 Task: Find a one-way flight from Roanoke to Springfield on June 2nd with 2 carry-on bags, a price limit of ₹280,000, departing between 11:00 PM and 12:00 AM, and with 2 stops or fewer.
Action: Mouse moved to (361, 327)
Screenshot: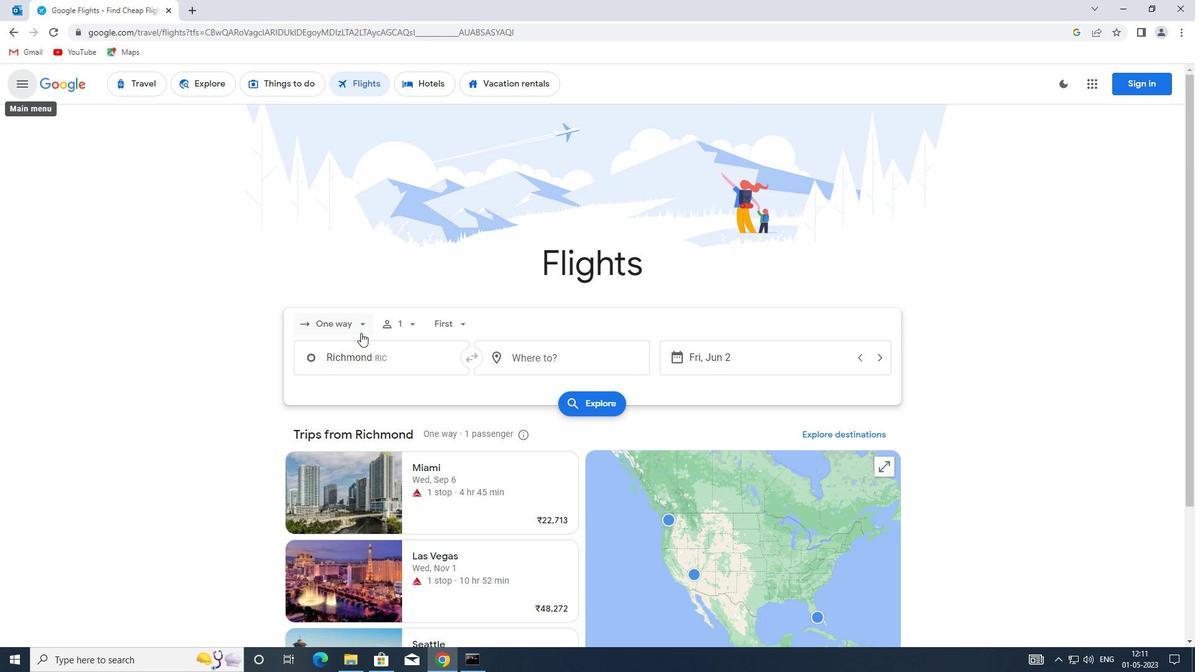 
Action: Mouse pressed left at (361, 327)
Screenshot: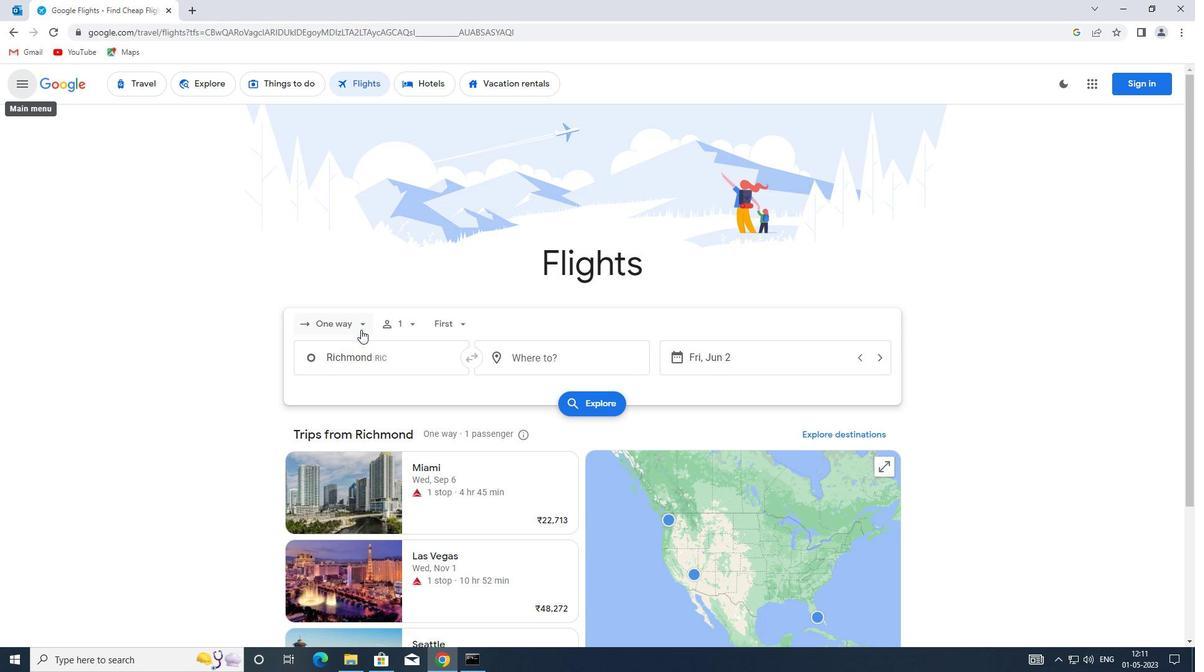 
Action: Mouse moved to (366, 382)
Screenshot: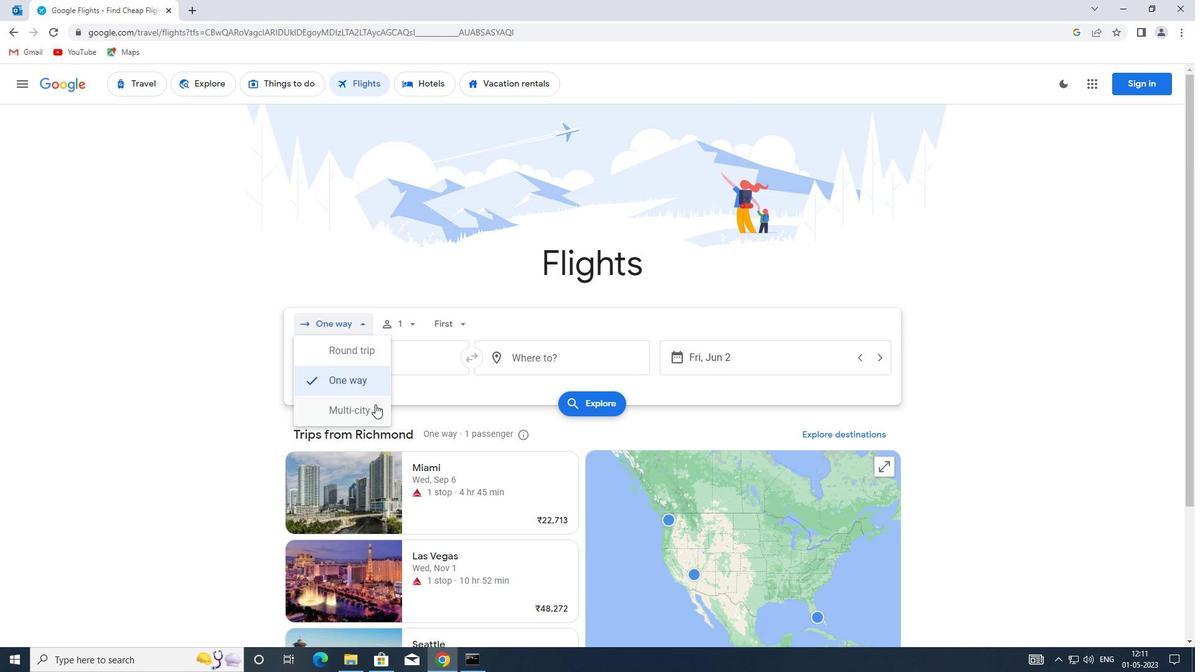 
Action: Mouse pressed left at (366, 382)
Screenshot: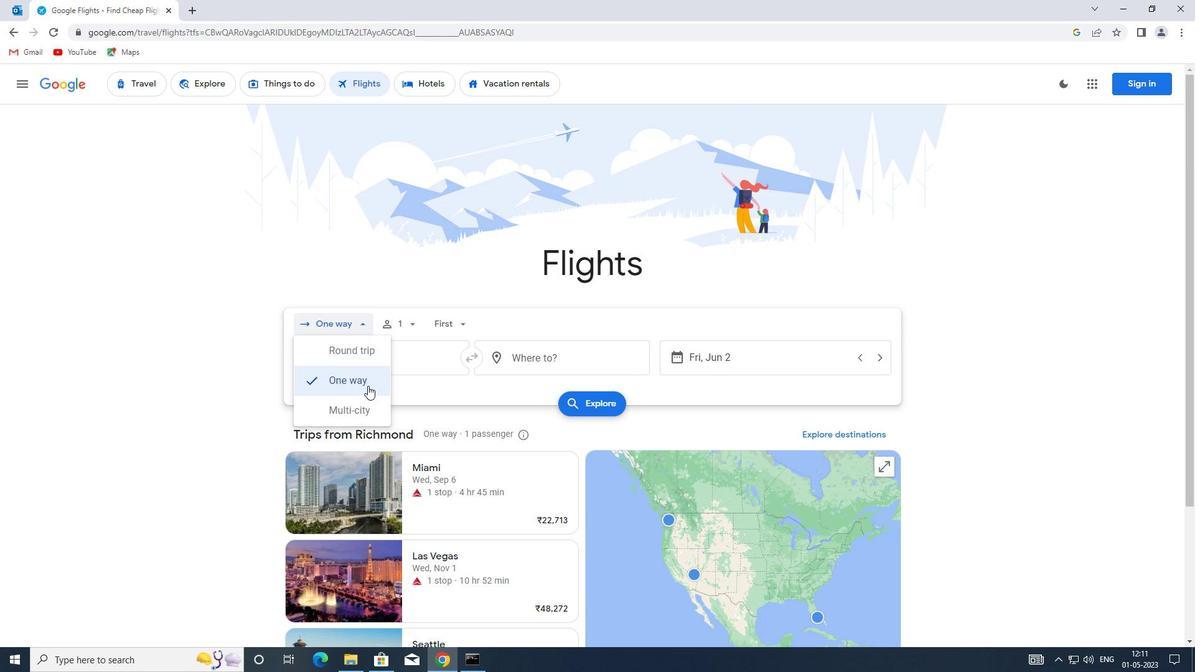 
Action: Mouse moved to (411, 327)
Screenshot: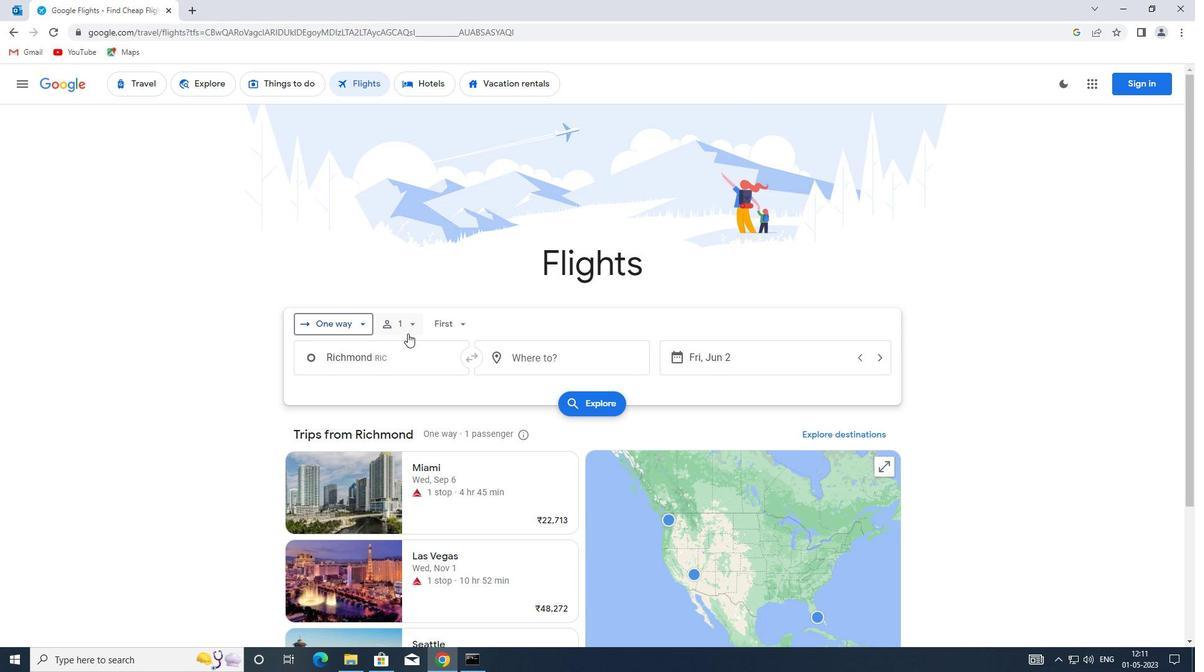 
Action: Mouse pressed left at (411, 327)
Screenshot: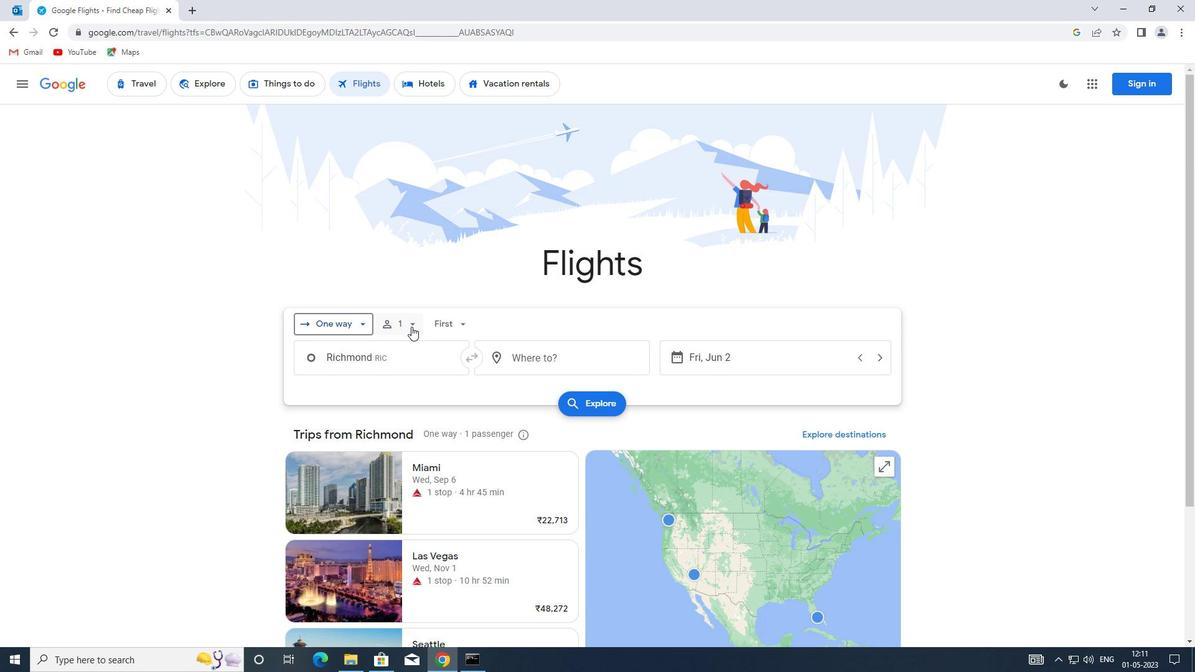 
Action: Mouse moved to (507, 358)
Screenshot: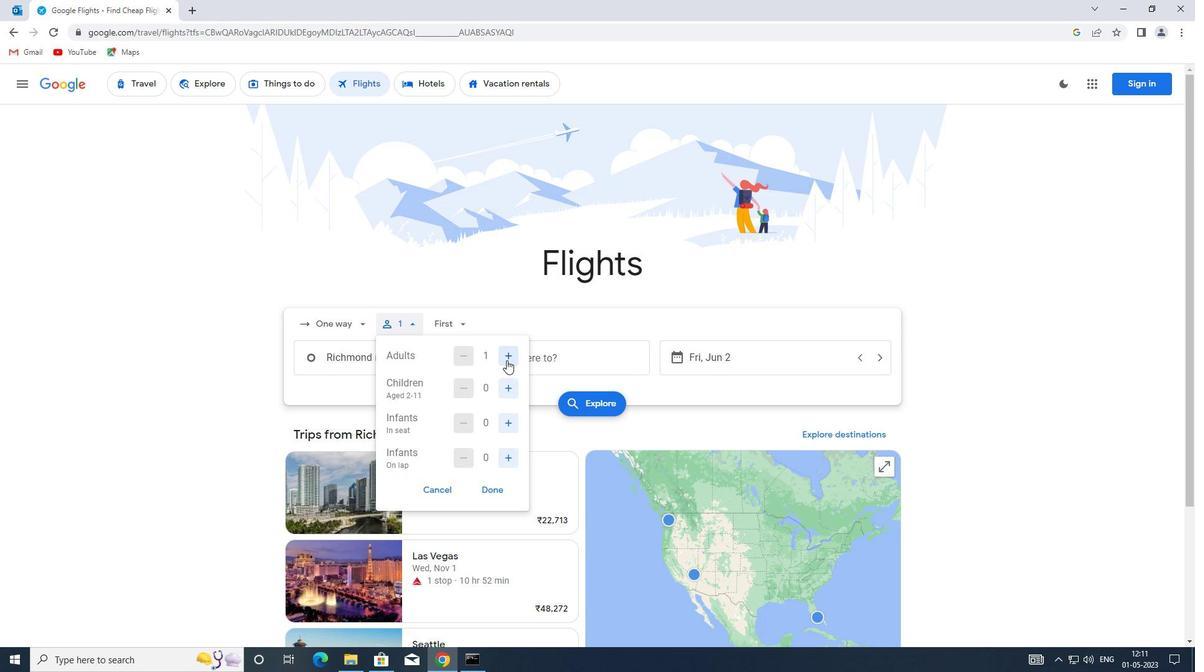 
Action: Mouse pressed left at (507, 358)
Screenshot: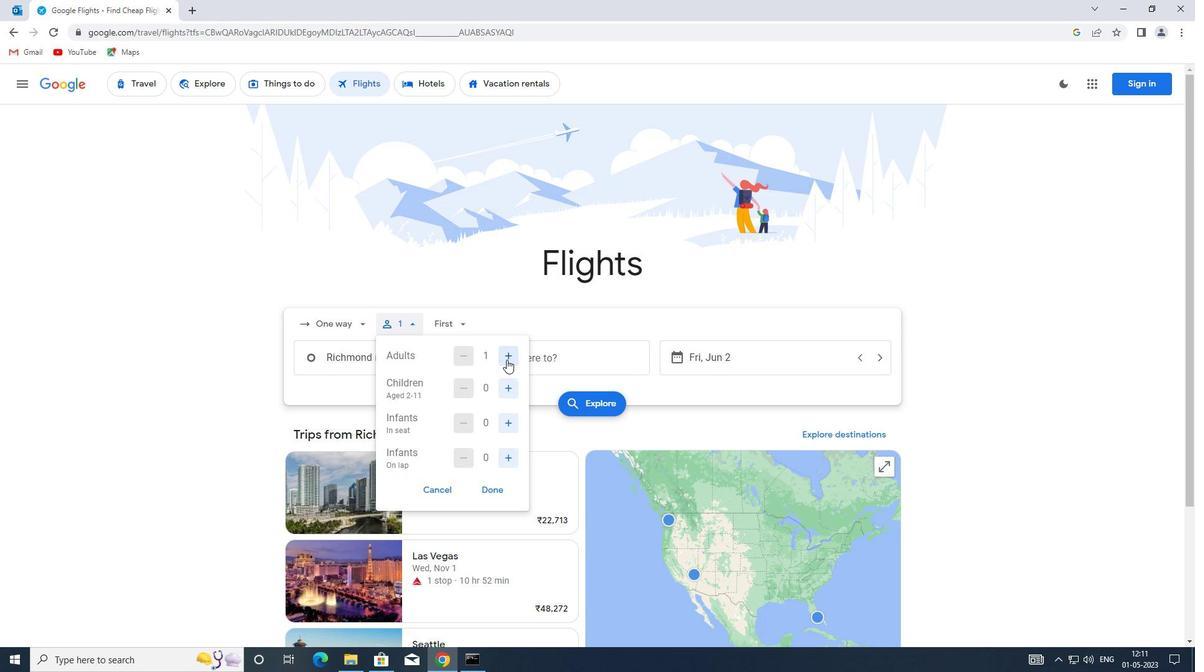 
Action: Mouse pressed left at (507, 358)
Screenshot: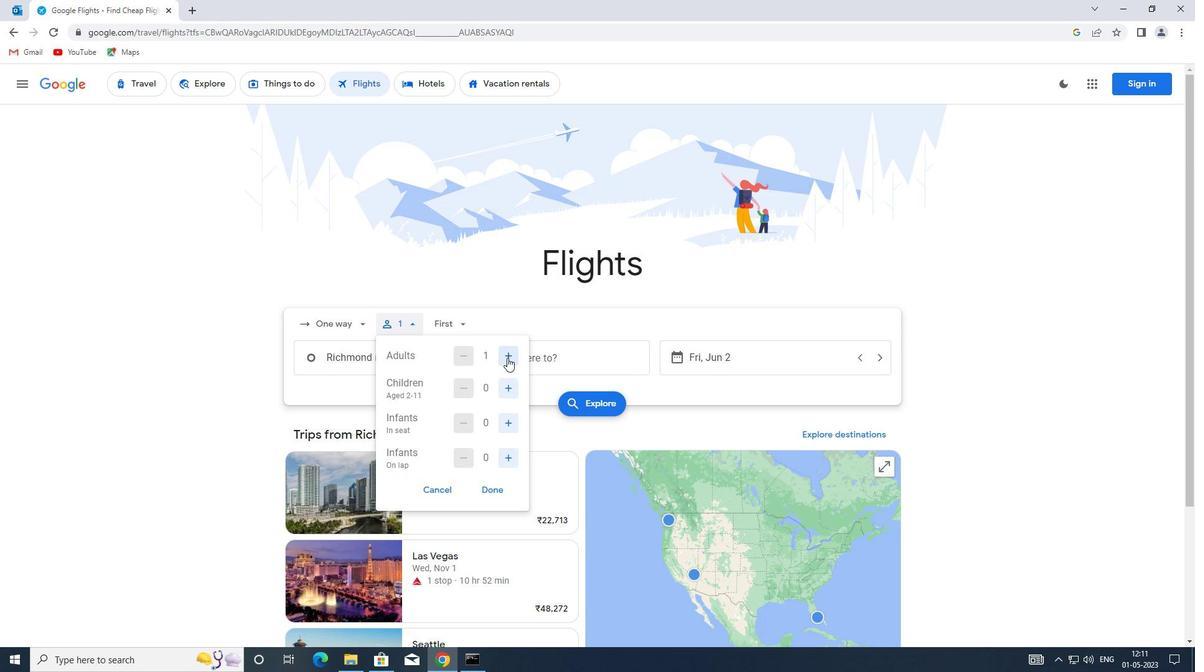 
Action: Mouse pressed left at (507, 358)
Screenshot: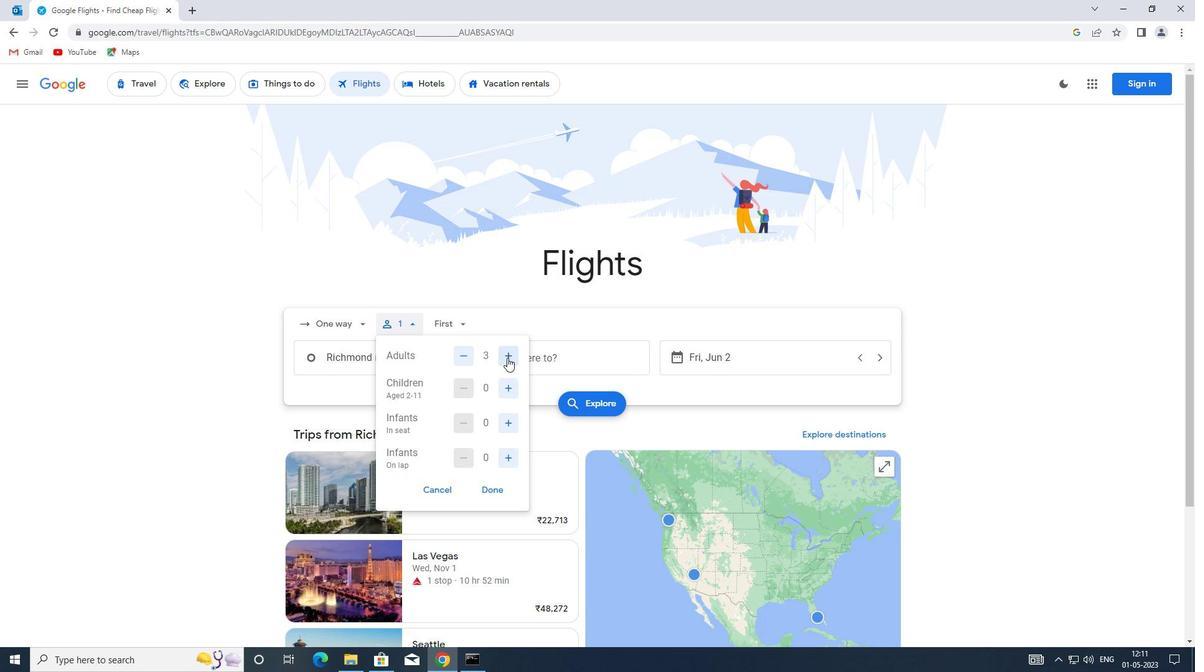 
Action: Mouse pressed left at (507, 358)
Screenshot: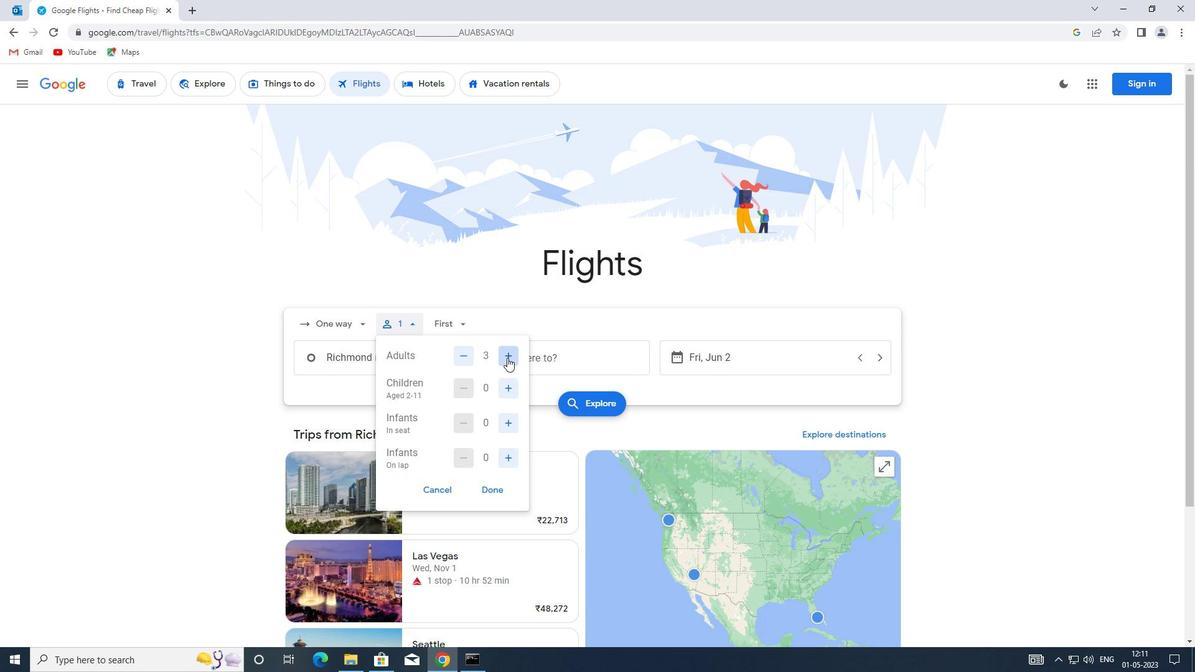 
Action: Mouse moved to (510, 393)
Screenshot: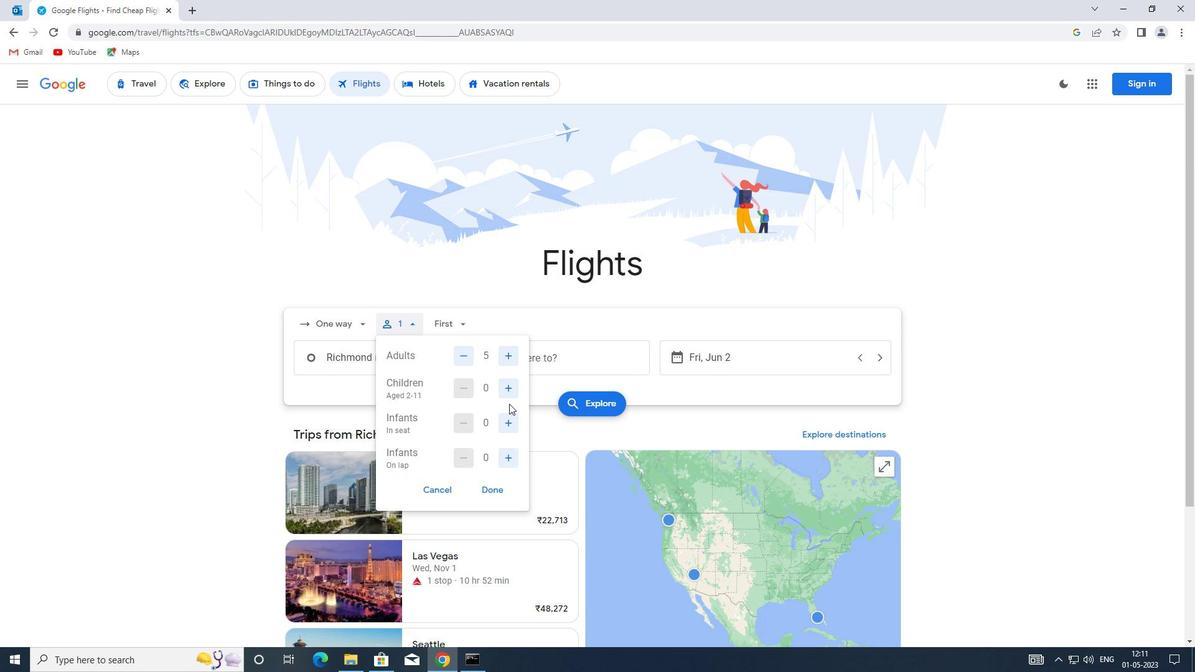 
Action: Mouse pressed left at (510, 393)
Screenshot: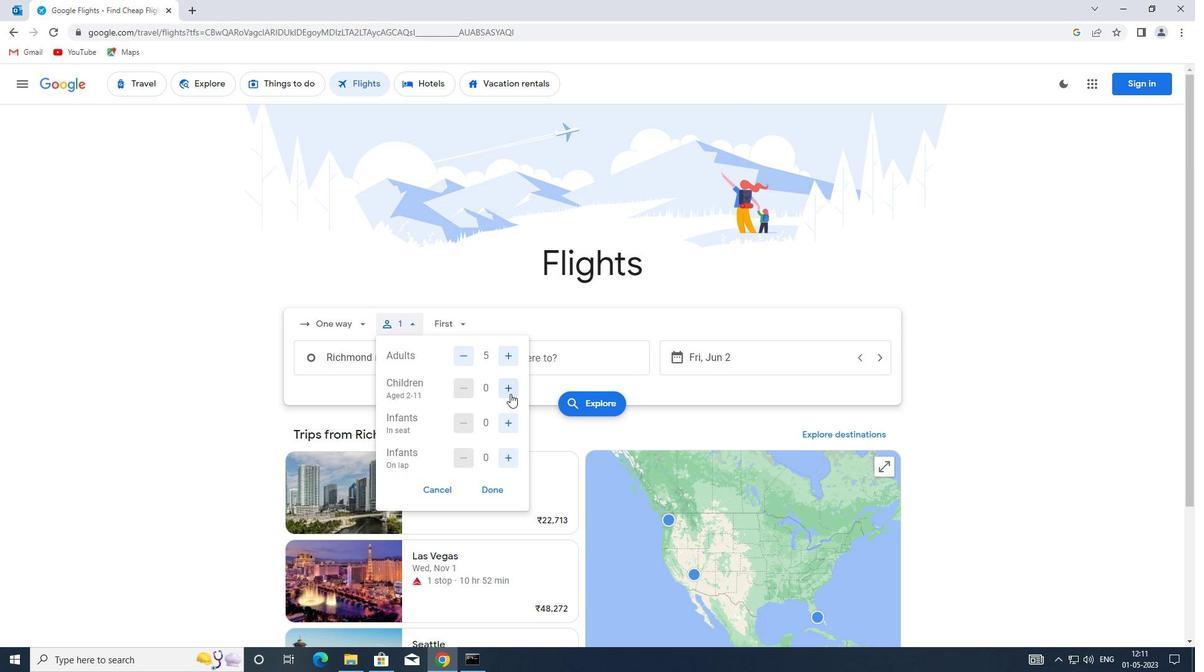 
Action: Mouse pressed left at (510, 393)
Screenshot: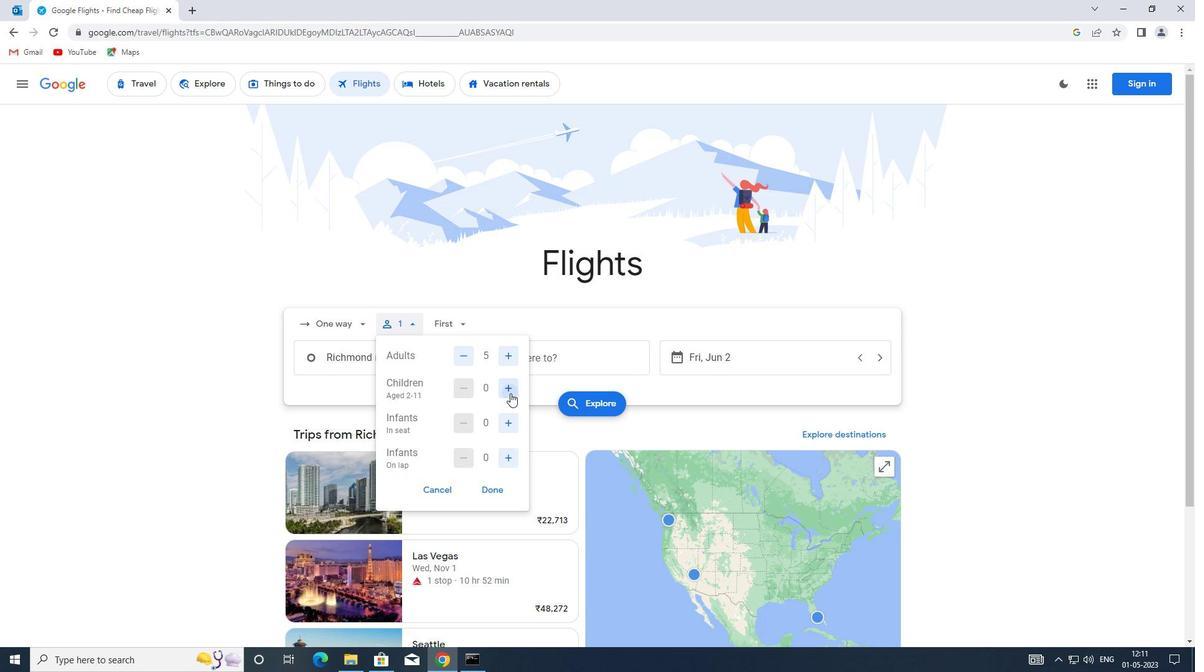 
Action: Mouse moved to (509, 424)
Screenshot: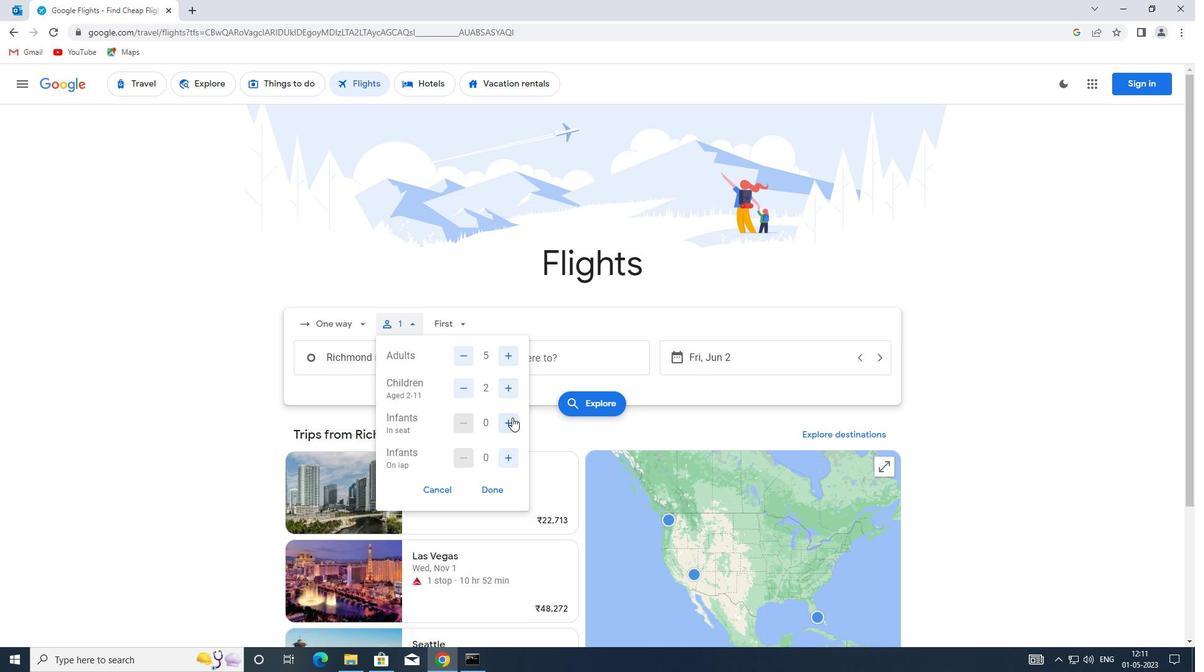 
Action: Mouse pressed left at (509, 424)
Screenshot: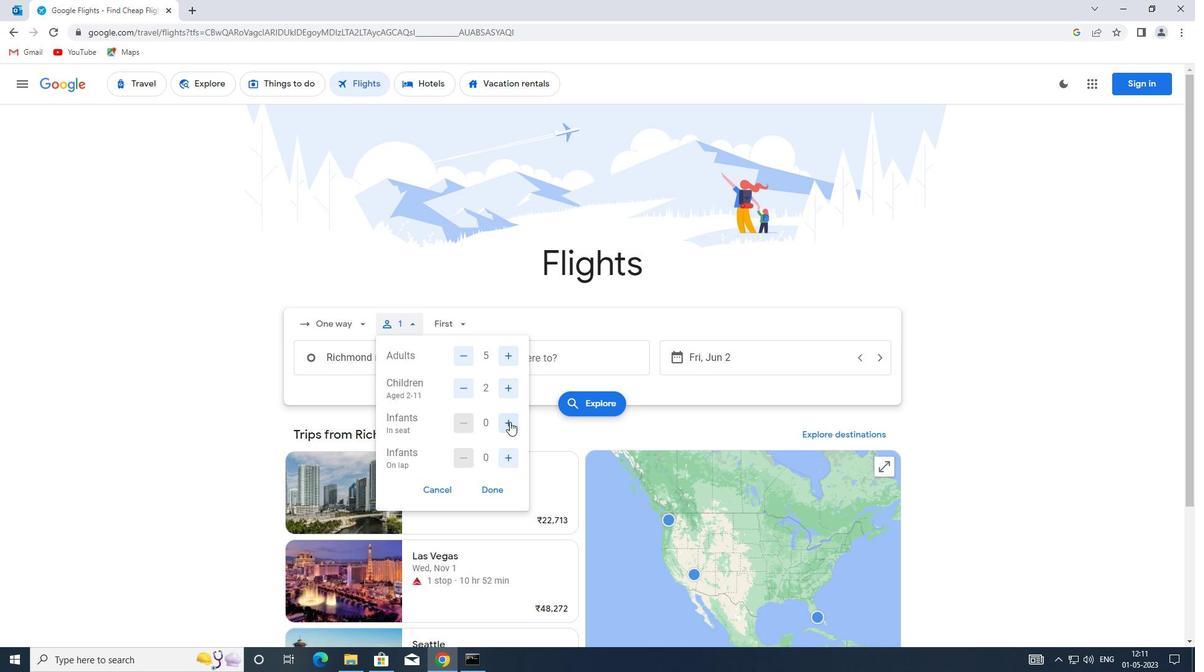 
Action: Mouse moved to (511, 457)
Screenshot: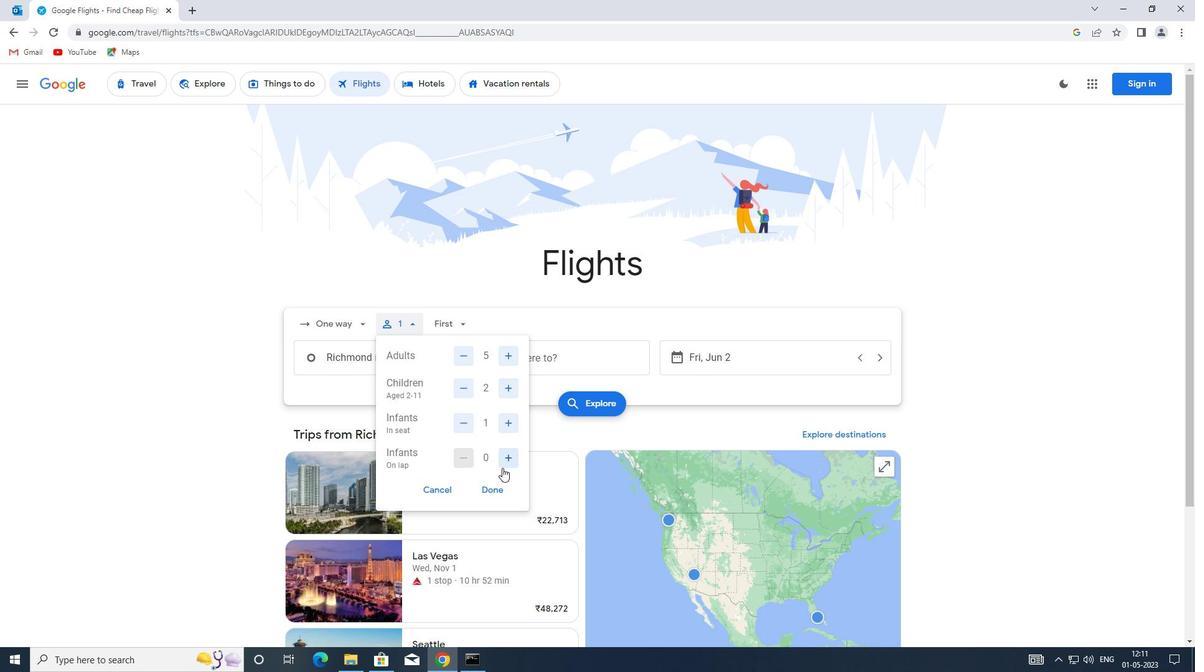 
Action: Mouse pressed left at (511, 457)
Screenshot: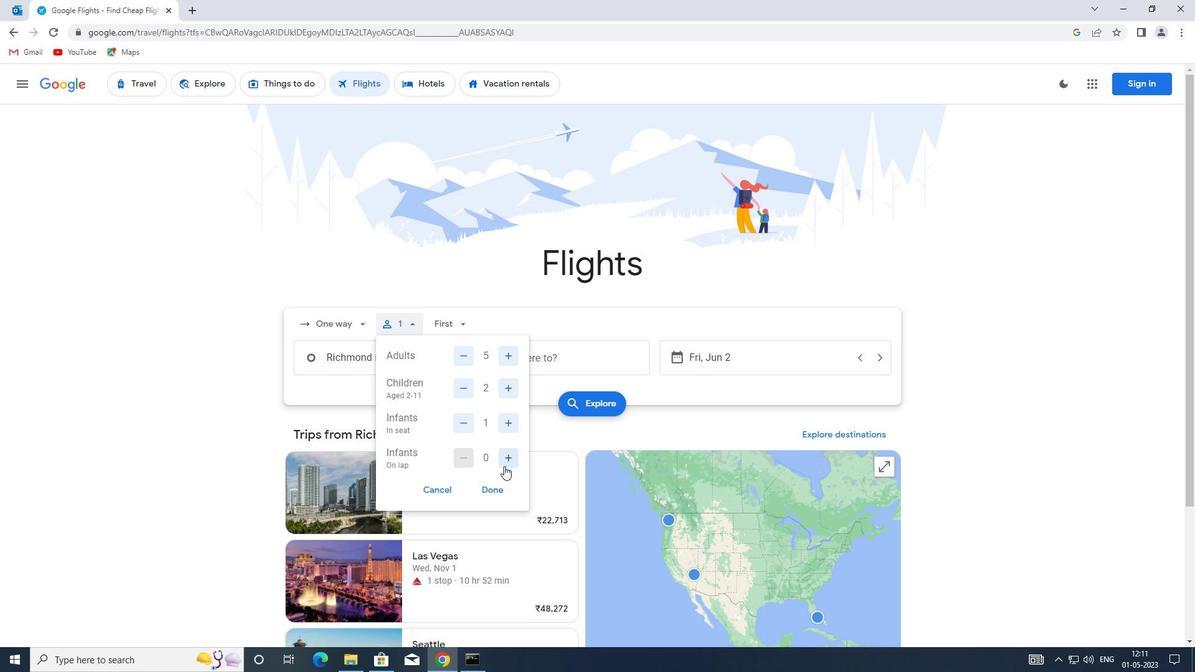 
Action: Mouse pressed left at (511, 457)
Screenshot: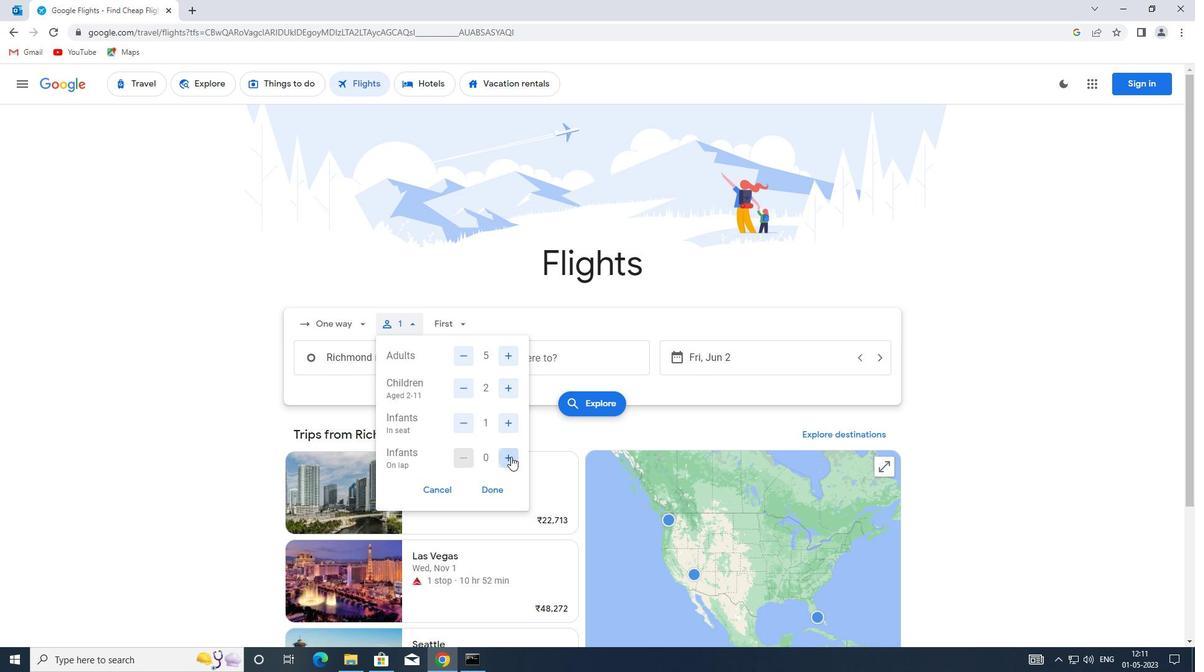 
Action: Mouse moved to (461, 461)
Screenshot: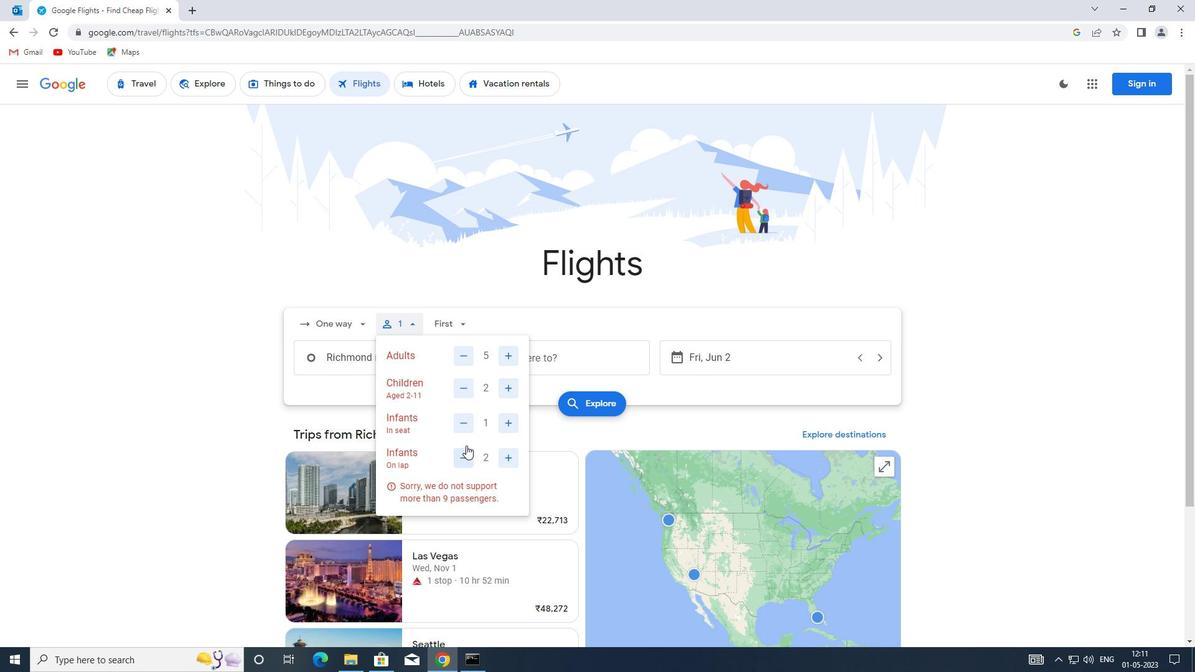 
Action: Mouse pressed left at (461, 461)
Screenshot: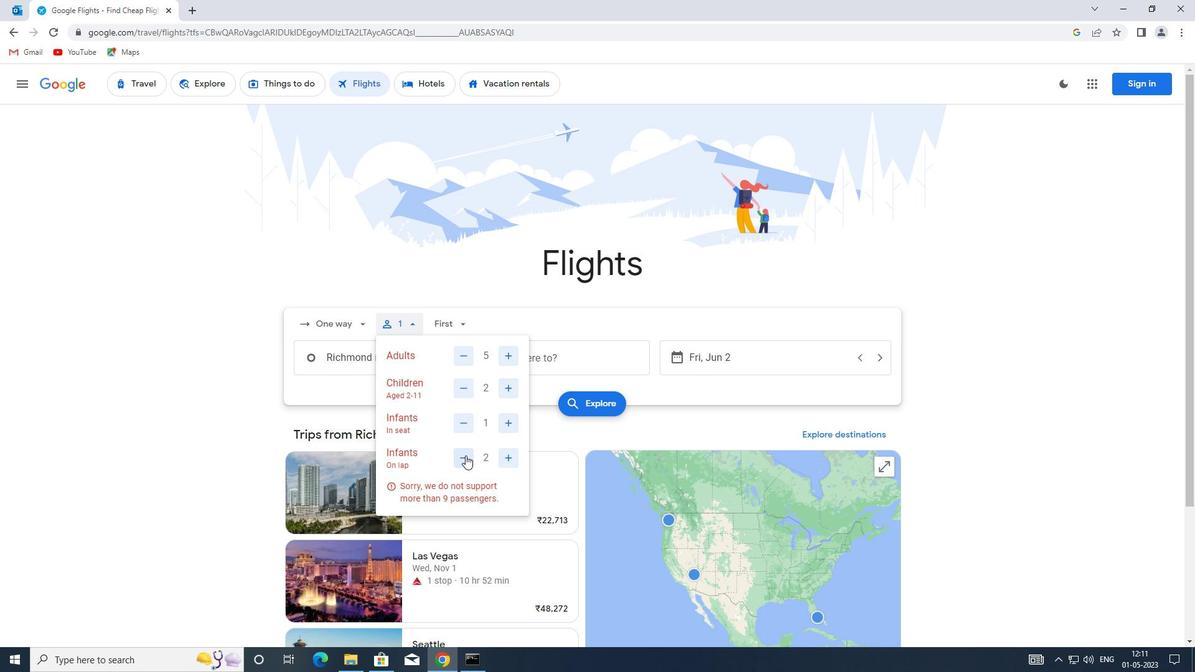 
Action: Mouse moved to (497, 490)
Screenshot: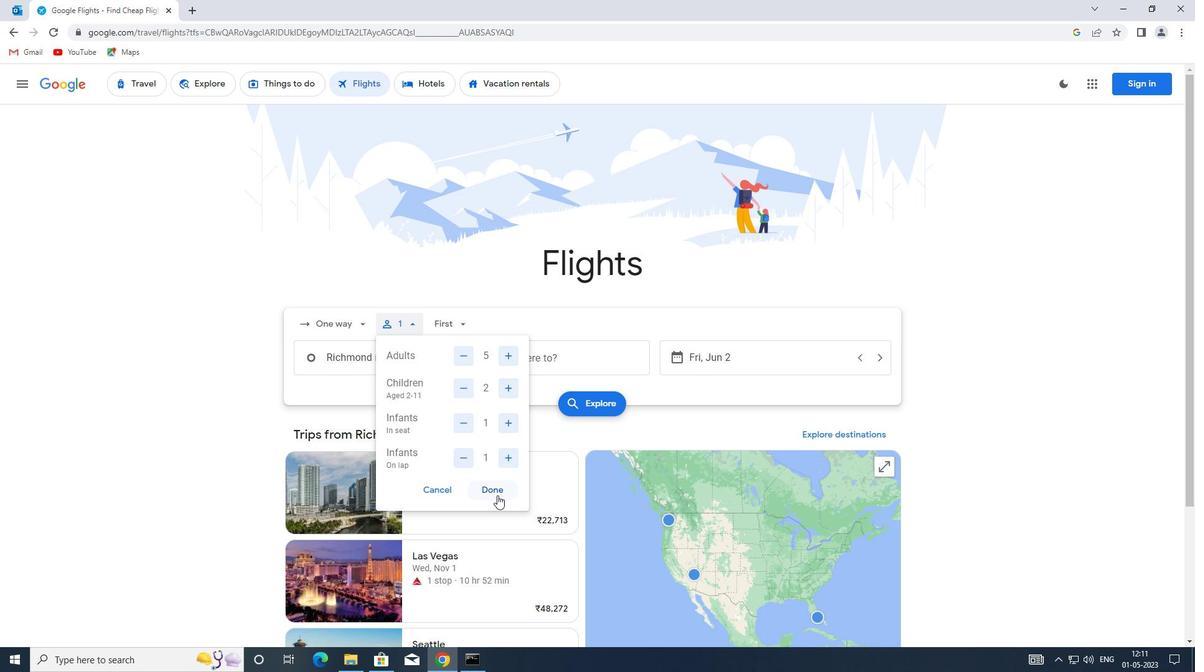 
Action: Mouse pressed left at (497, 490)
Screenshot: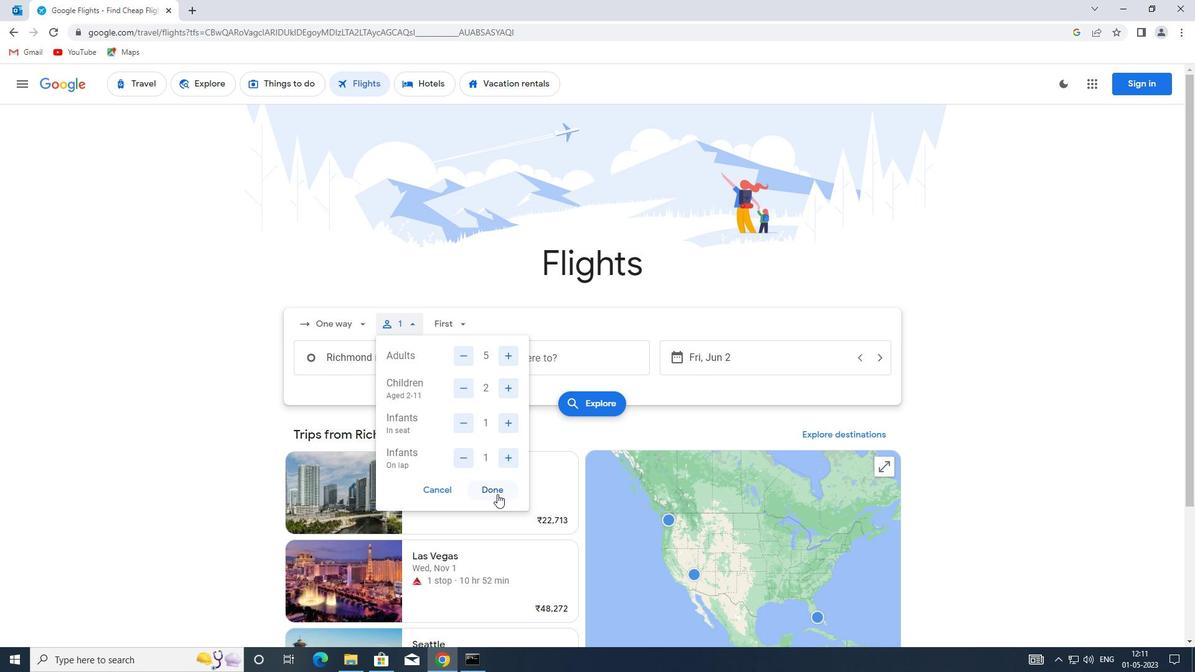 
Action: Mouse moved to (455, 326)
Screenshot: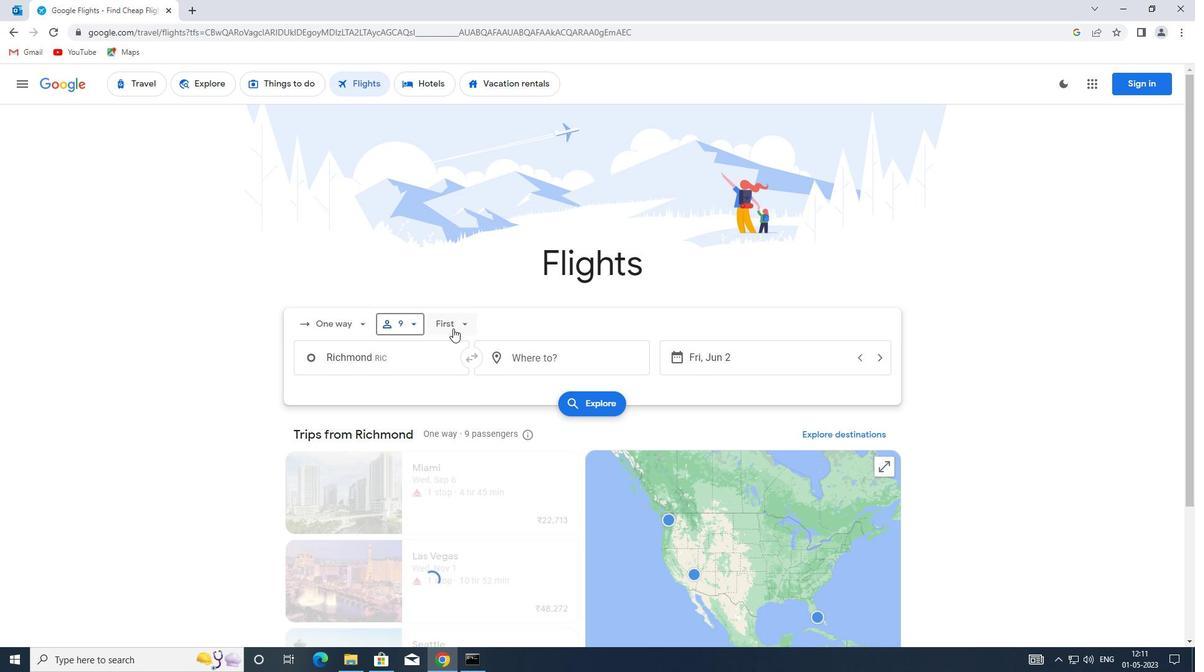 
Action: Mouse pressed left at (455, 326)
Screenshot: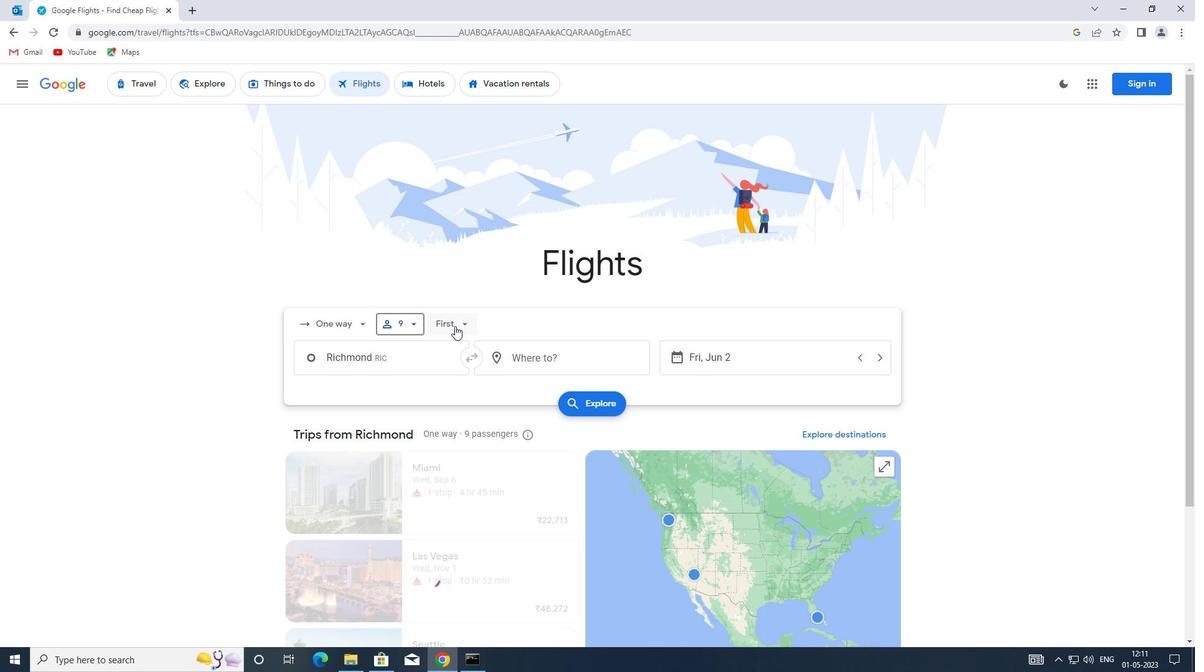 
Action: Mouse moved to (478, 353)
Screenshot: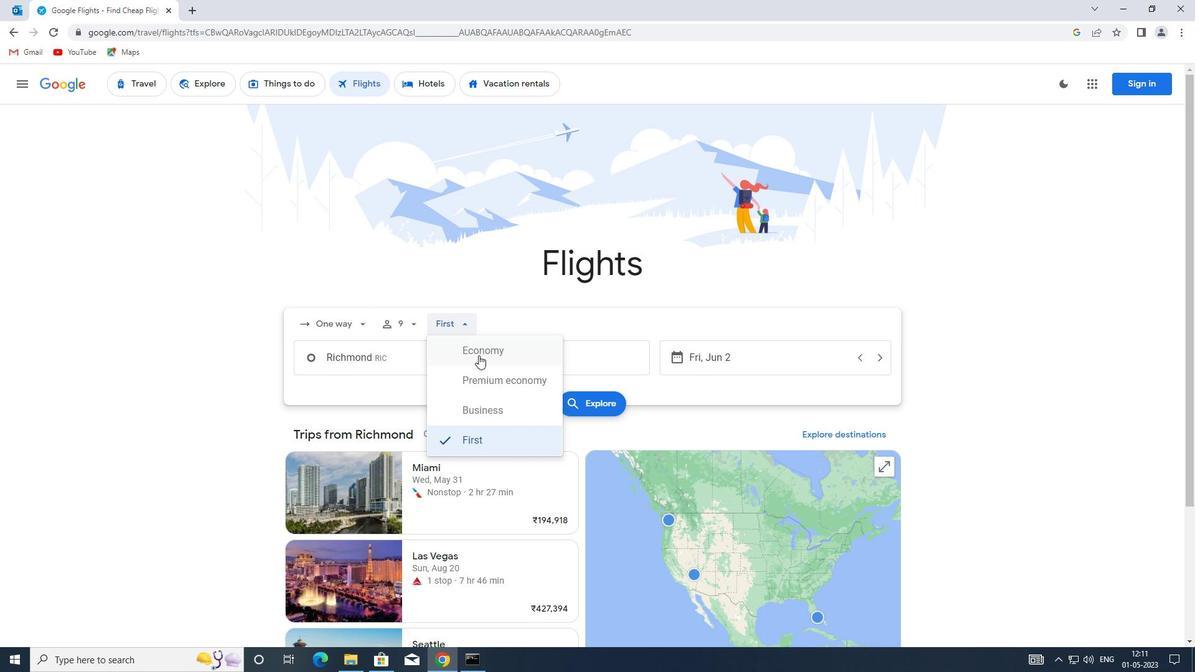 
Action: Mouse pressed left at (478, 353)
Screenshot: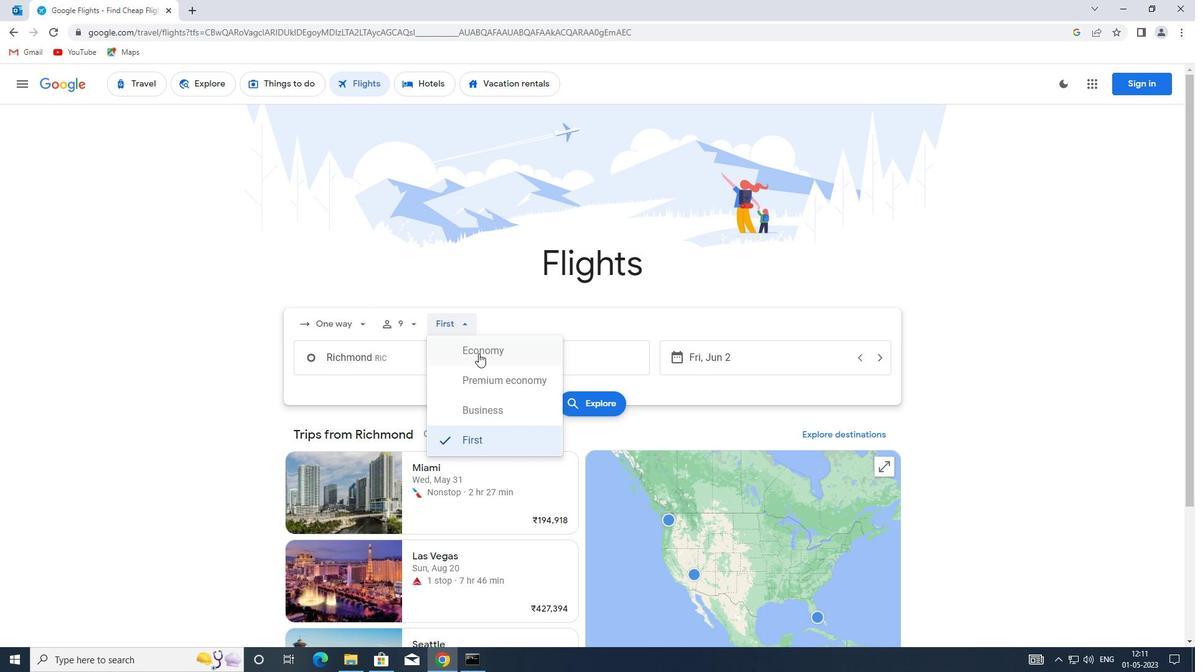 
Action: Mouse moved to (372, 365)
Screenshot: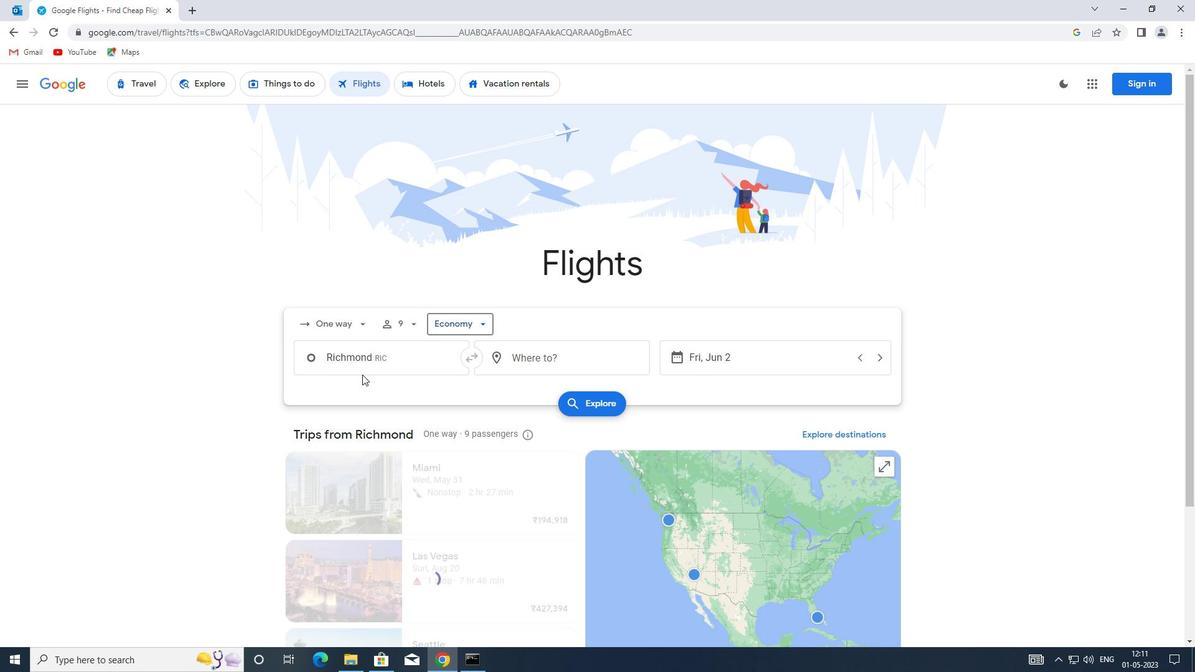 
Action: Mouse pressed left at (372, 365)
Screenshot: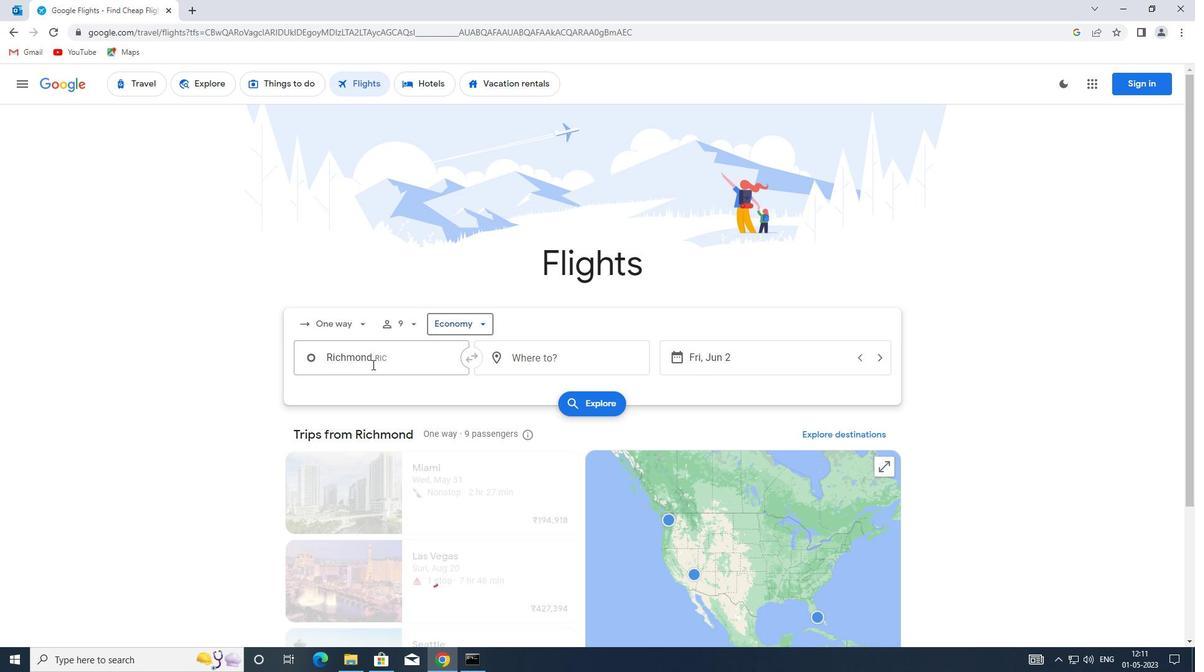 
Action: Key pressed roa
Screenshot: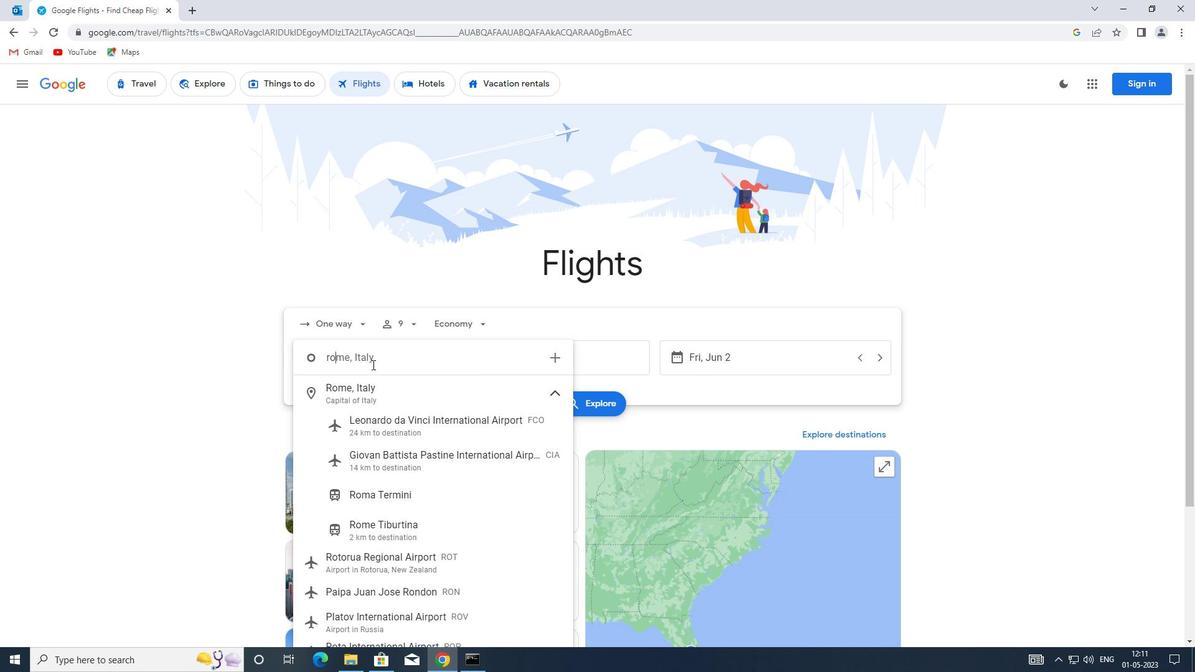 
Action: Mouse moved to (417, 394)
Screenshot: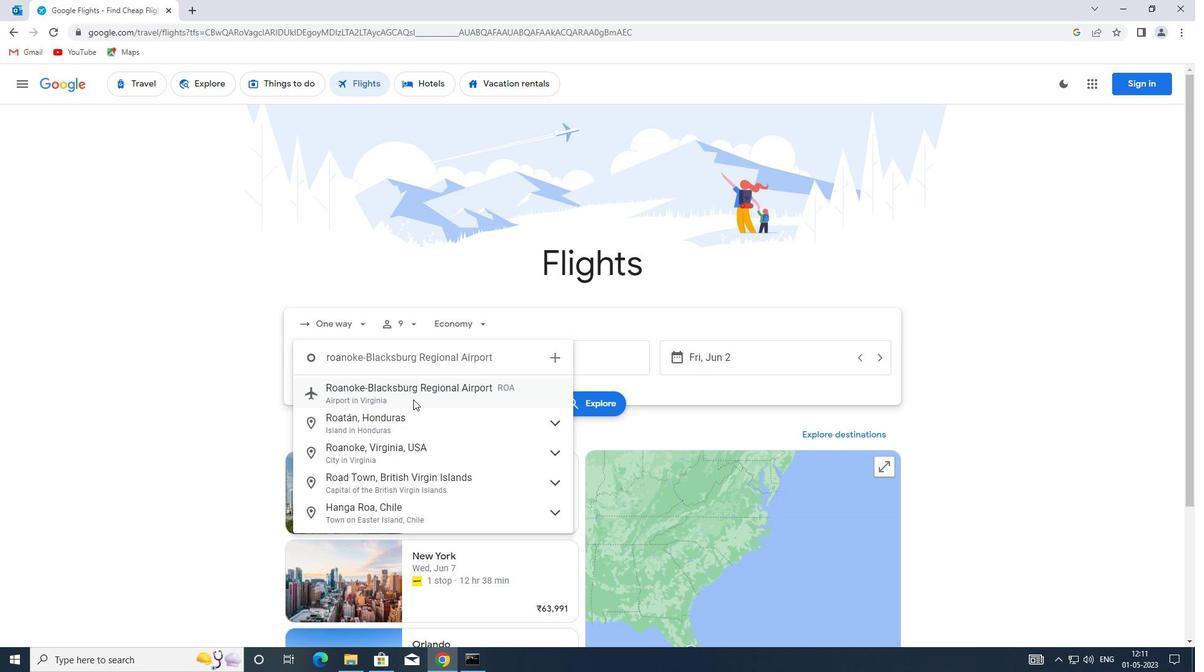 
Action: Mouse pressed left at (417, 394)
Screenshot: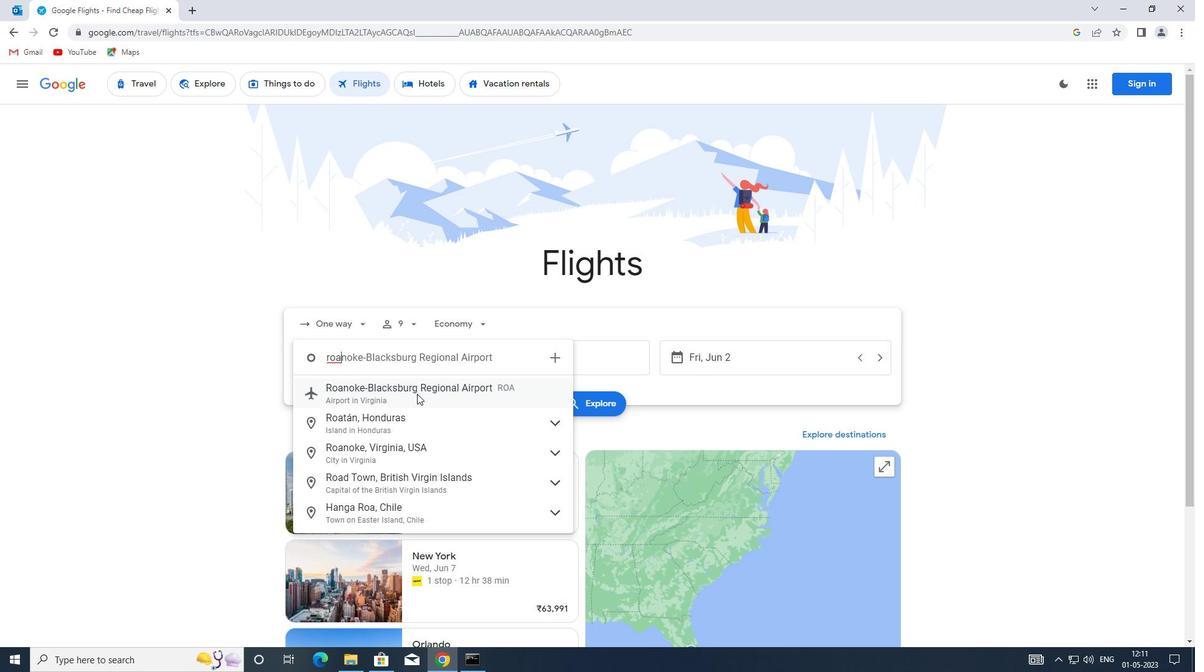 
Action: Mouse moved to (536, 362)
Screenshot: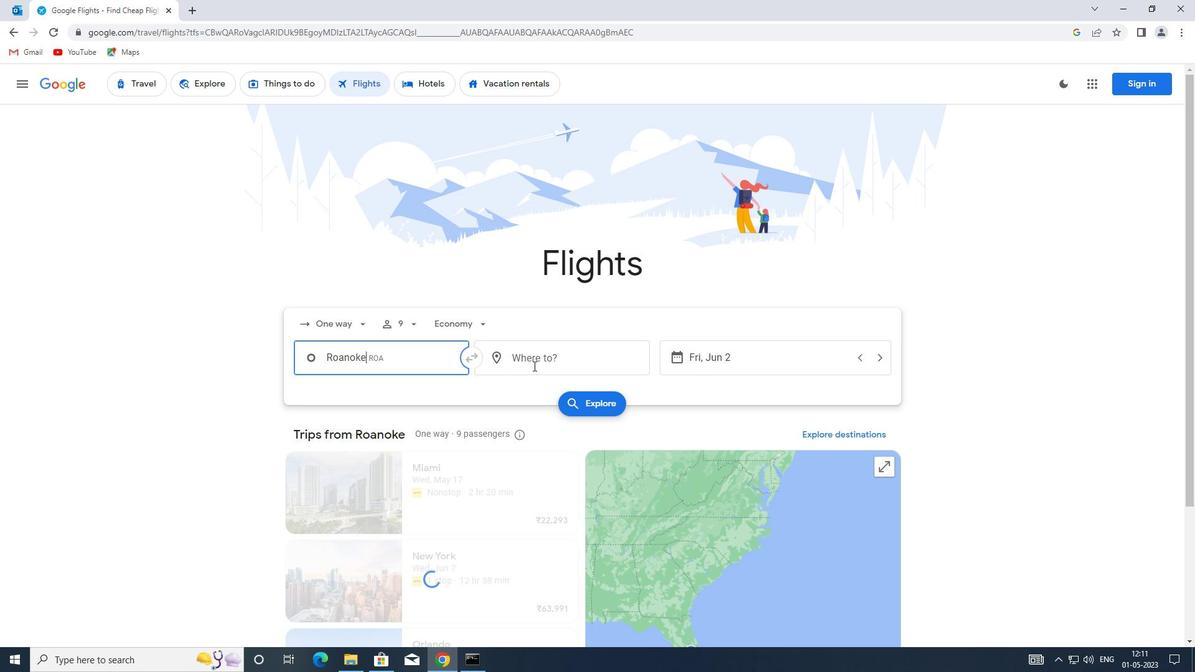 
Action: Mouse pressed left at (536, 362)
Screenshot: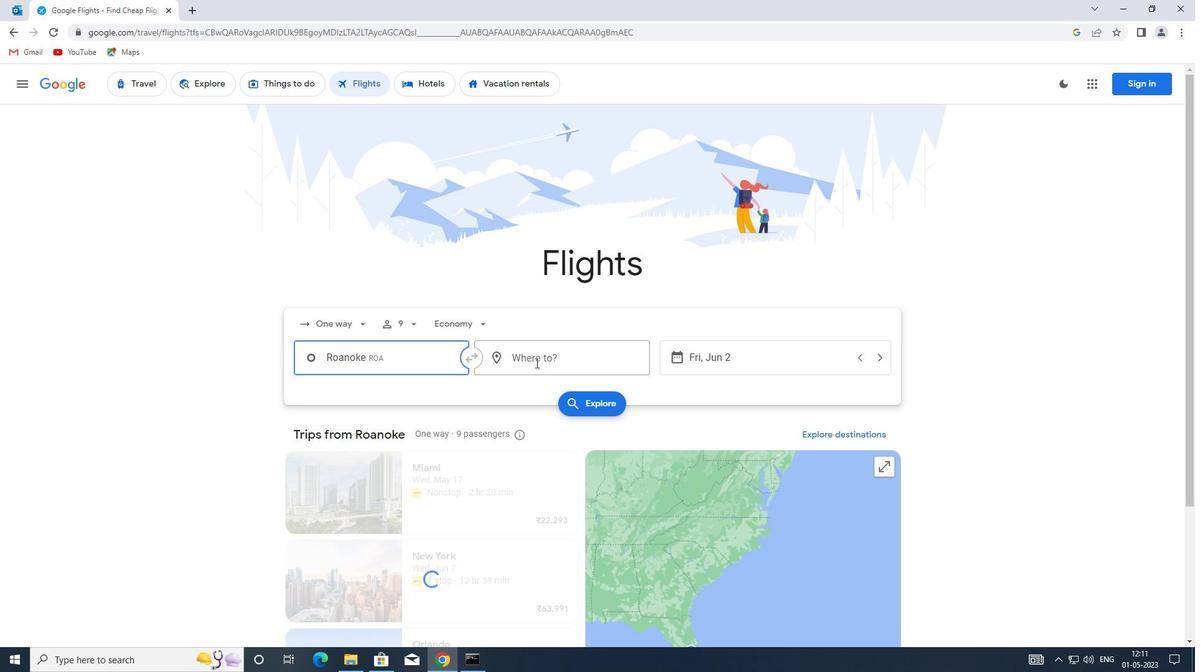 
Action: Key pressed spi<Key.enter>
Screenshot: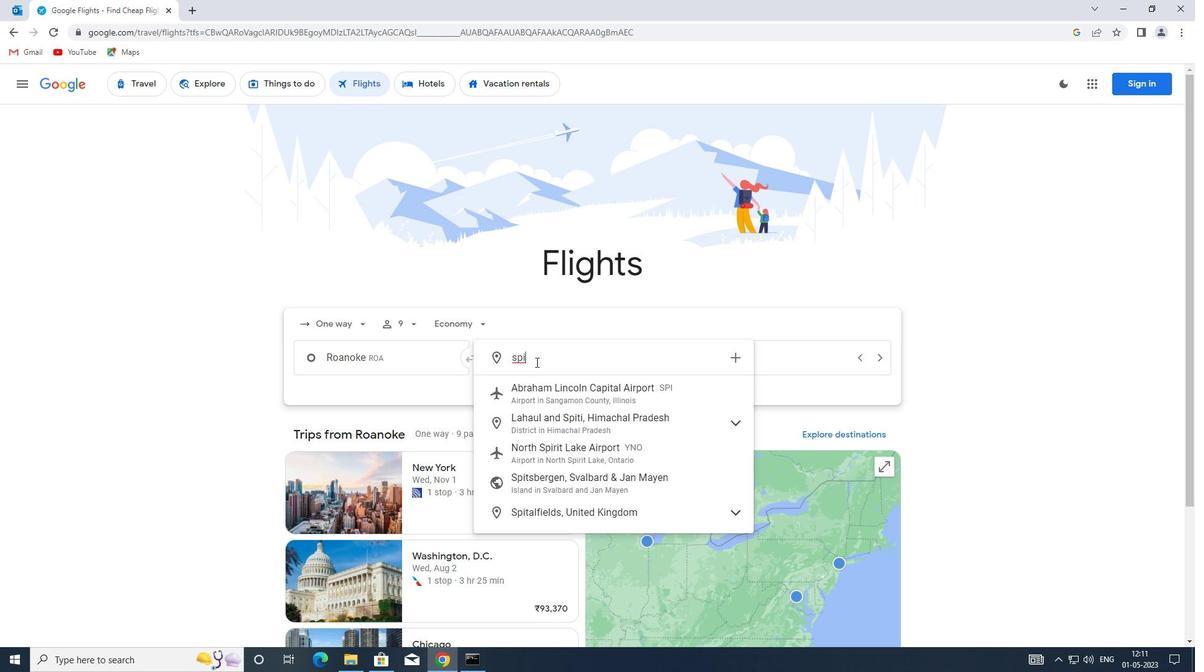 
Action: Mouse moved to (693, 348)
Screenshot: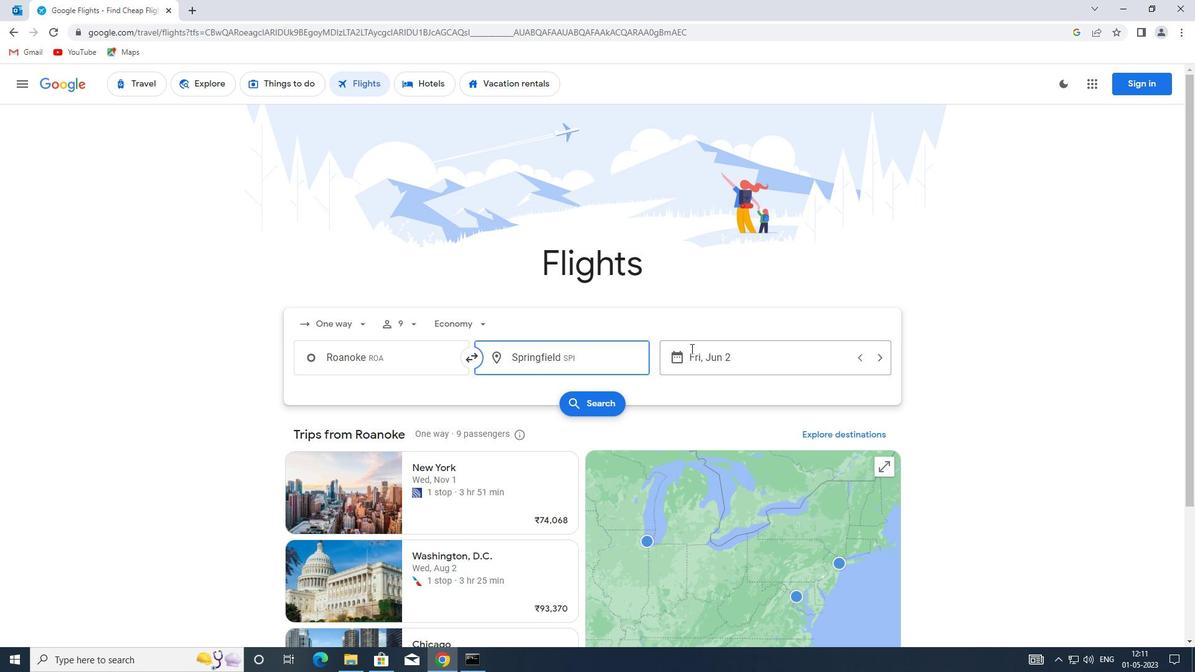 
Action: Mouse pressed left at (693, 348)
Screenshot: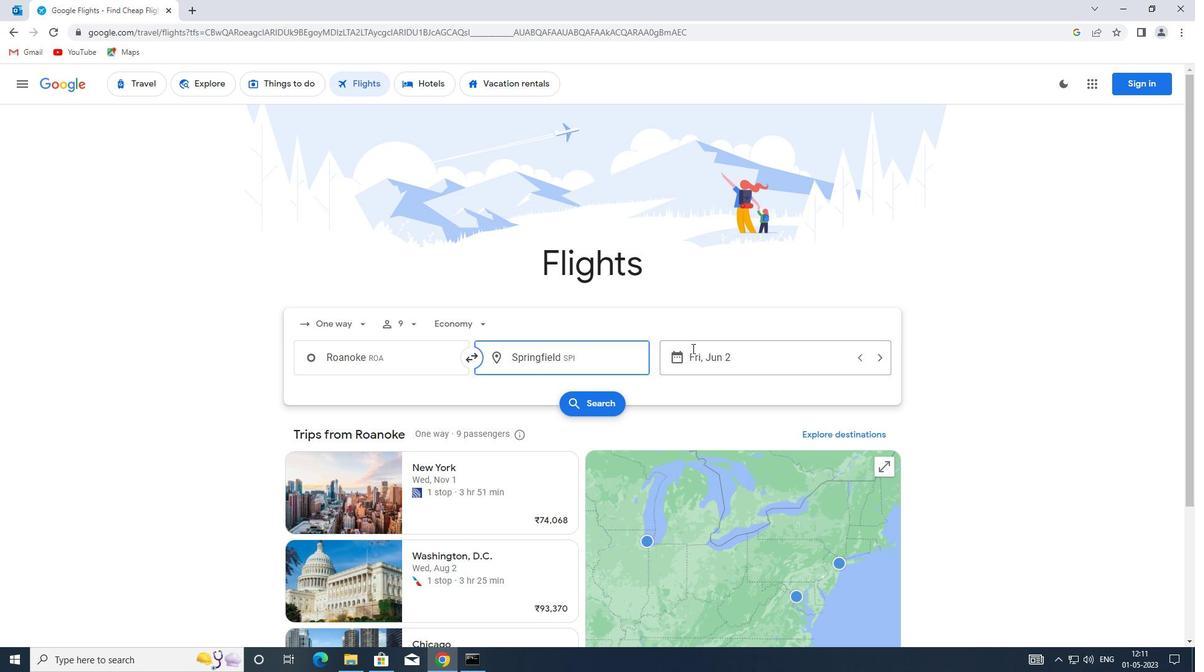 
Action: Mouse moved to (845, 427)
Screenshot: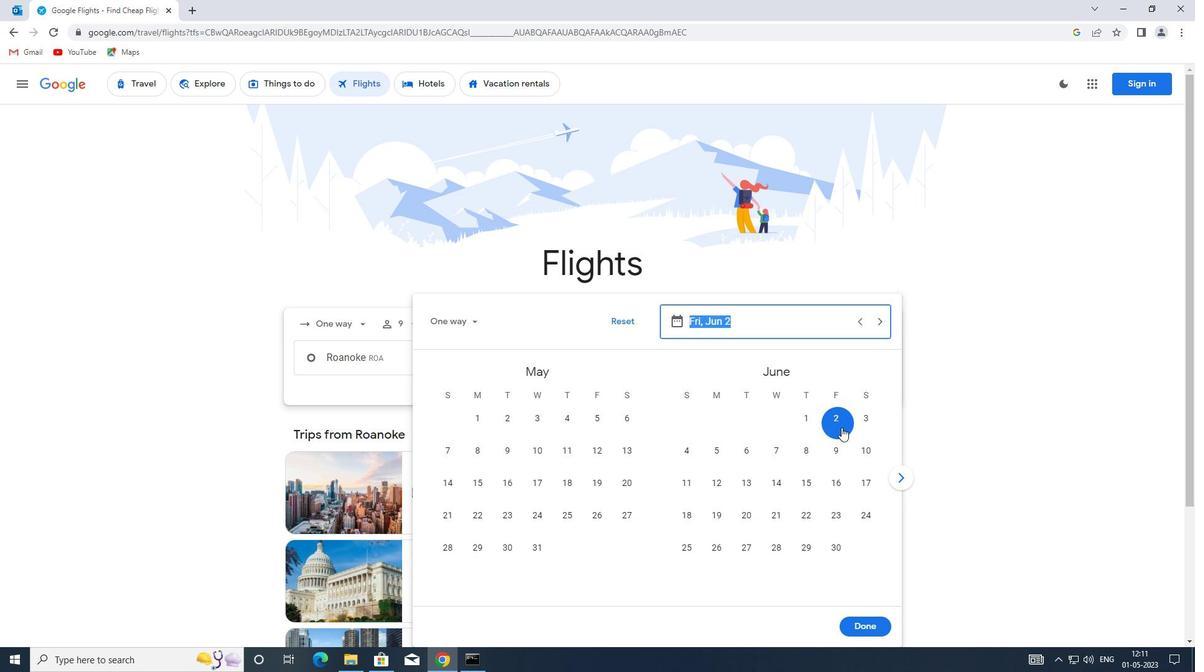 
Action: Mouse pressed left at (845, 427)
Screenshot: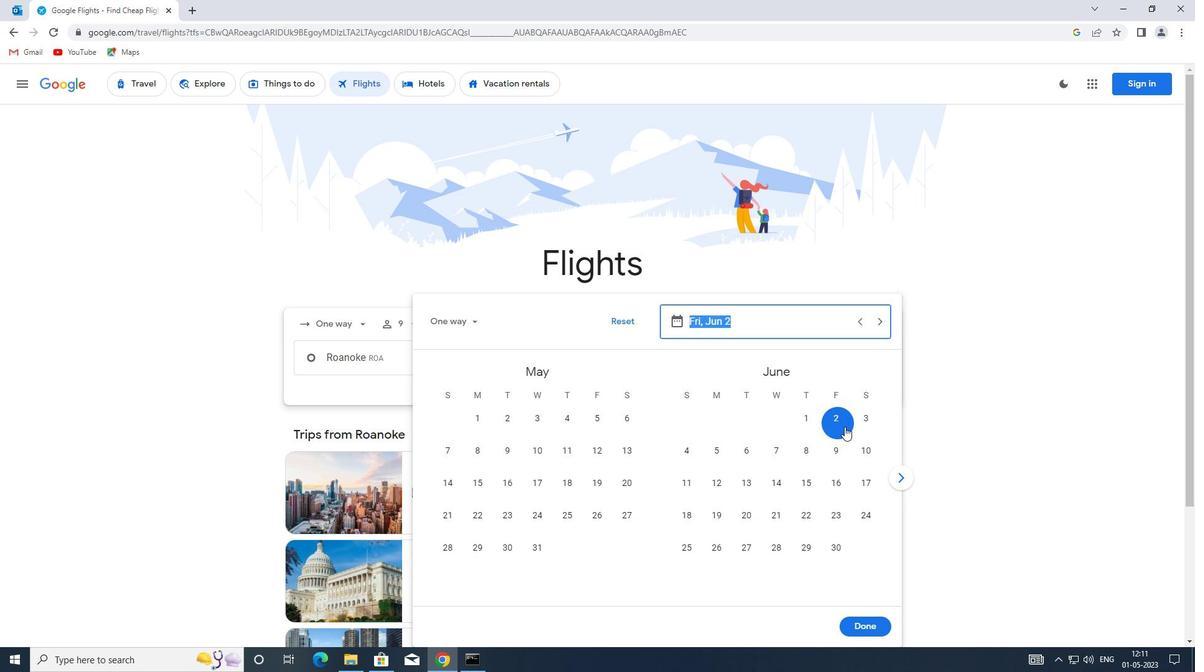 
Action: Mouse moved to (858, 622)
Screenshot: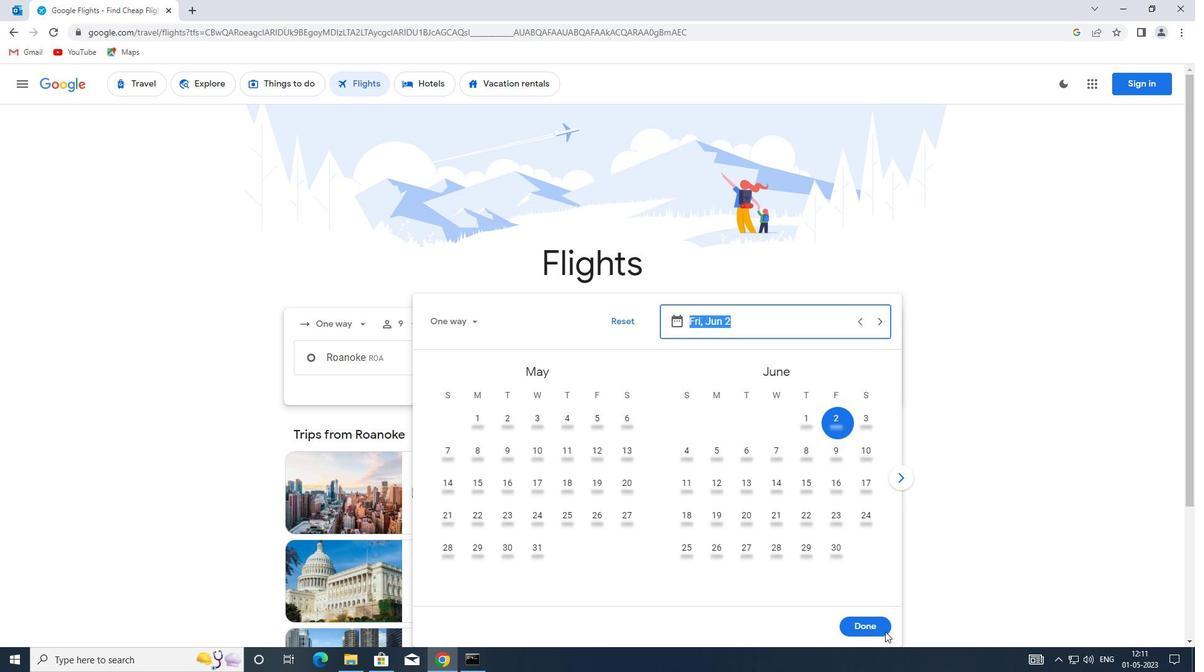 
Action: Mouse pressed left at (858, 622)
Screenshot: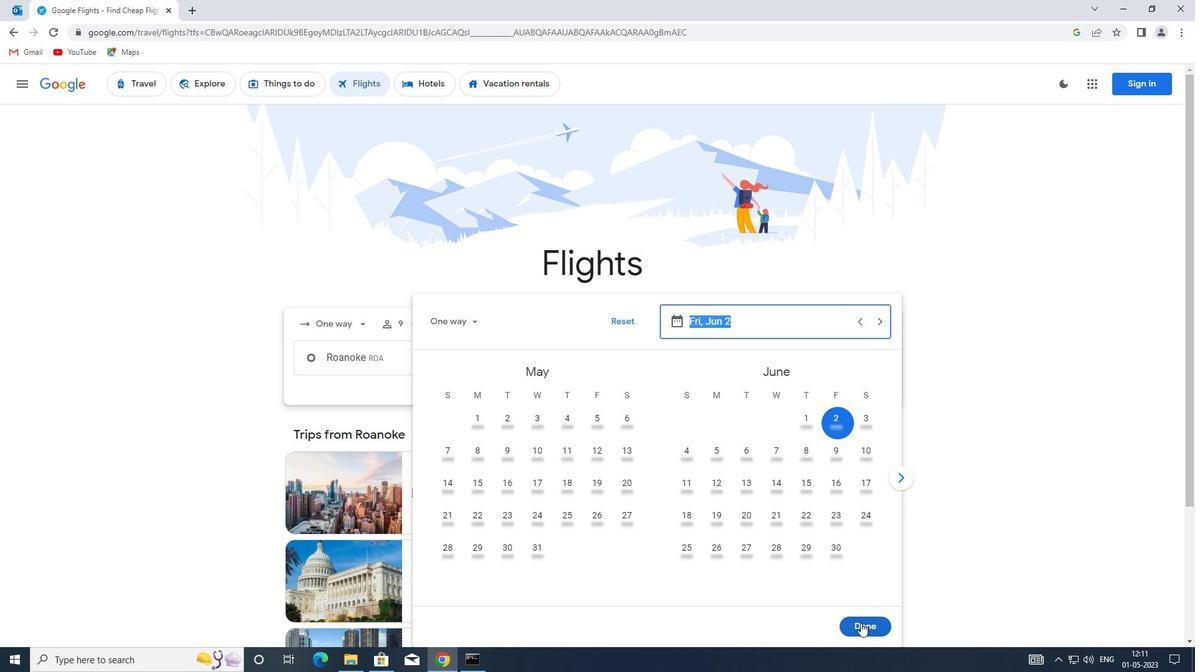 
Action: Mouse moved to (601, 406)
Screenshot: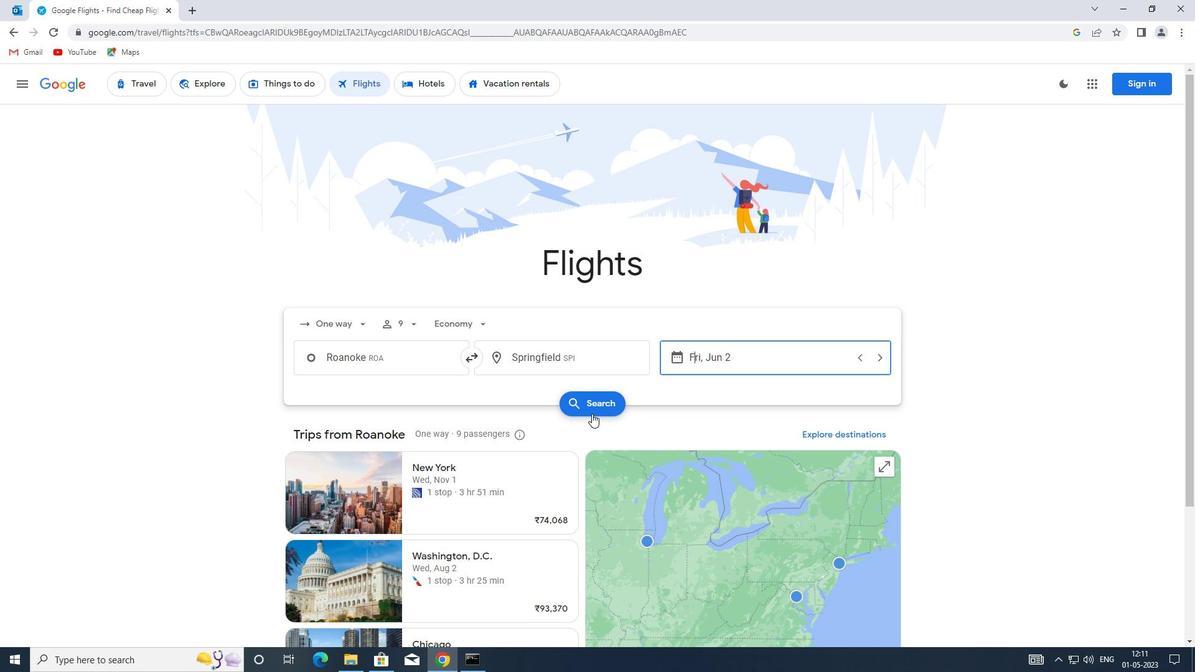
Action: Mouse pressed left at (601, 406)
Screenshot: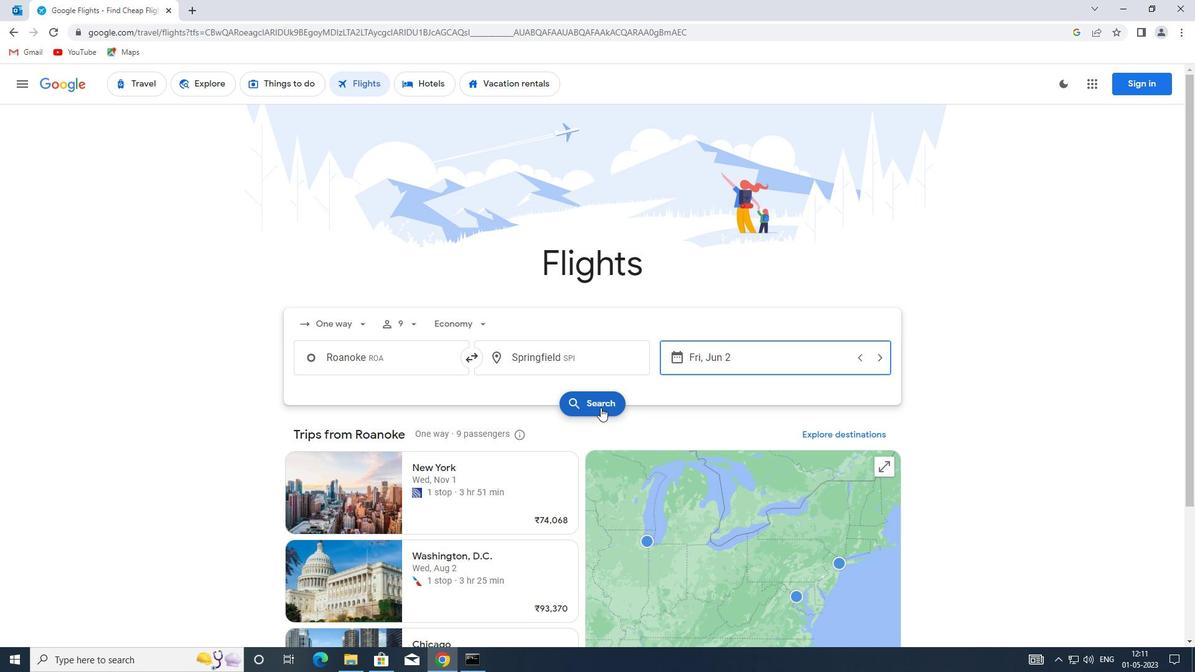 
Action: Mouse moved to (323, 199)
Screenshot: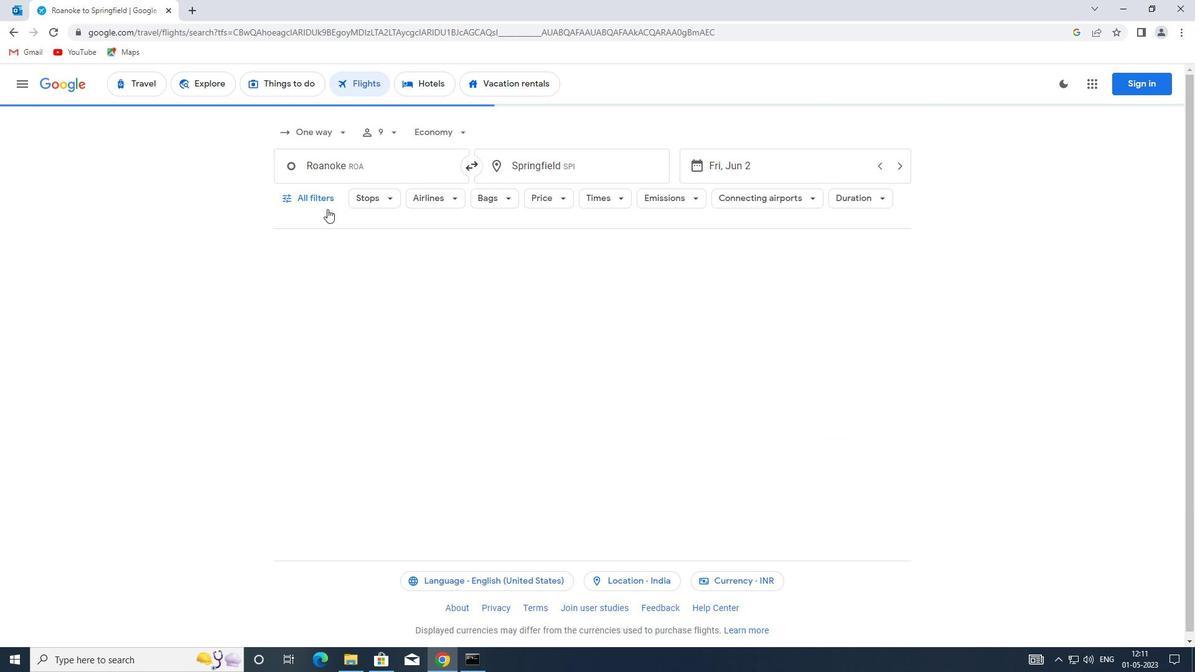 
Action: Mouse pressed left at (323, 199)
Screenshot: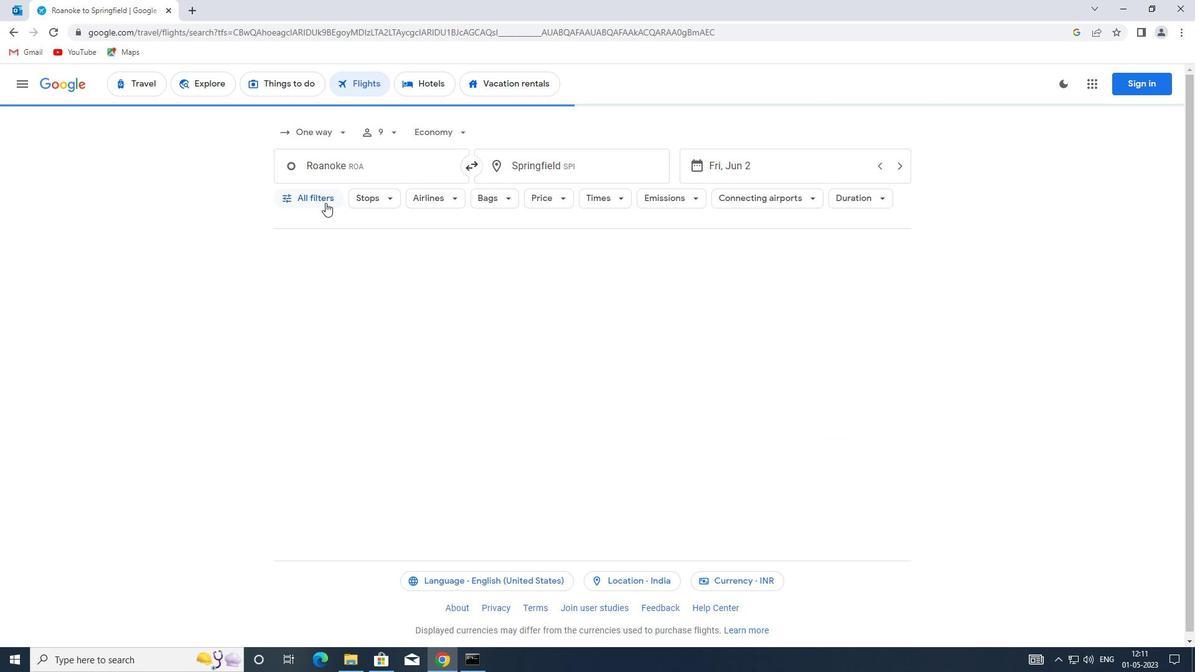 
Action: Mouse moved to (404, 345)
Screenshot: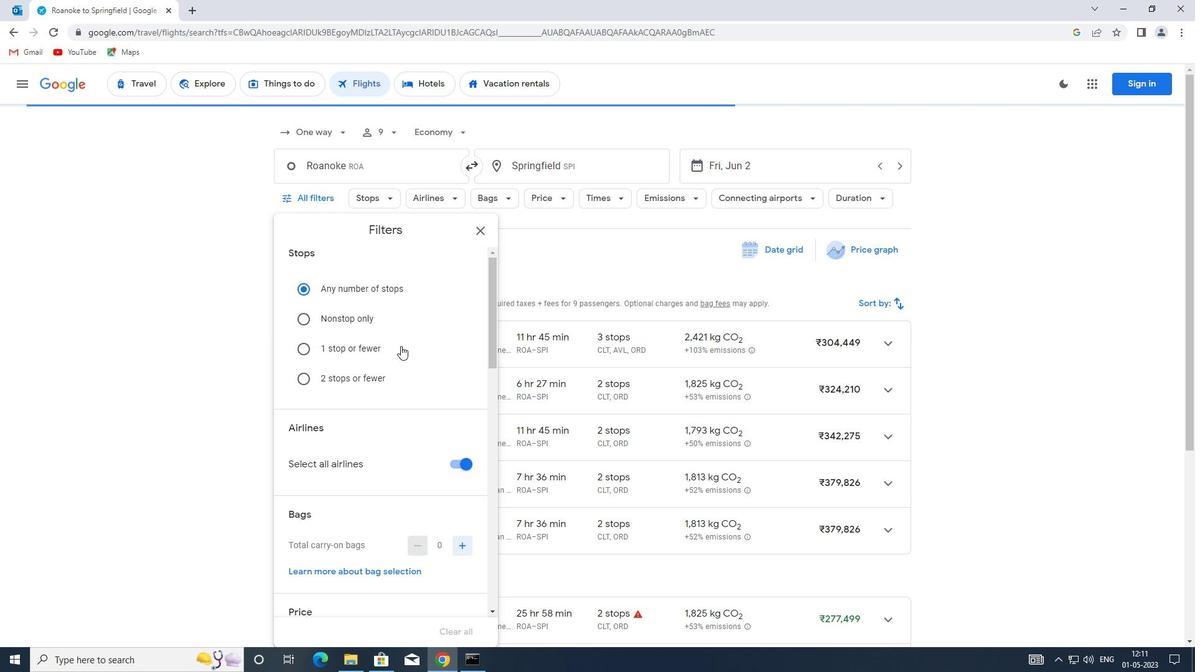 
Action: Mouse scrolled (404, 344) with delta (0, 0)
Screenshot: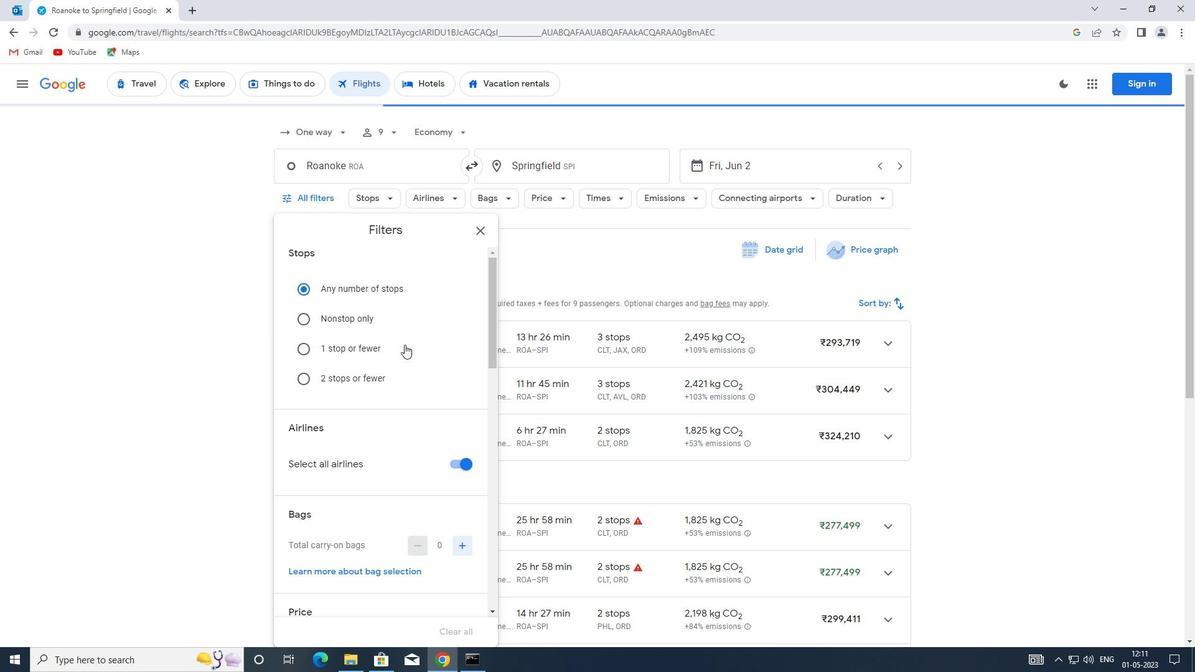 
Action: Mouse moved to (424, 336)
Screenshot: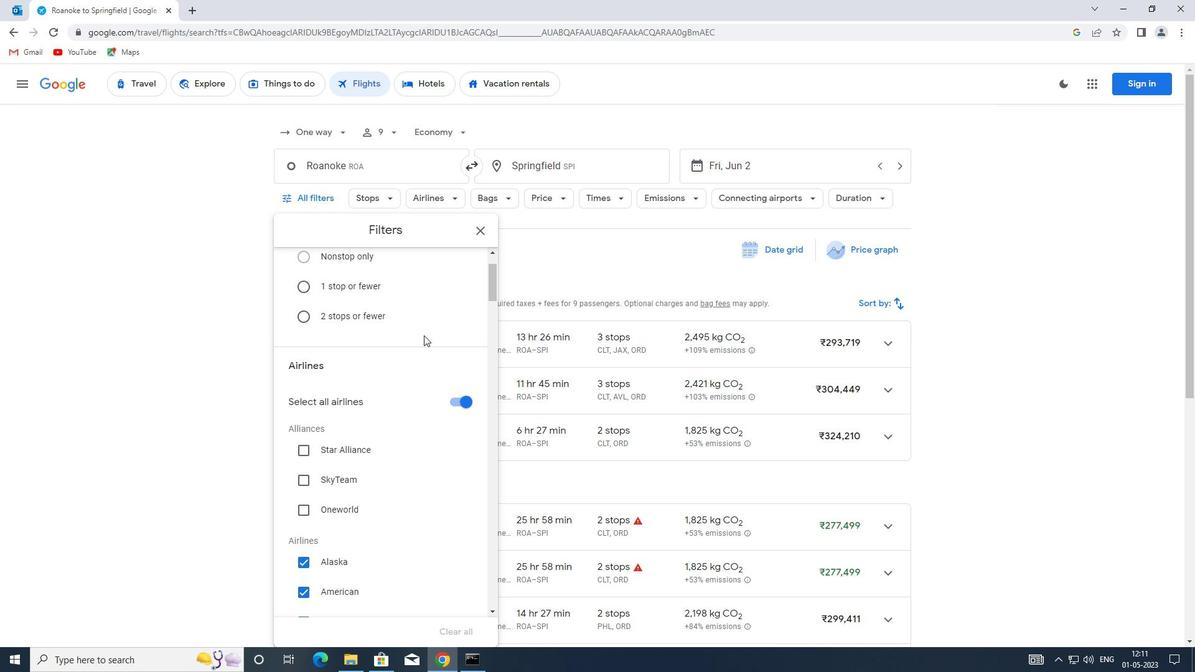 
Action: Mouse scrolled (424, 335) with delta (0, 0)
Screenshot: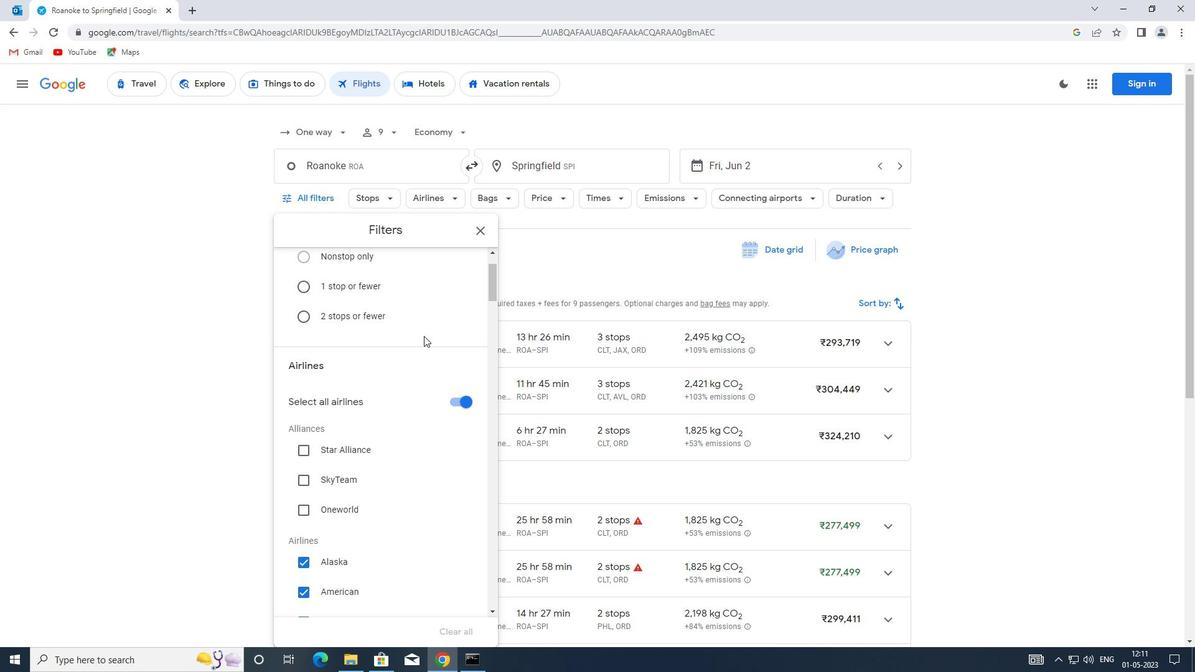 
Action: Mouse moved to (460, 339)
Screenshot: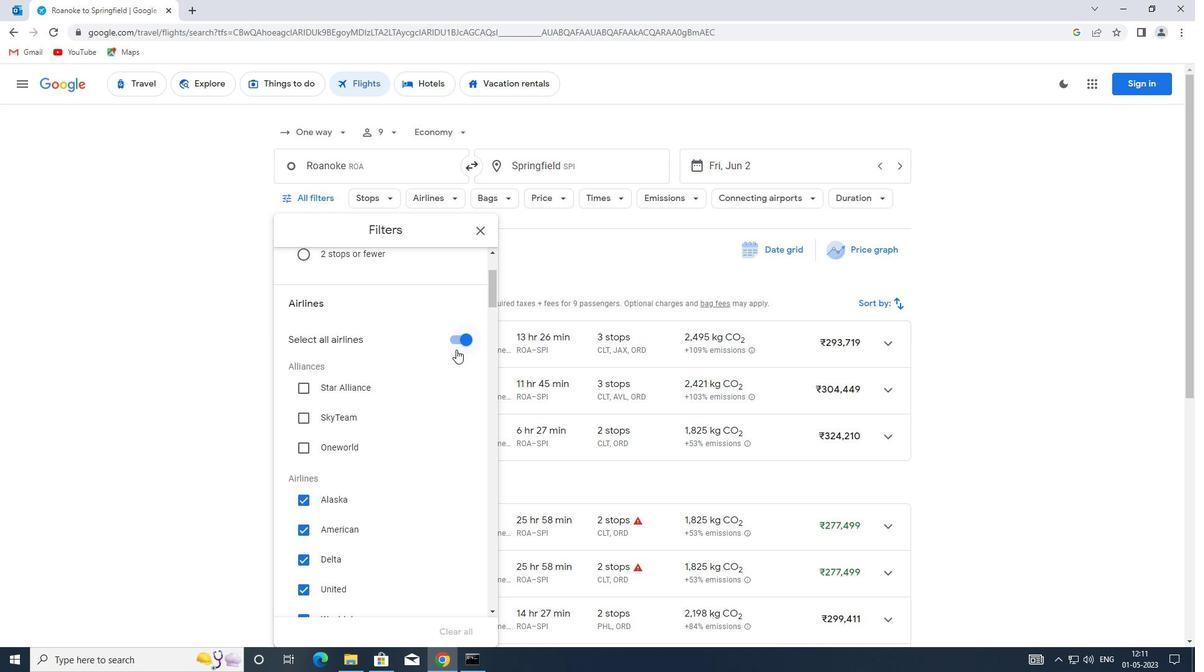 
Action: Mouse pressed left at (460, 339)
Screenshot: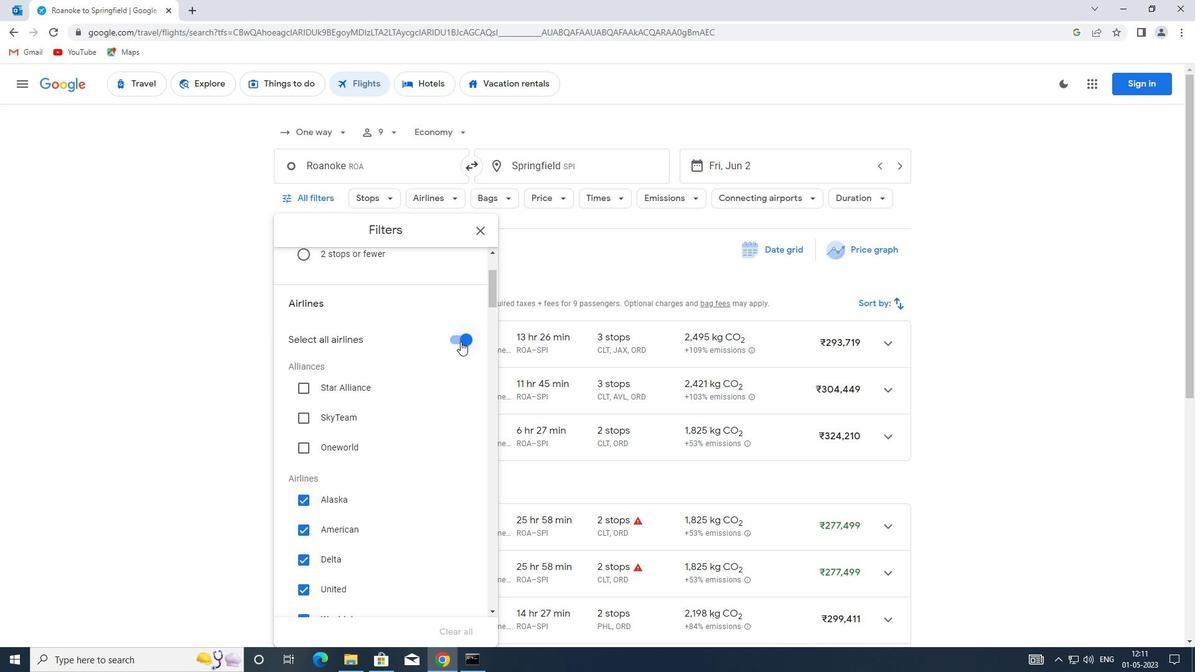 
Action: Mouse moved to (385, 371)
Screenshot: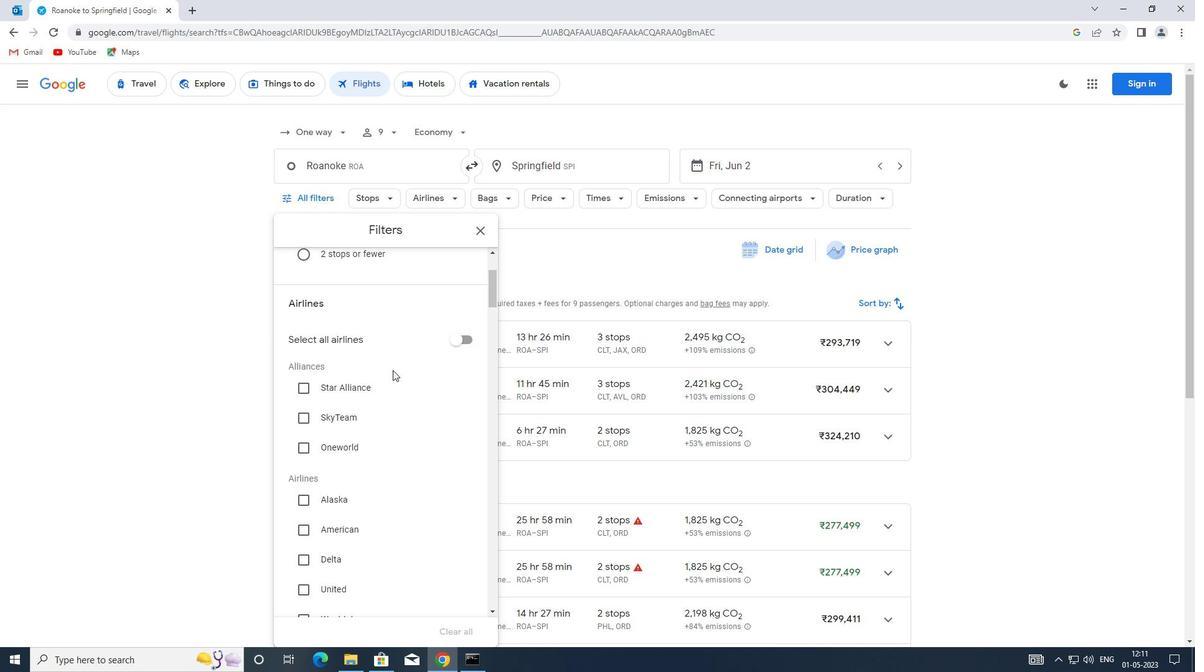 
Action: Mouse scrolled (385, 370) with delta (0, 0)
Screenshot: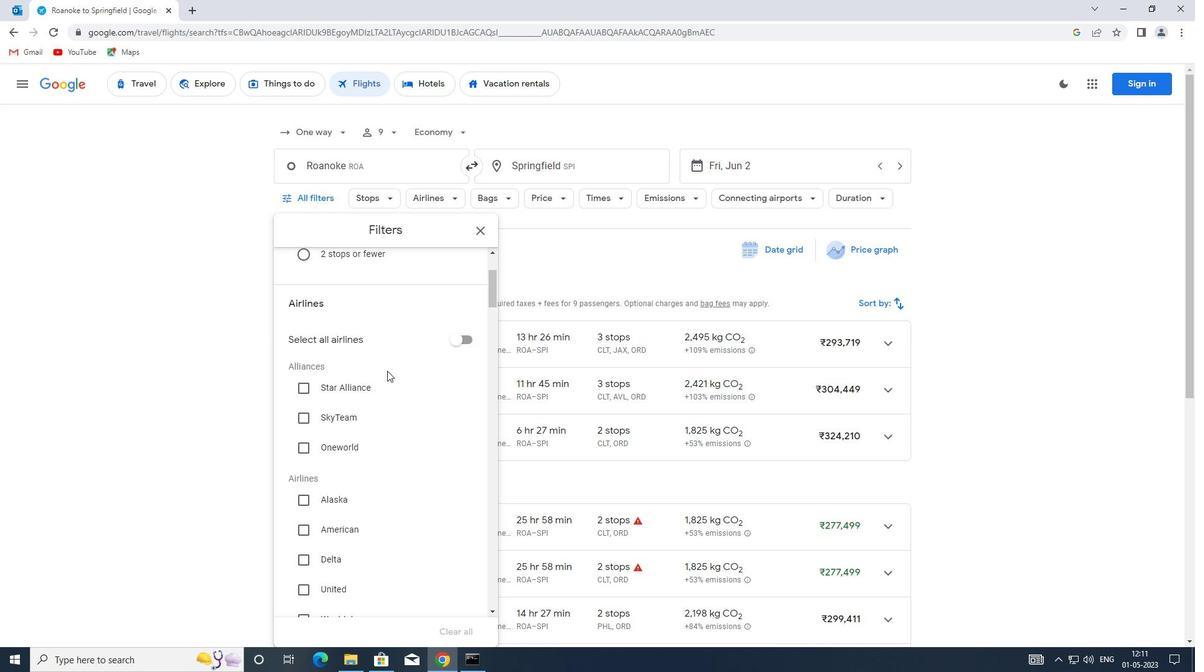 
Action: Mouse scrolled (385, 370) with delta (0, 0)
Screenshot: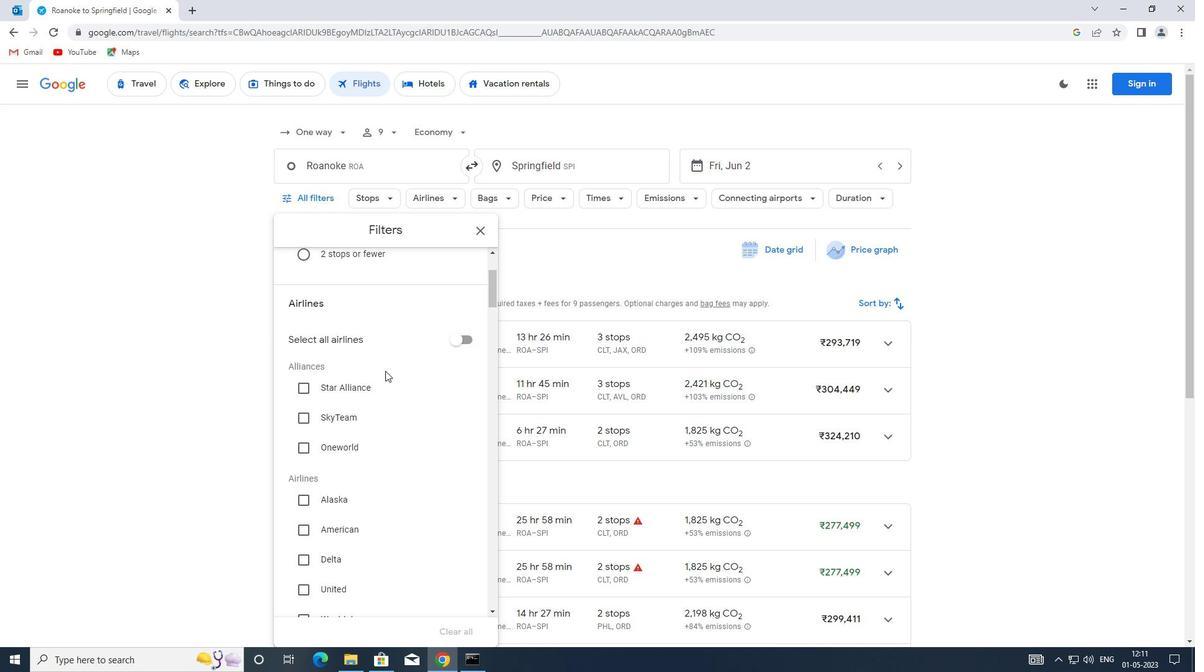 
Action: Mouse moved to (359, 384)
Screenshot: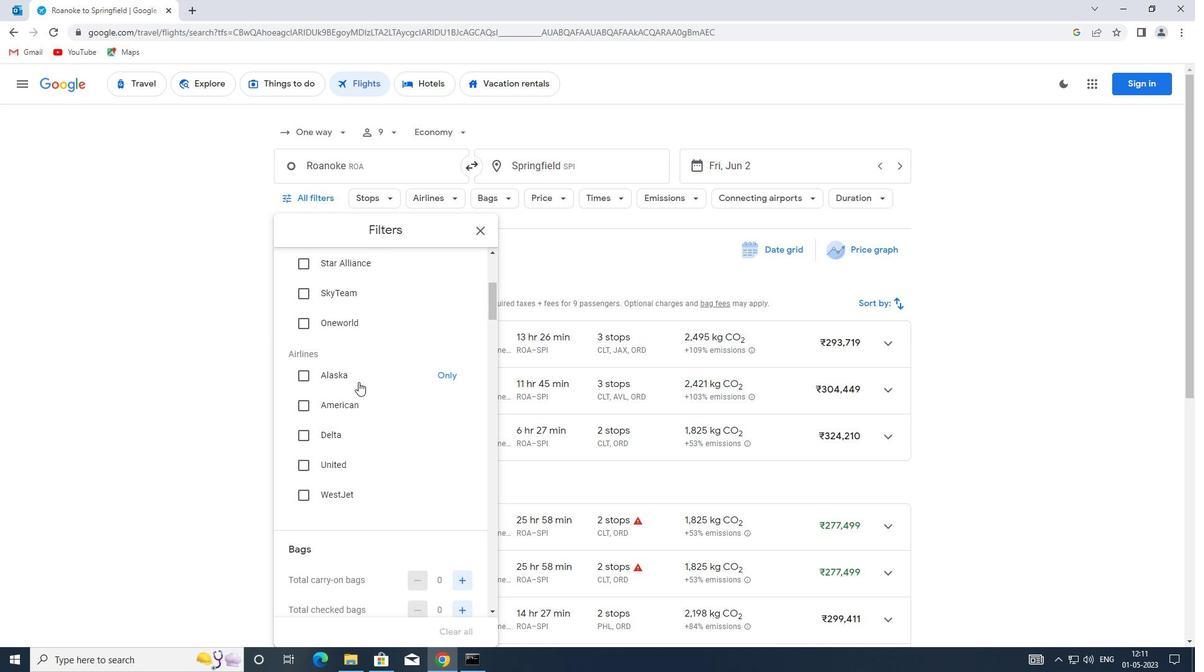 
Action: Mouse scrolled (359, 384) with delta (0, 0)
Screenshot: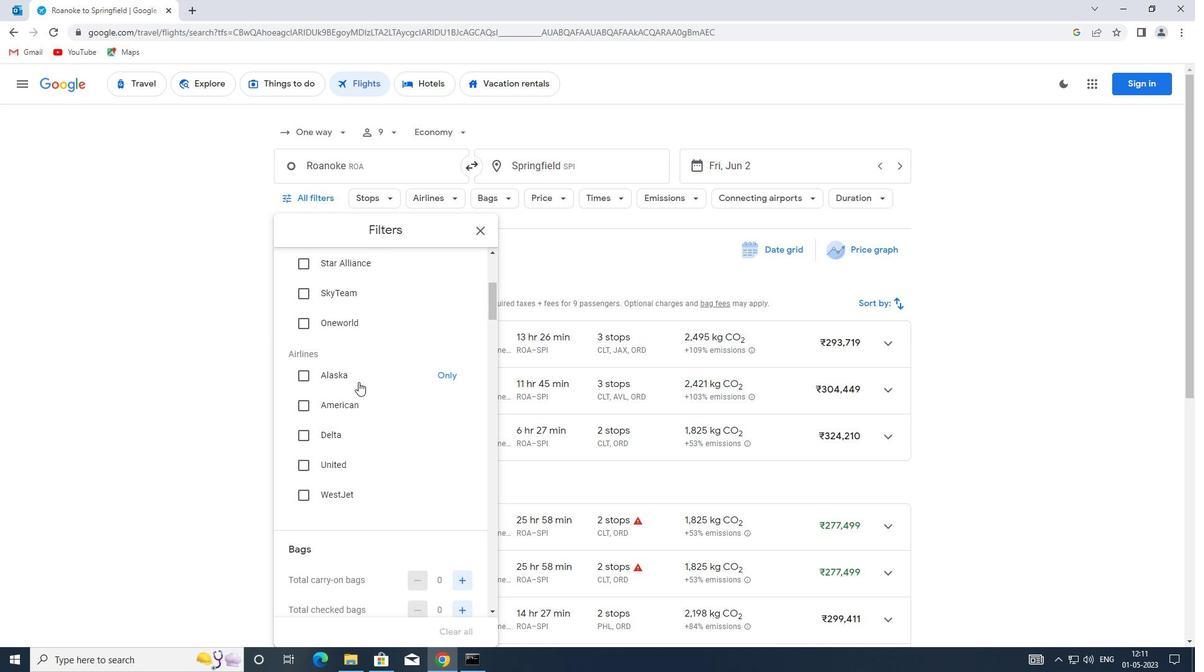 
Action: Mouse moved to (359, 385)
Screenshot: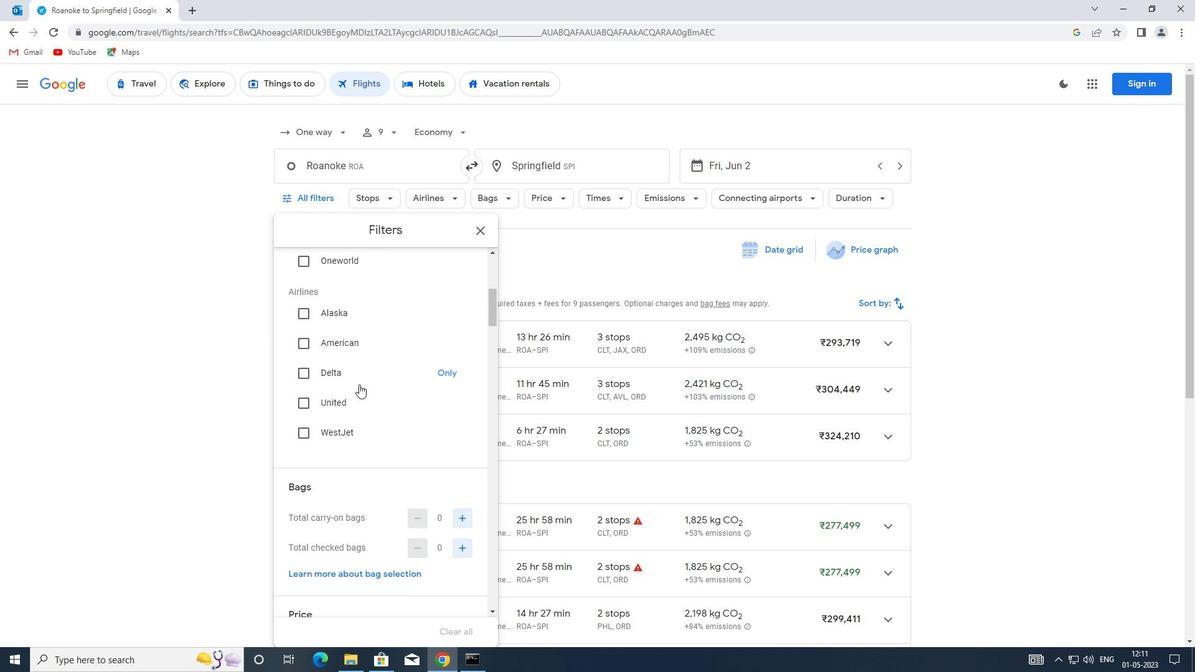 
Action: Mouse scrolled (359, 384) with delta (0, 0)
Screenshot: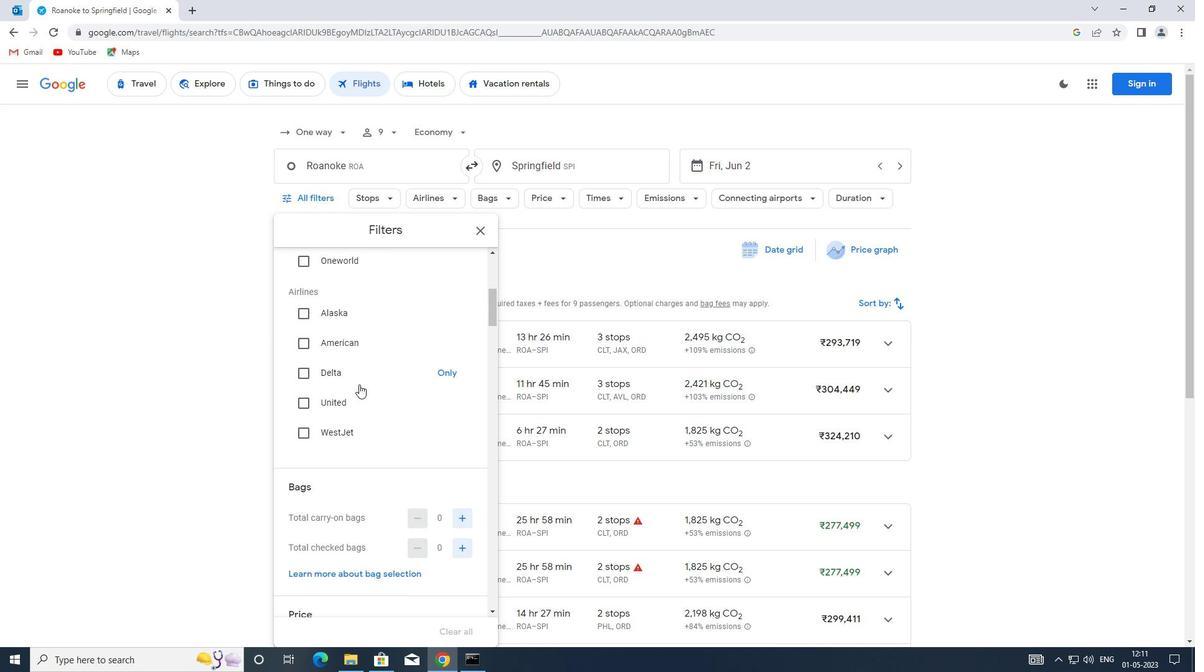 
Action: Mouse moved to (359, 386)
Screenshot: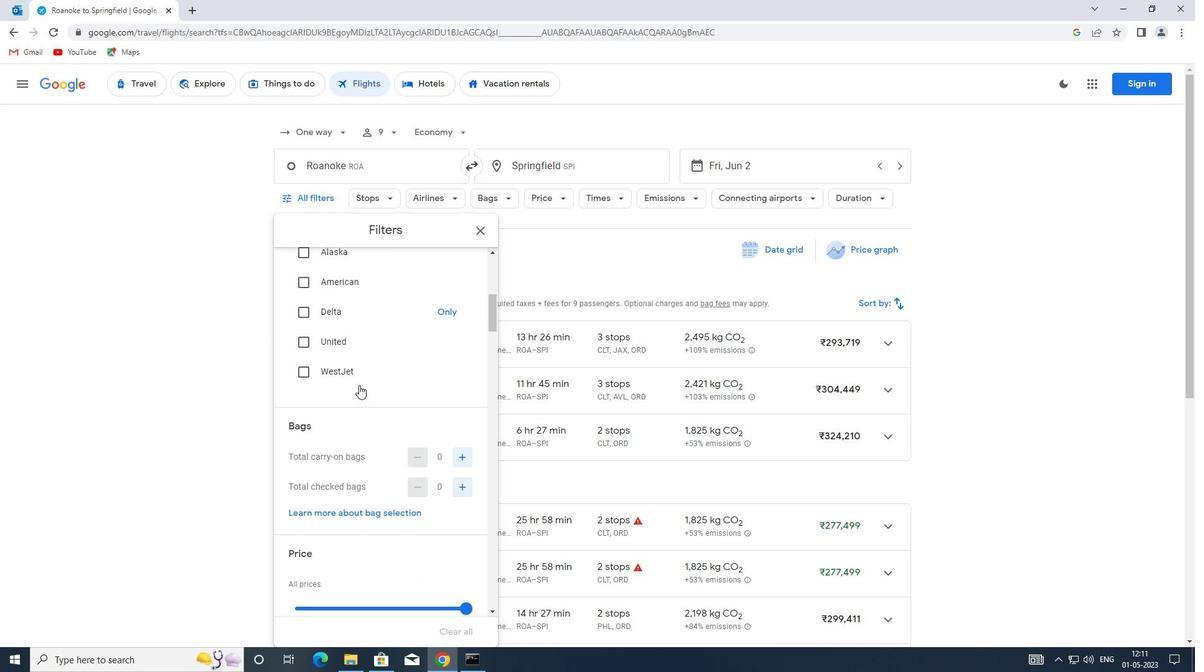 
Action: Mouse scrolled (359, 386) with delta (0, 0)
Screenshot: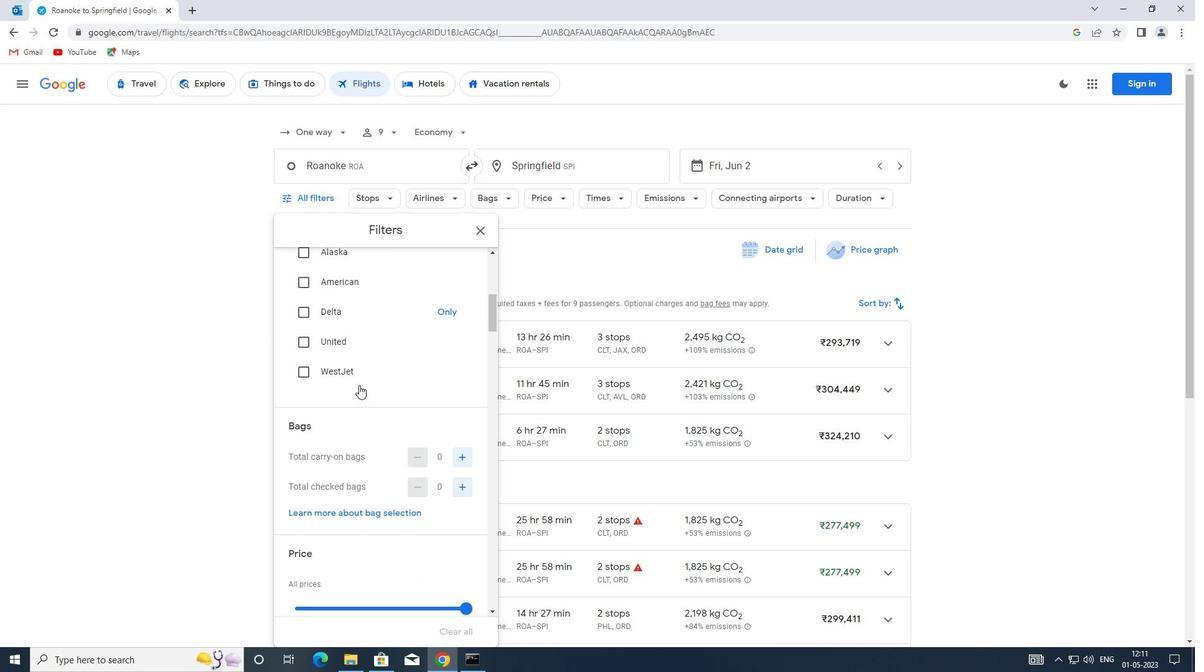 
Action: Mouse moved to (360, 388)
Screenshot: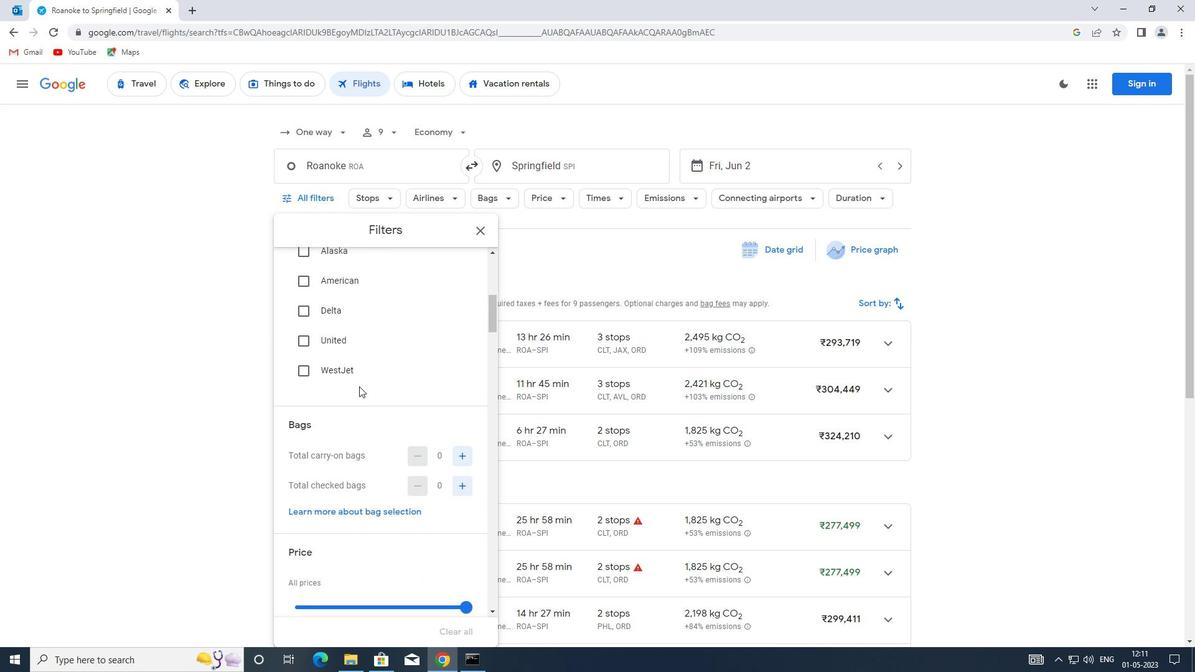 
Action: Mouse scrolled (360, 388) with delta (0, 0)
Screenshot: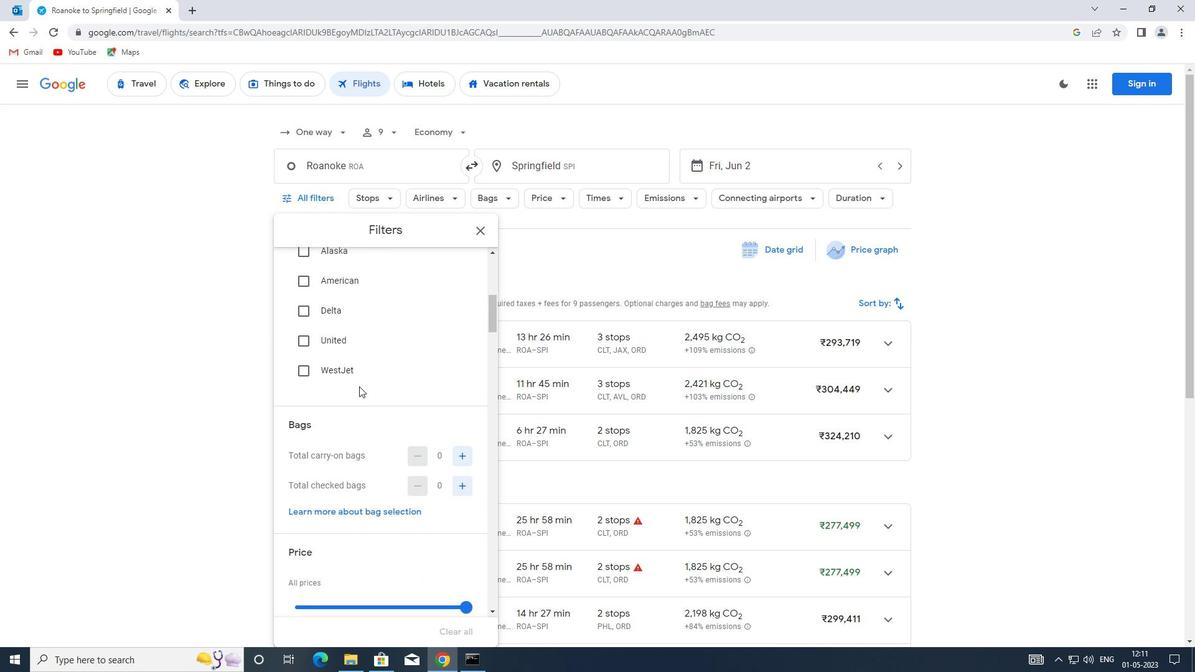 
Action: Mouse moved to (464, 335)
Screenshot: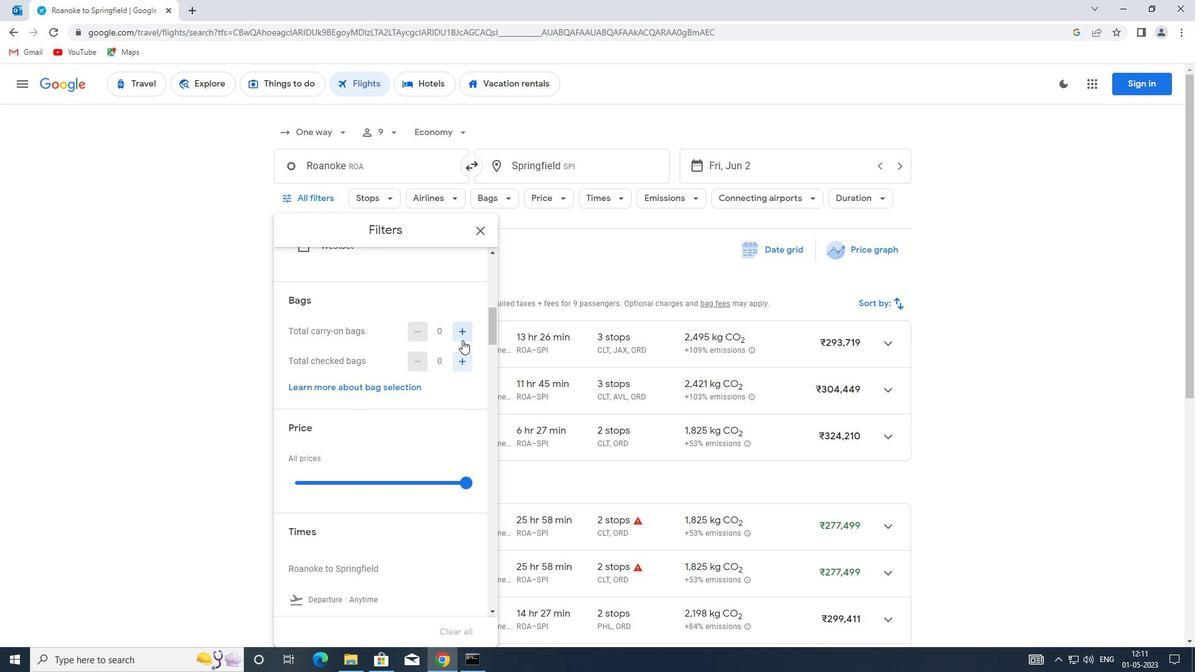 
Action: Mouse pressed left at (464, 335)
Screenshot: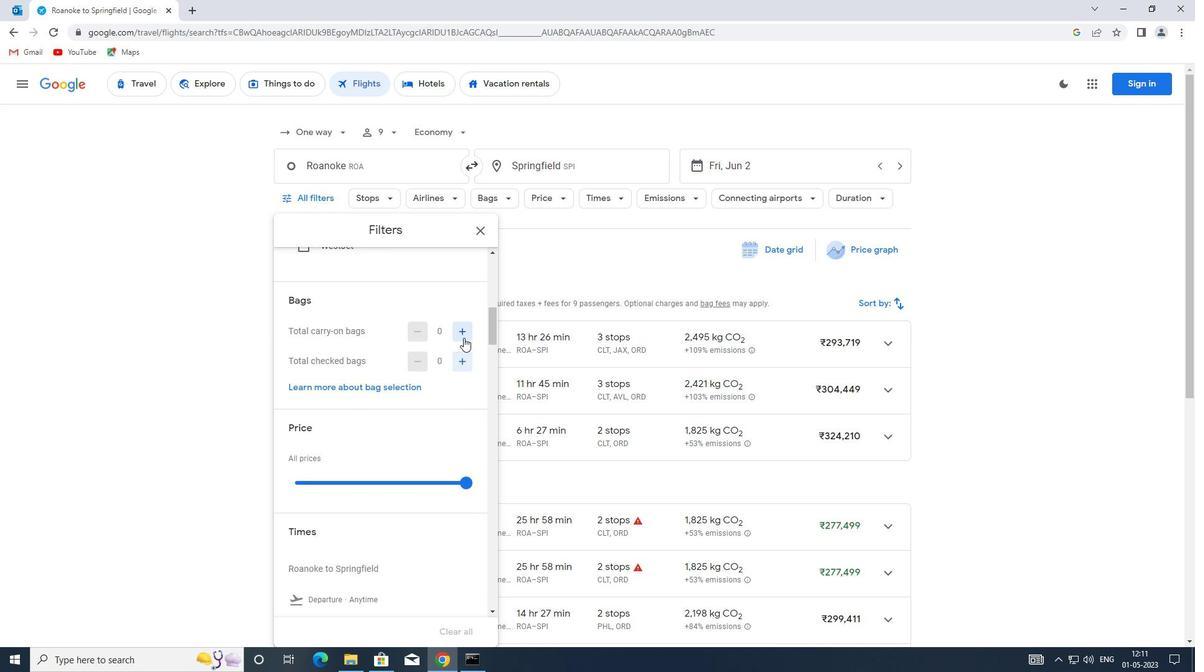 
Action: Mouse pressed left at (464, 335)
Screenshot: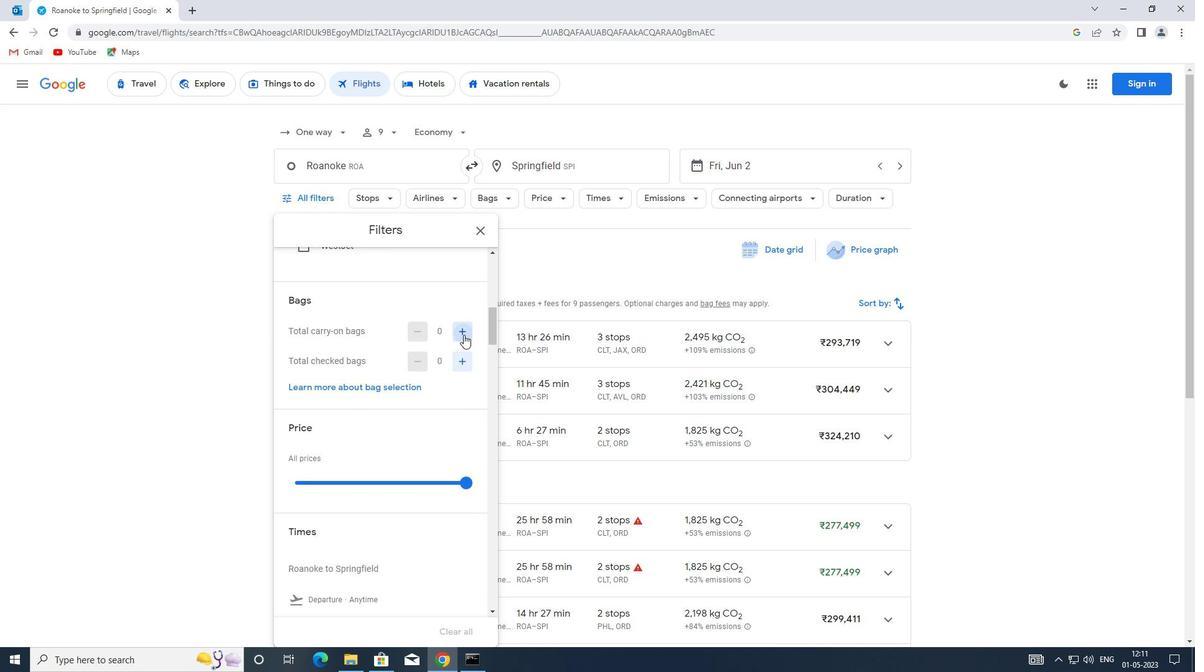 
Action: Mouse moved to (394, 375)
Screenshot: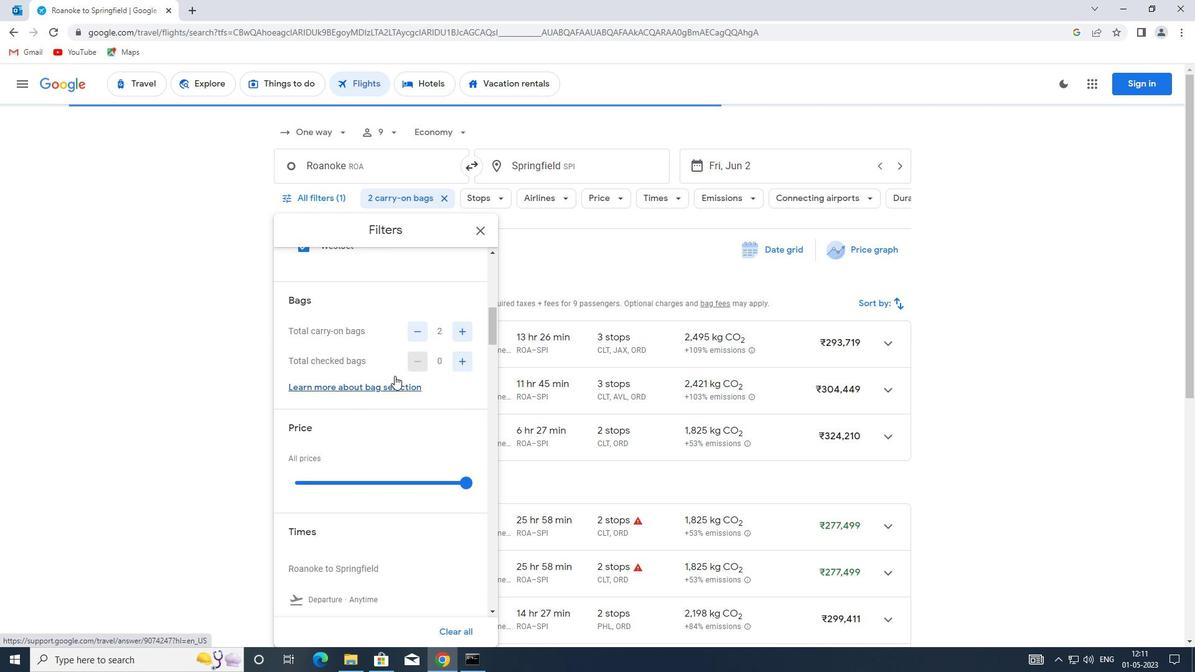 
Action: Mouse scrolled (394, 374) with delta (0, 0)
Screenshot: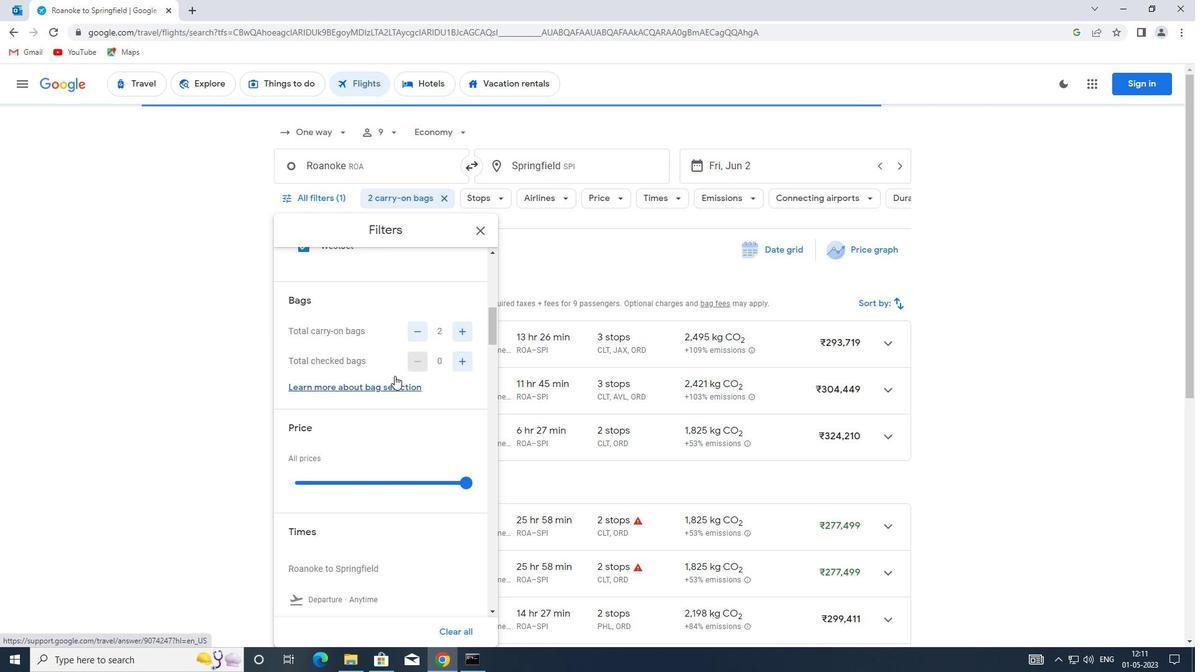 
Action: Mouse moved to (391, 371)
Screenshot: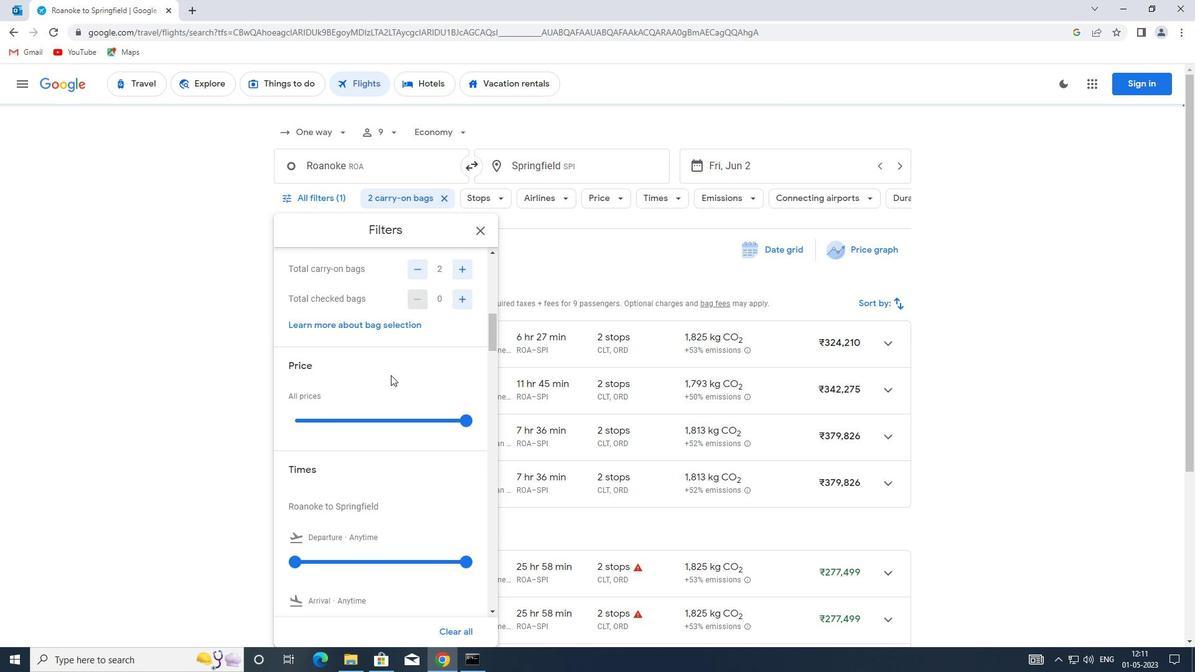 
Action: Mouse scrolled (391, 370) with delta (0, 0)
Screenshot: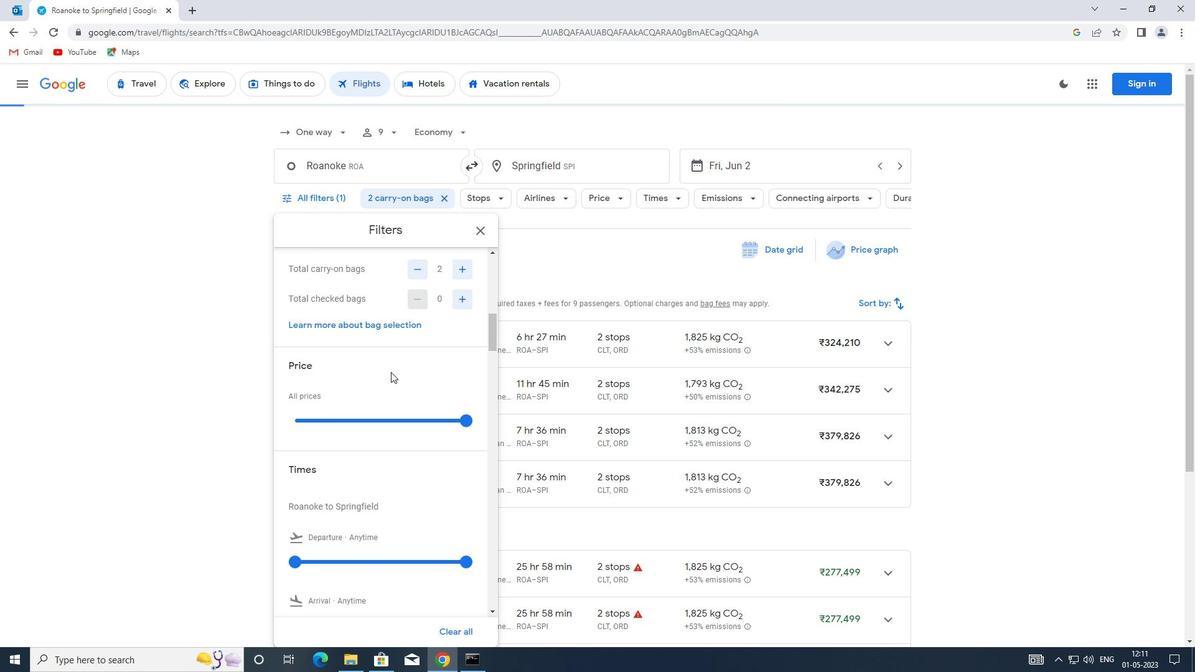 
Action: Mouse moved to (387, 353)
Screenshot: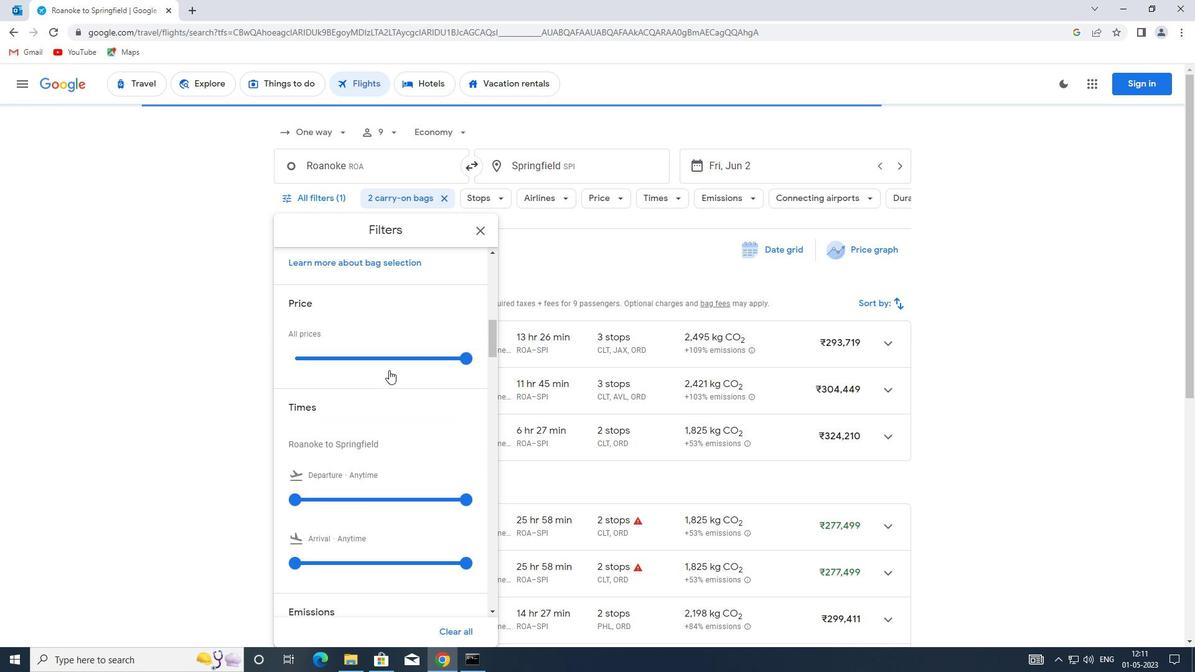 
Action: Mouse pressed left at (387, 353)
Screenshot: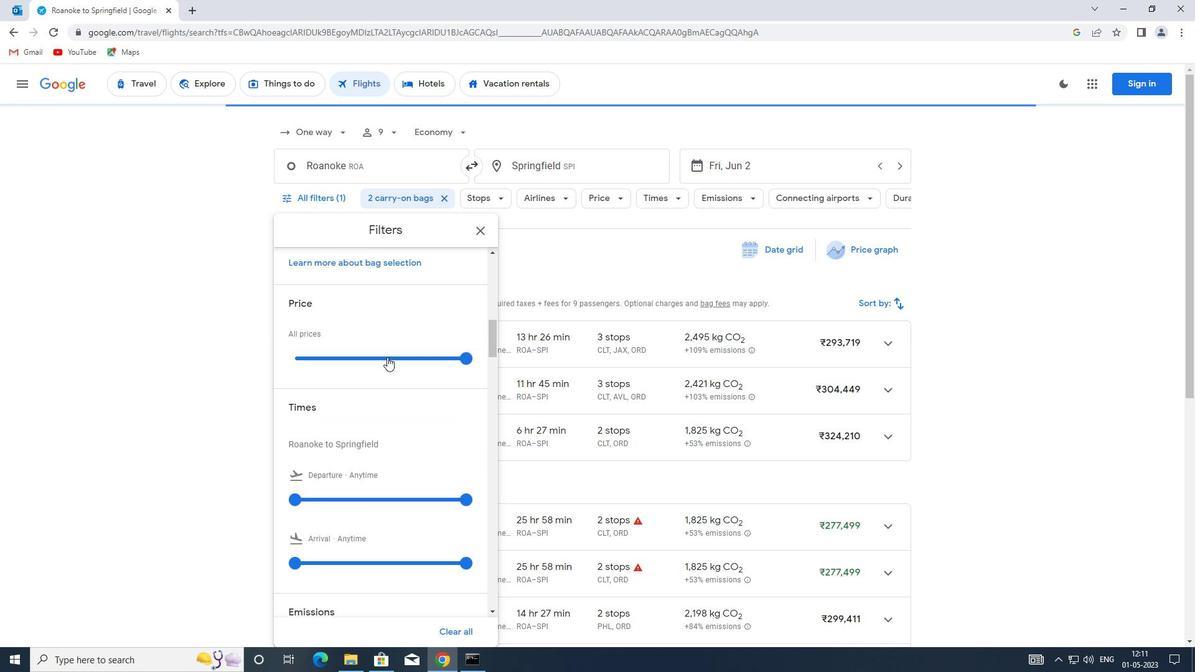 
Action: Mouse moved to (387, 353)
Screenshot: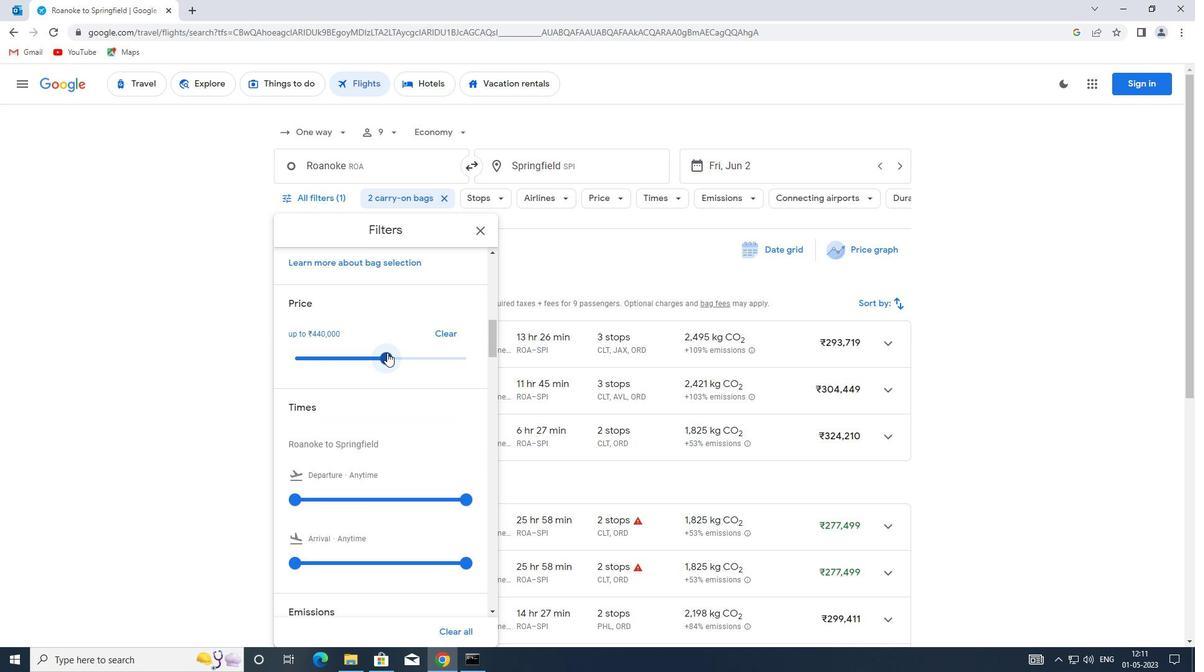 
Action: Mouse pressed left at (387, 353)
Screenshot: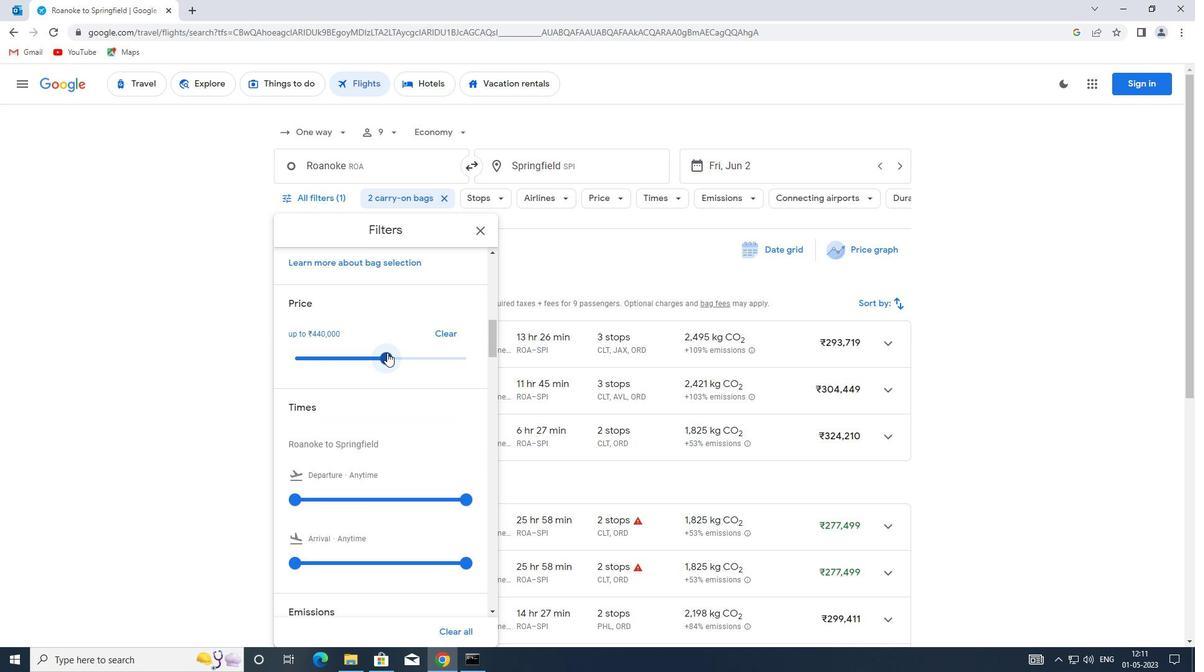 
Action: Mouse moved to (290, 356)
Screenshot: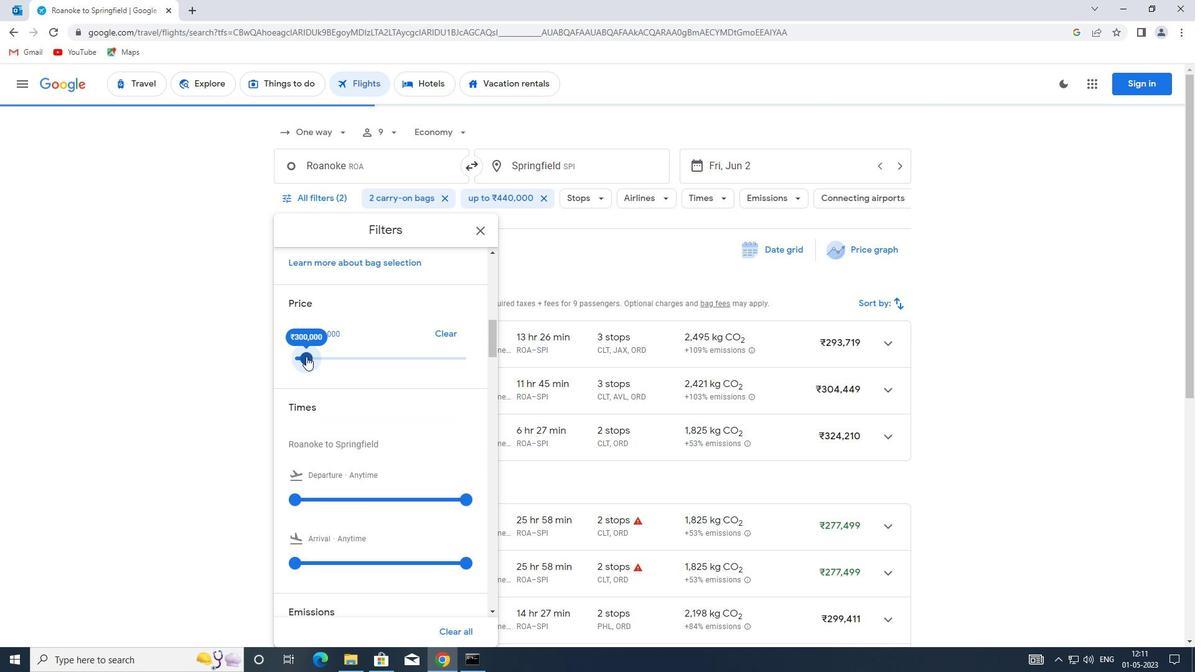 
Action: Mouse pressed left at (290, 356)
Screenshot: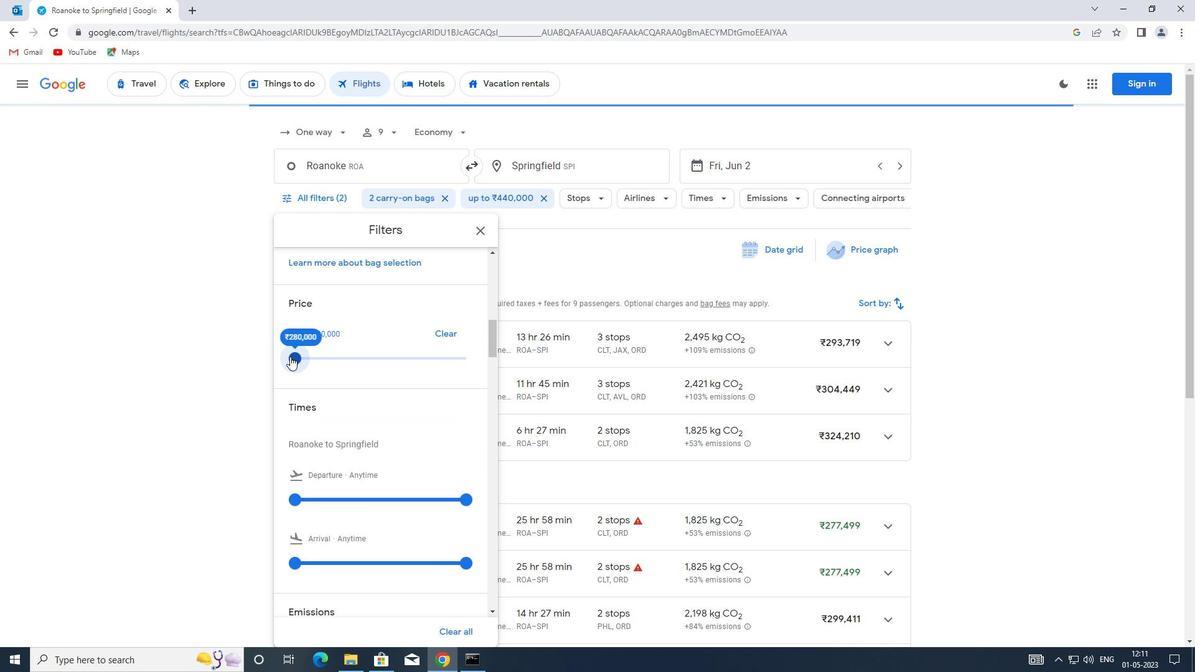 
Action: Mouse moved to (388, 348)
Screenshot: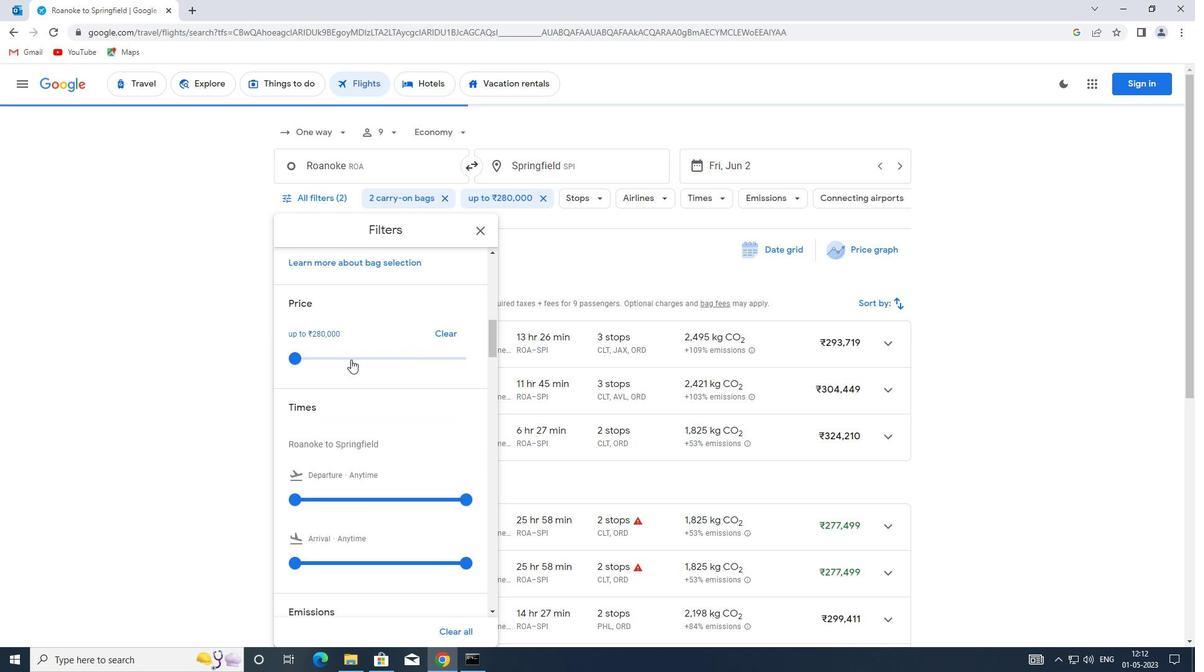 
Action: Mouse scrolled (388, 348) with delta (0, 0)
Screenshot: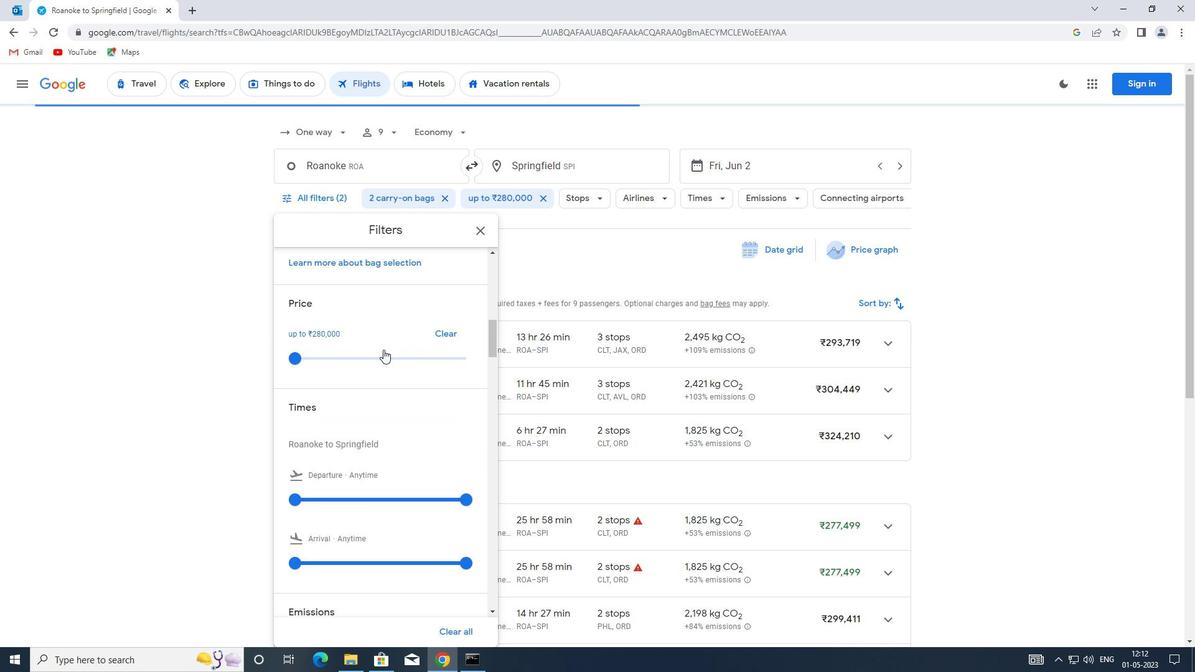 
Action: Mouse scrolled (388, 348) with delta (0, 0)
Screenshot: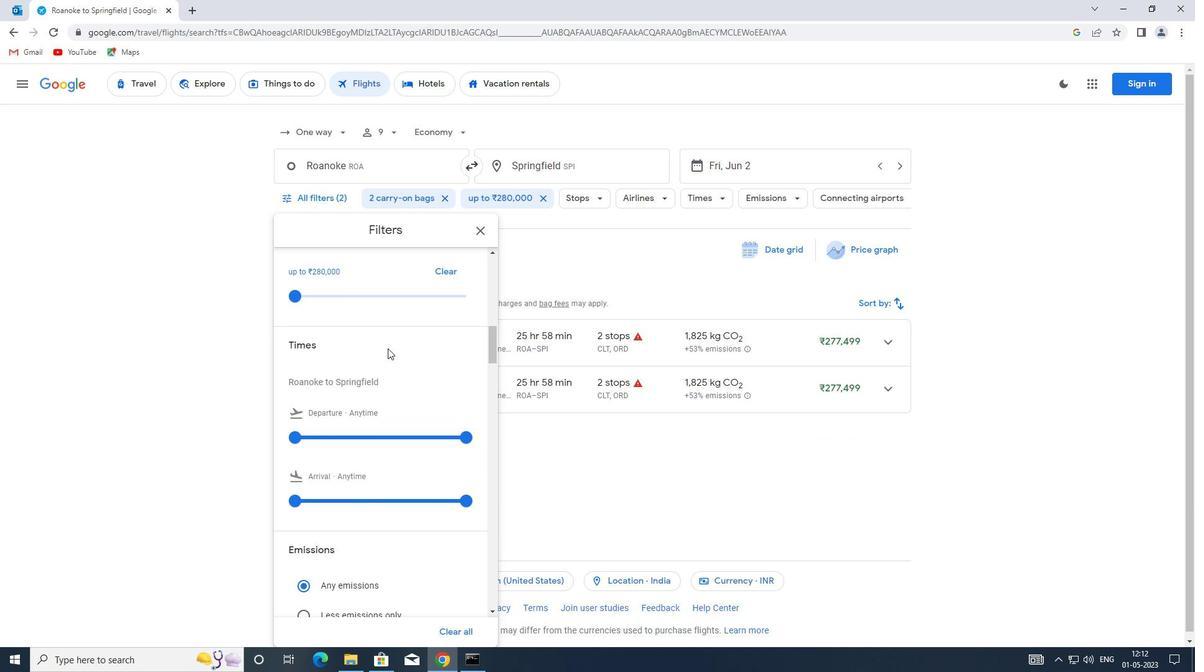
Action: Mouse moved to (300, 374)
Screenshot: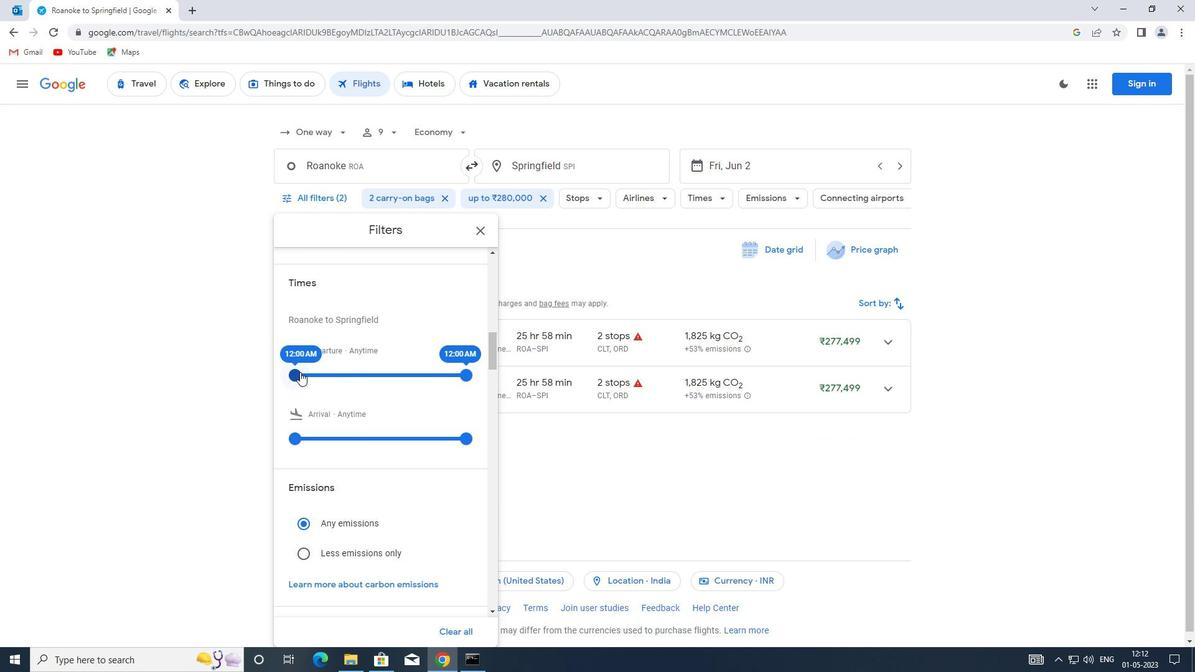 
Action: Mouse pressed left at (300, 374)
Screenshot: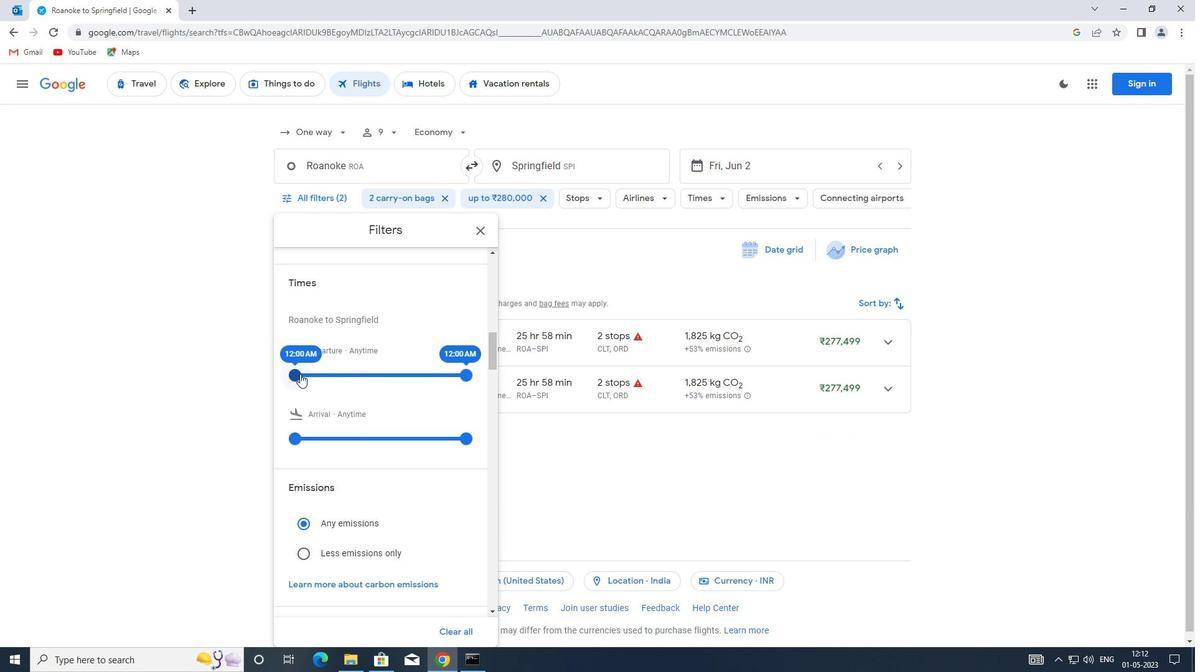 
Action: Mouse moved to (464, 371)
Screenshot: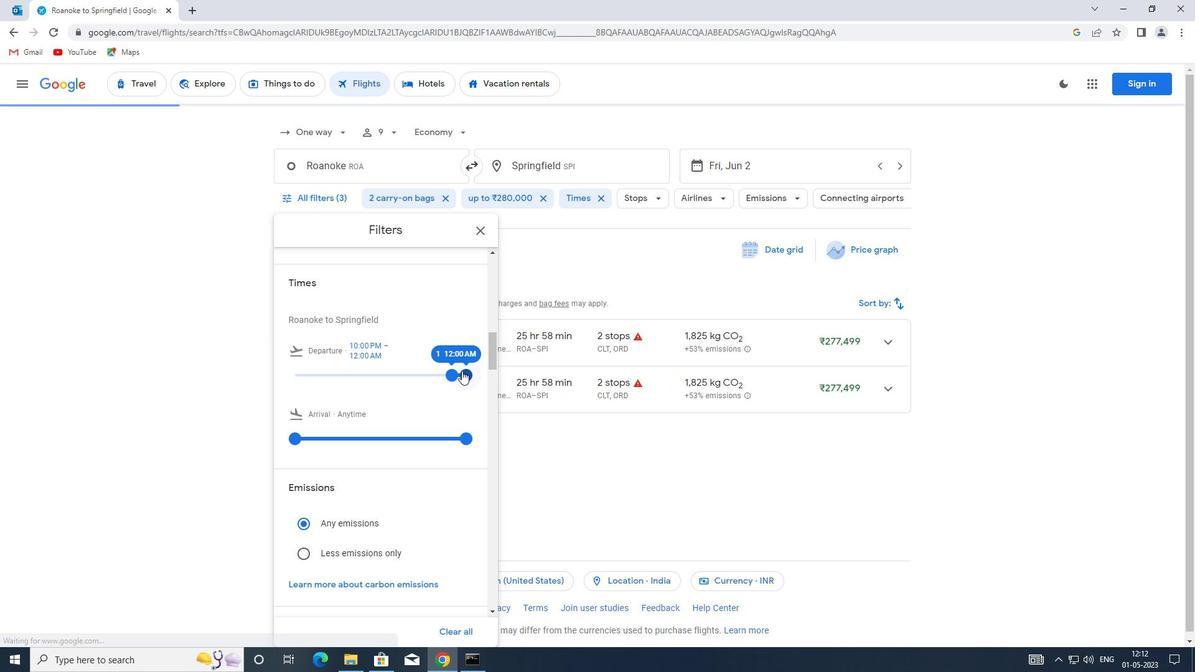 
Action: Mouse pressed left at (464, 371)
Screenshot: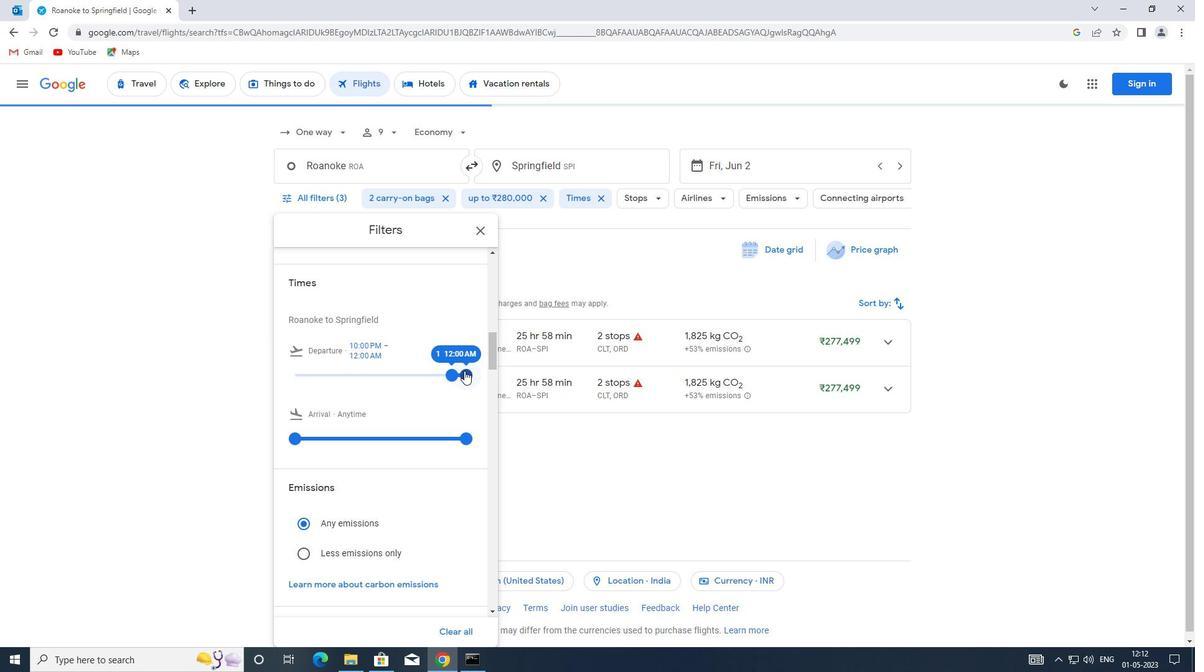 
Action: Mouse moved to (465, 374)
Screenshot: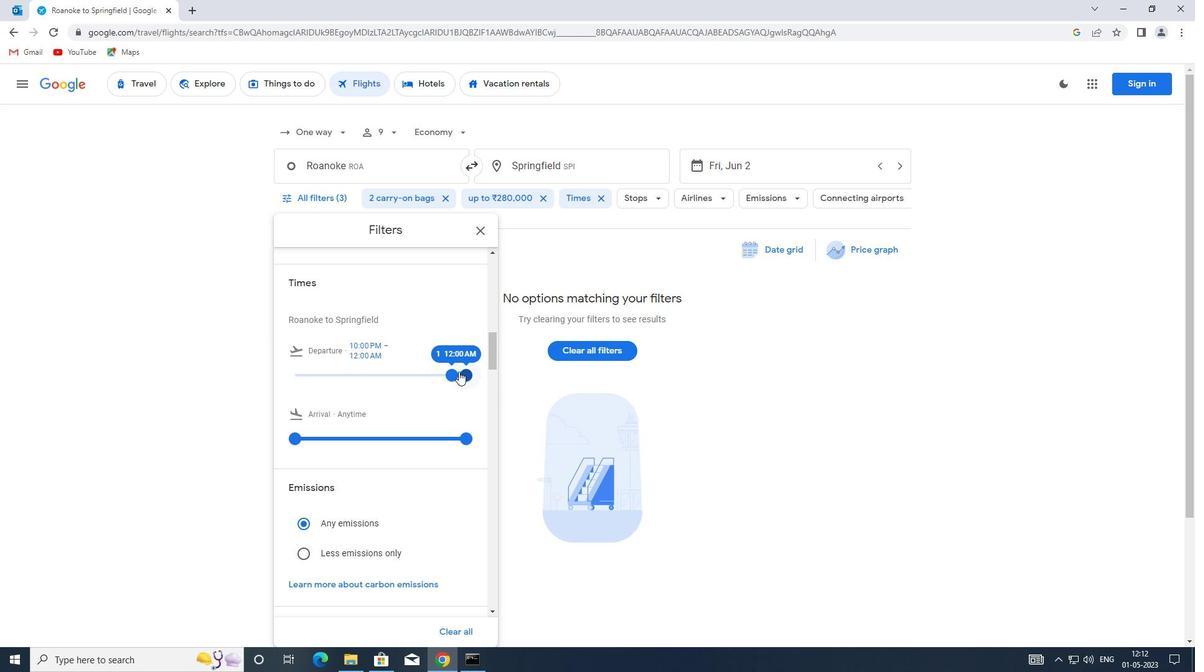 
Action: Mouse pressed left at (465, 374)
Screenshot: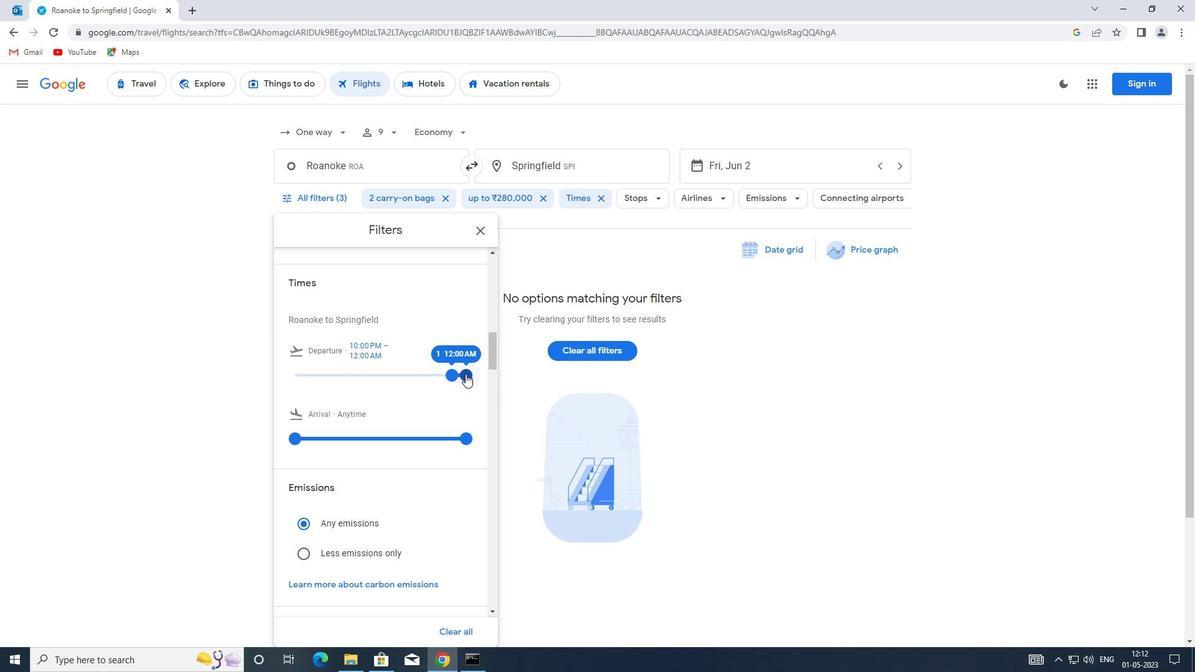 
Action: Mouse moved to (458, 373)
Screenshot: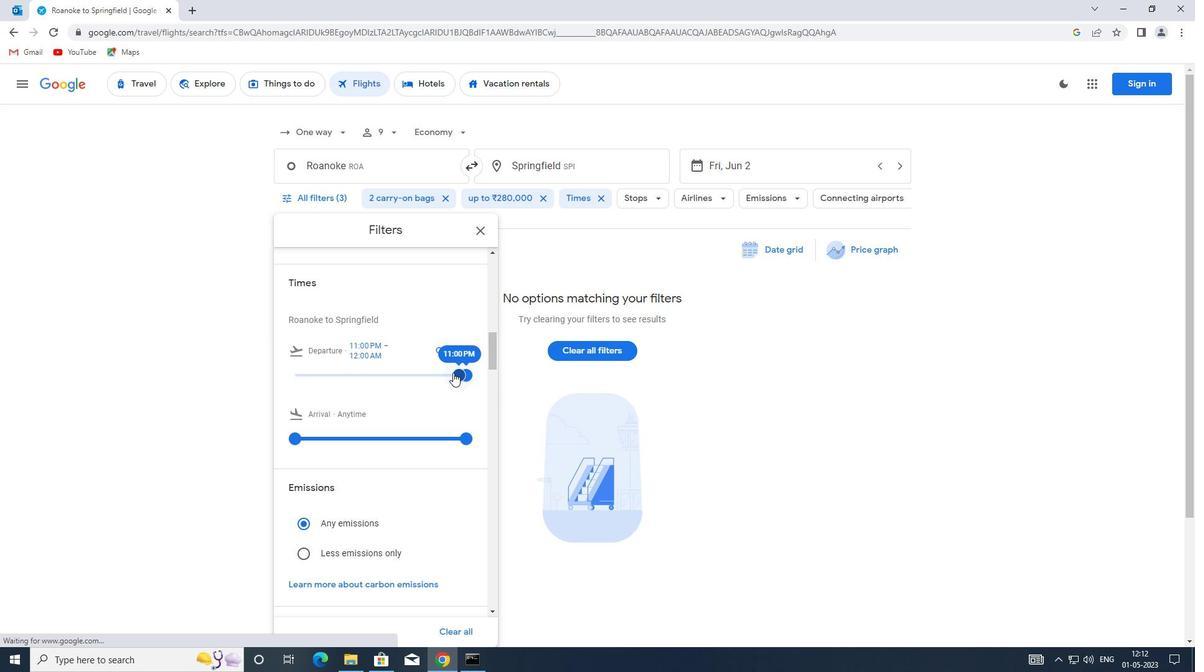 
Action: Mouse pressed left at (458, 373)
Screenshot: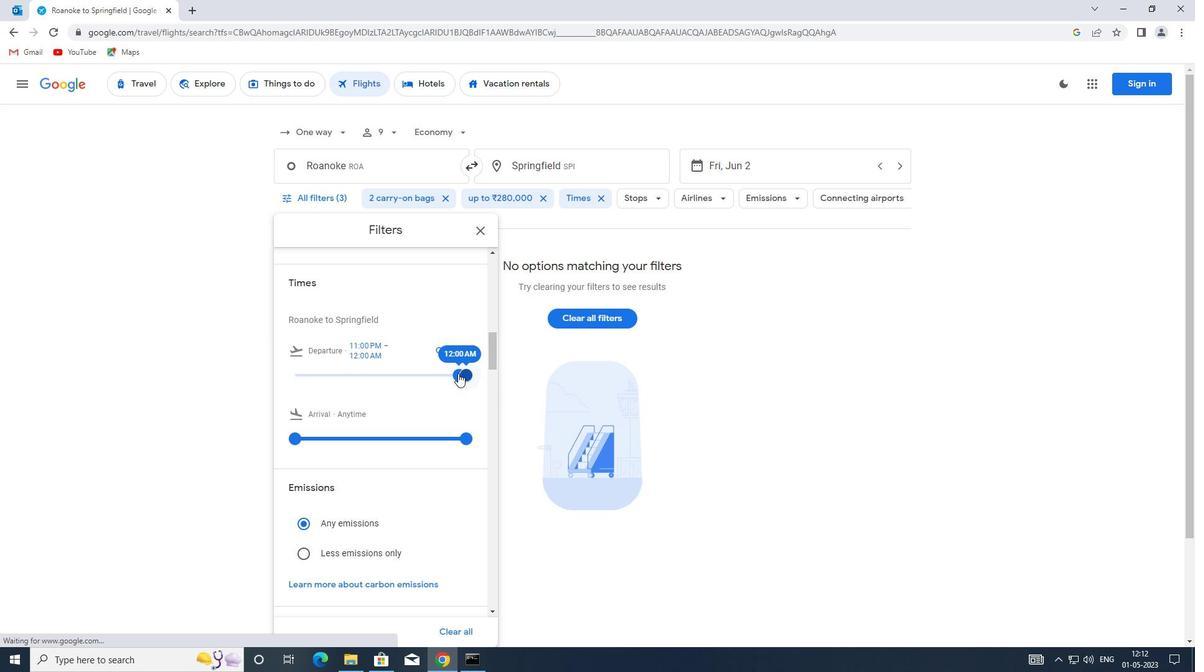 
Action: Mouse moved to (468, 370)
Screenshot: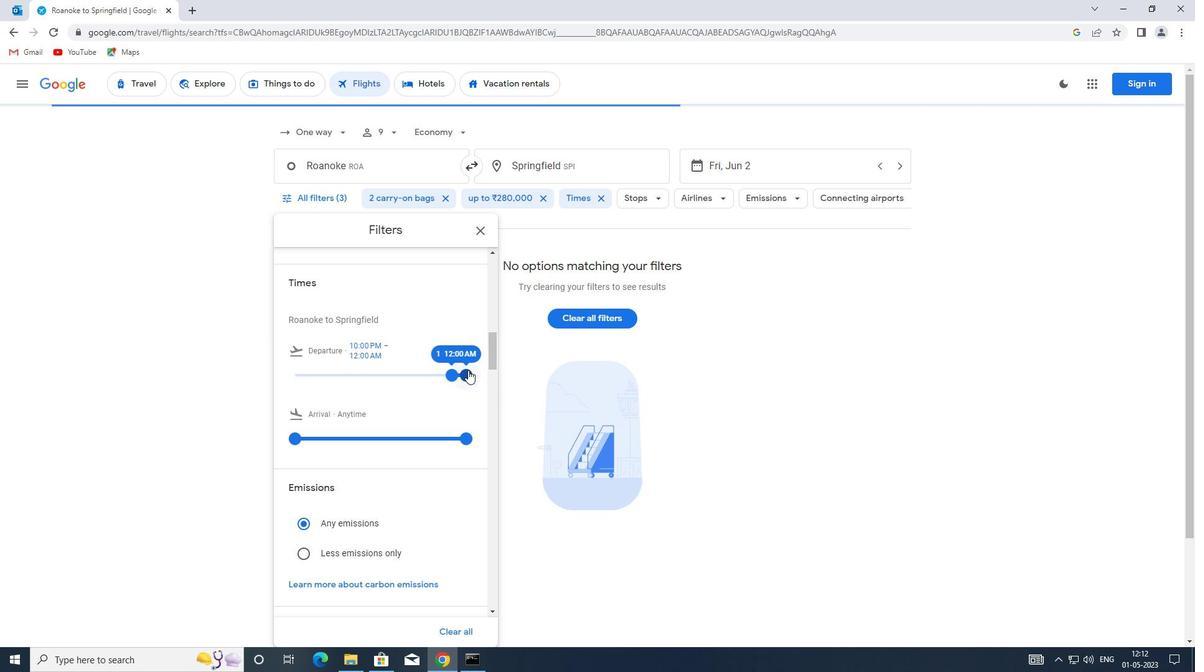 
Action: Mouse pressed left at (468, 370)
Screenshot: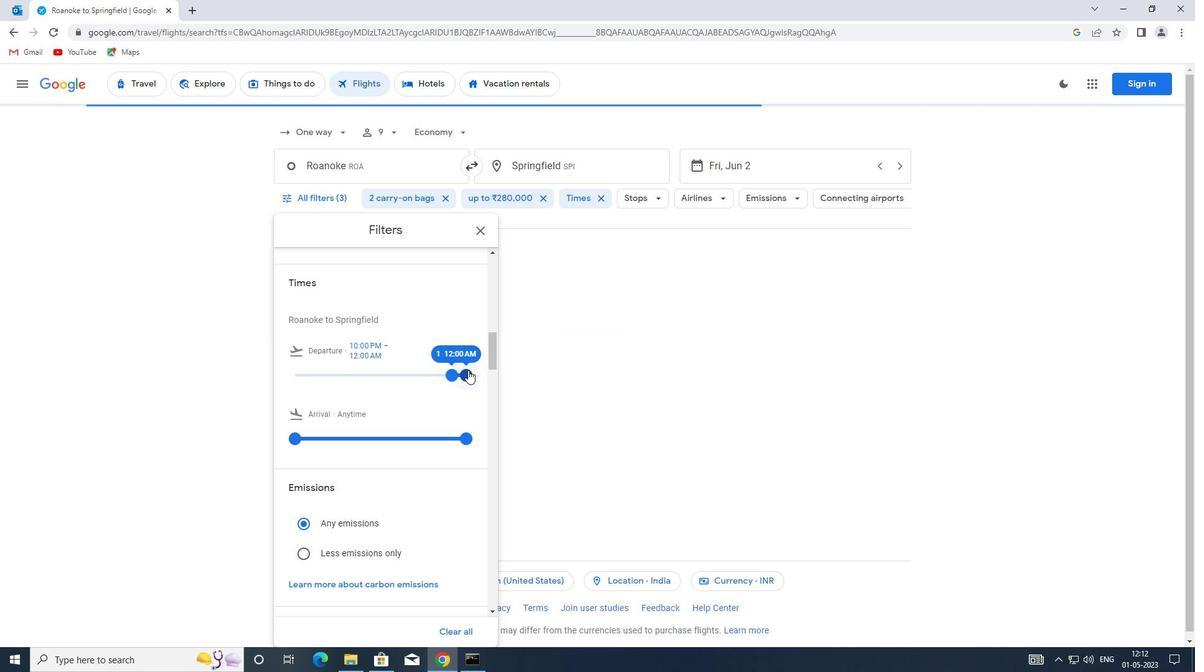 
Action: Mouse moved to (450, 368)
Screenshot: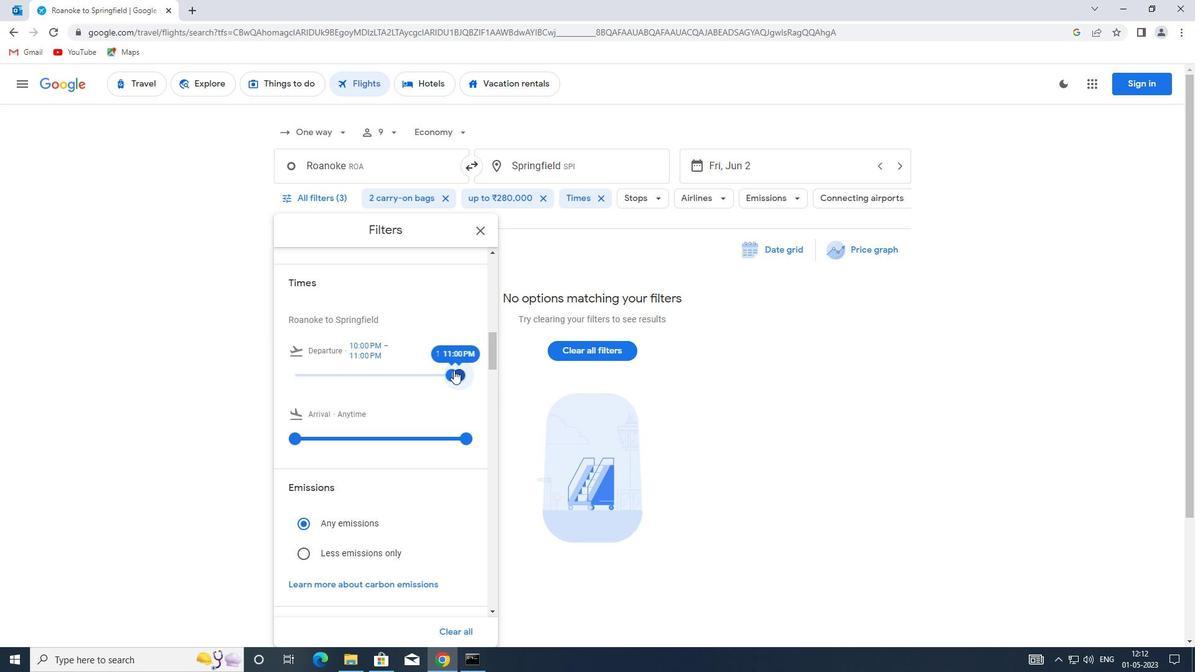 
Action: Mouse scrolled (450, 368) with delta (0, 0)
Screenshot: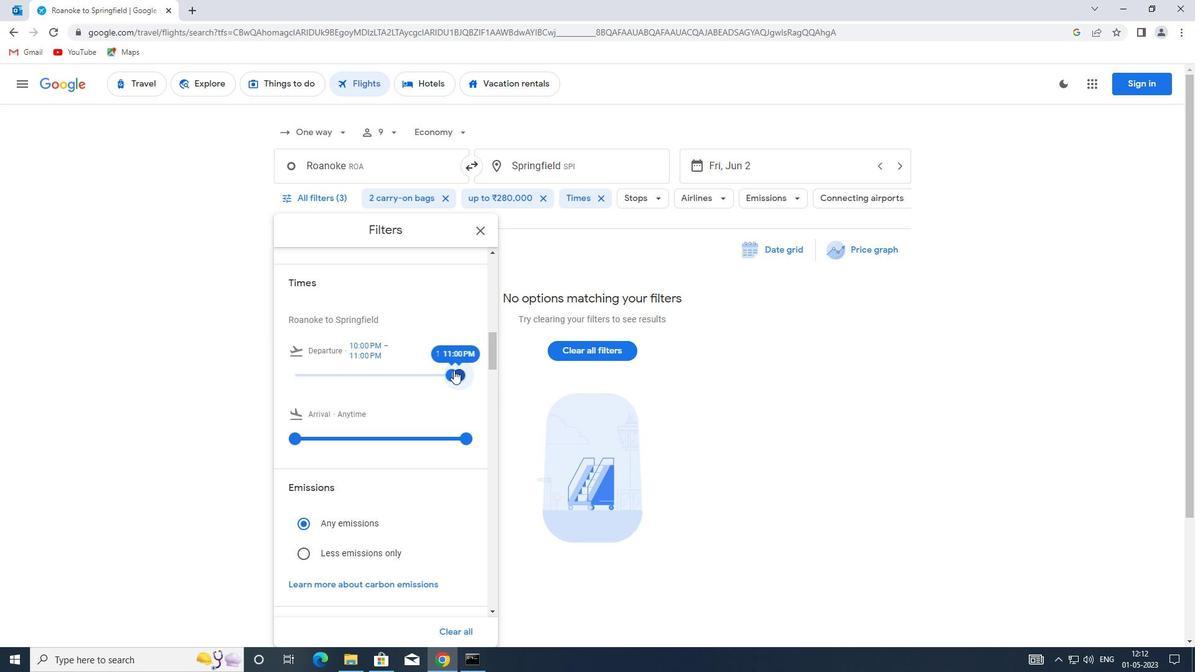 
Action: Mouse scrolled (450, 368) with delta (0, 0)
Screenshot: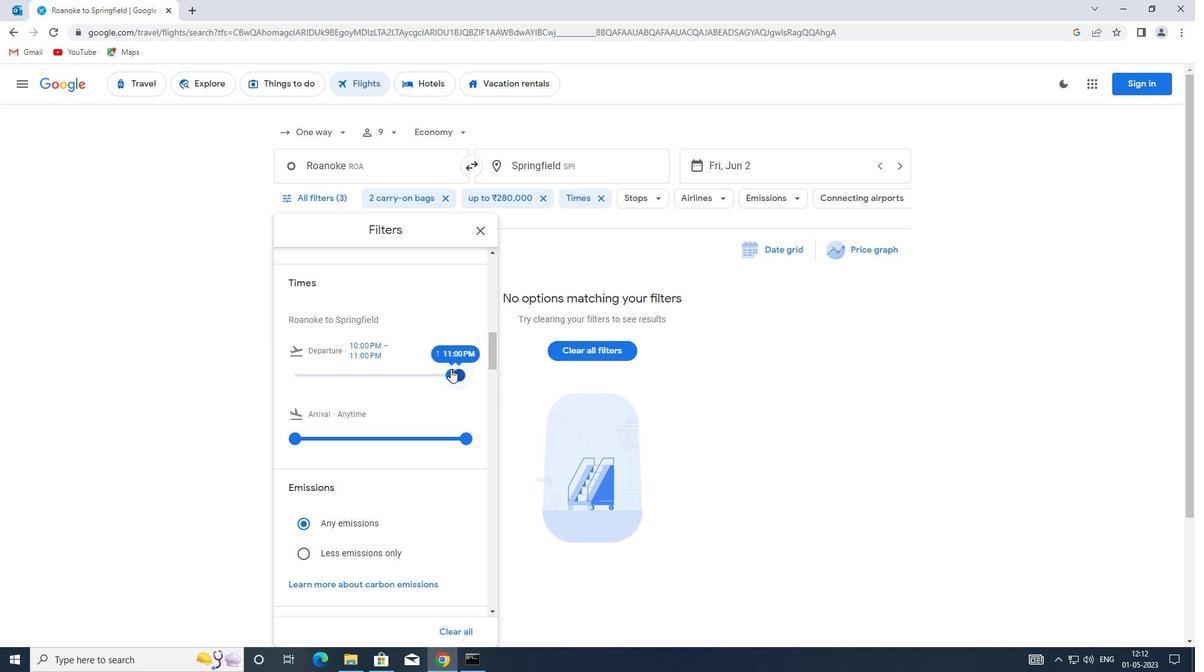 
Action: Mouse moved to (449, 368)
Screenshot: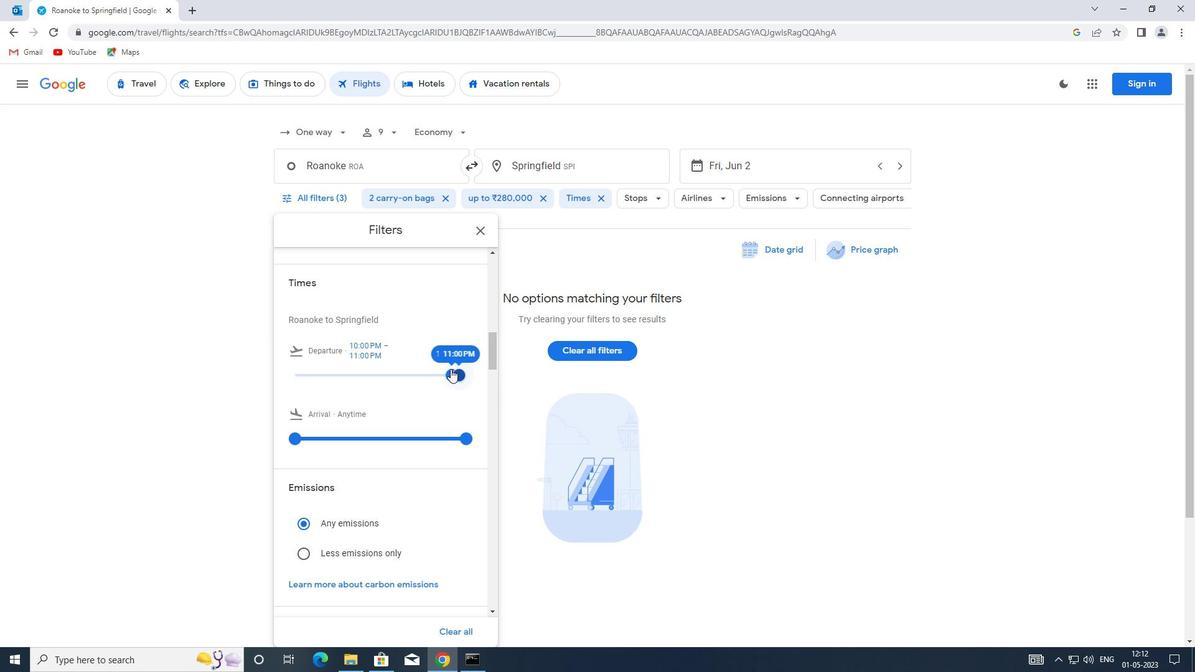 
Action: Mouse scrolled (449, 368) with delta (0, 0)
Screenshot: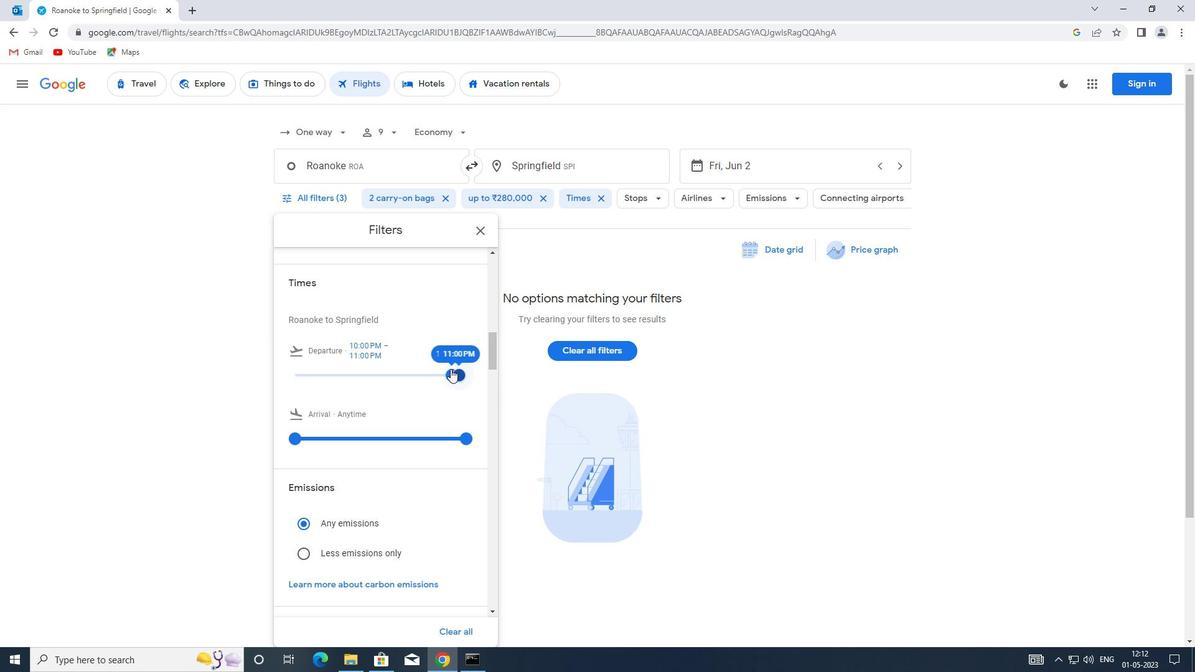 
Action: Mouse moved to (481, 229)
Screenshot: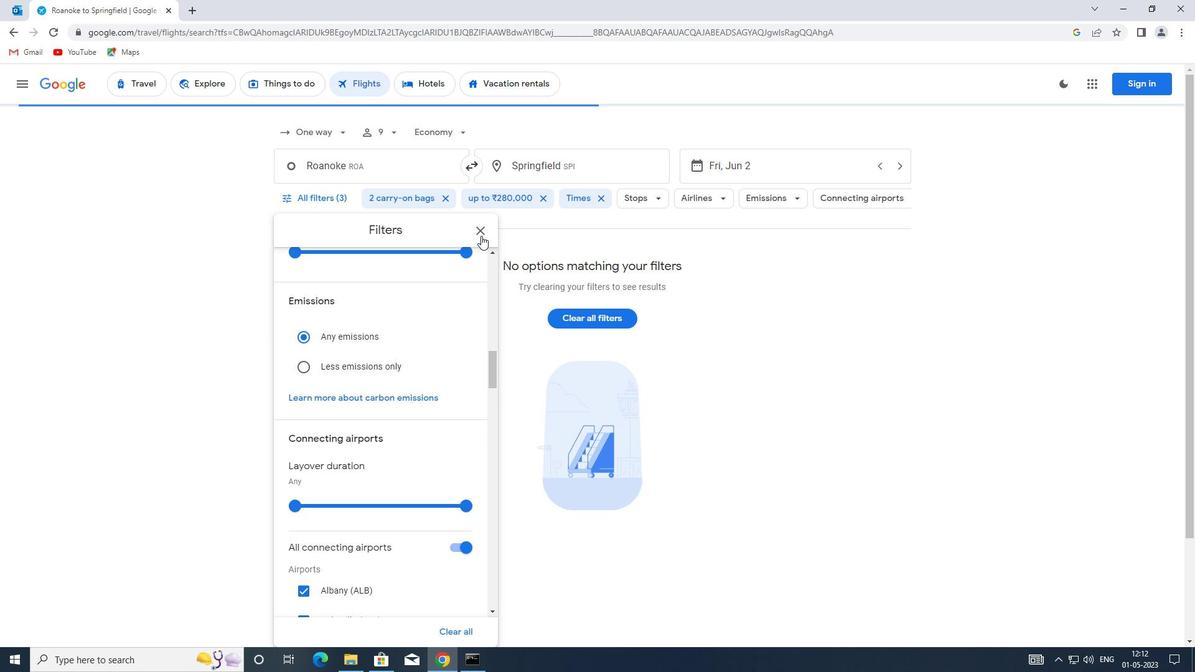 
Action: Mouse pressed left at (481, 229)
Screenshot: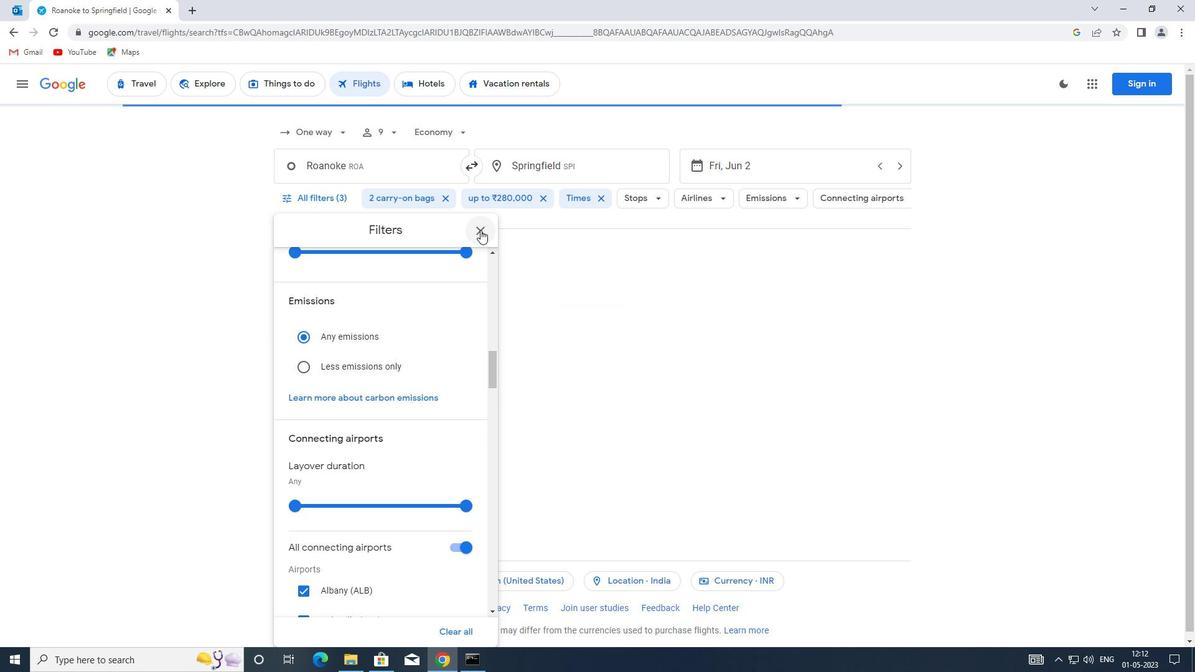 
